 Task: Open Card Veterinary Conference Review in Board Voice of Support Feedback Analysis to Workspace Event Lighting Rentals and add a team member Softage.4@softage.net, a label Green, a checklist Video Marketing, an attachment from Trello, a color Green and finally, add a card description 'Create and send out employee satisfaction survey on work-life integration' and a comment 'This task requires us to be organized and efficient, managing our time and resources effectively.'. Add a start date 'Jan 08, 1900' with a due date 'Jan 15, 1900'
Action: Mouse moved to (682, 208)
Screenshot: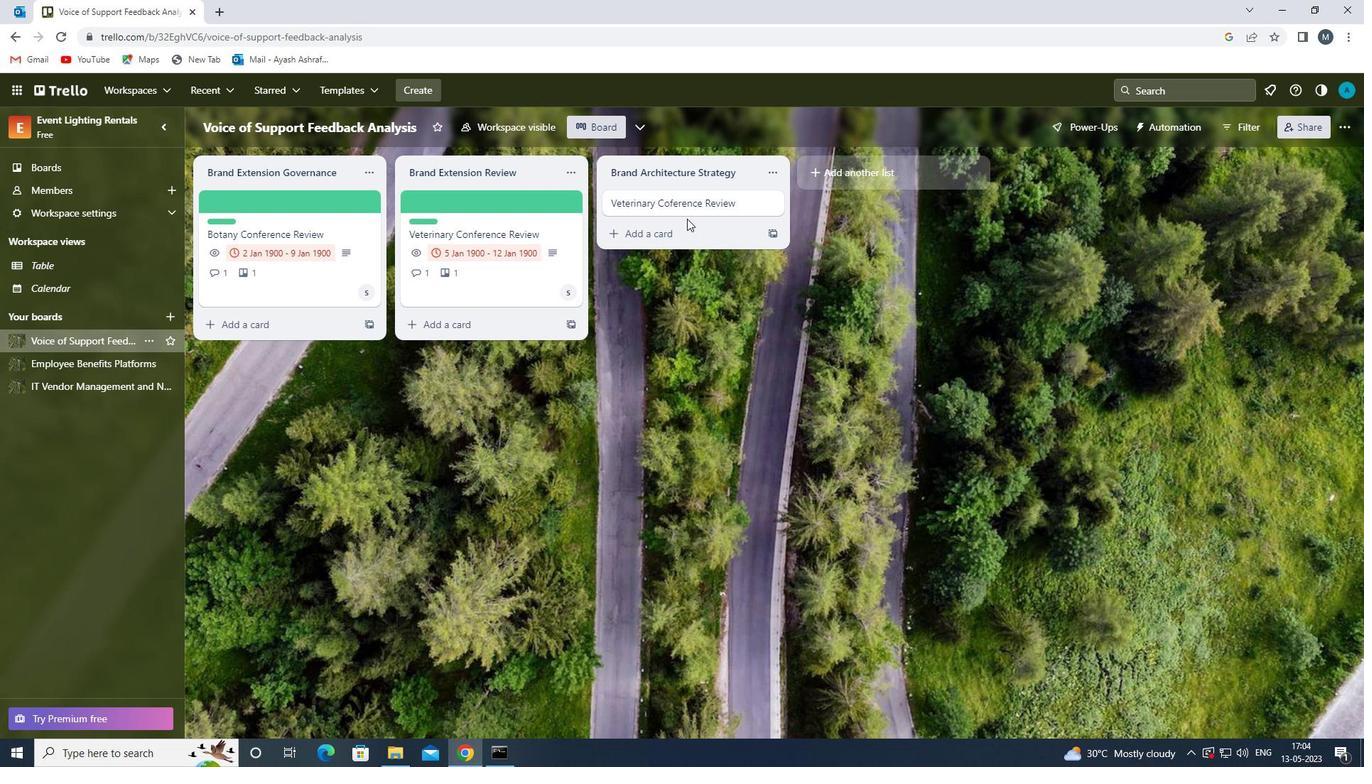 
Action: Mouse pressed left at (682, 208)
Screenshot: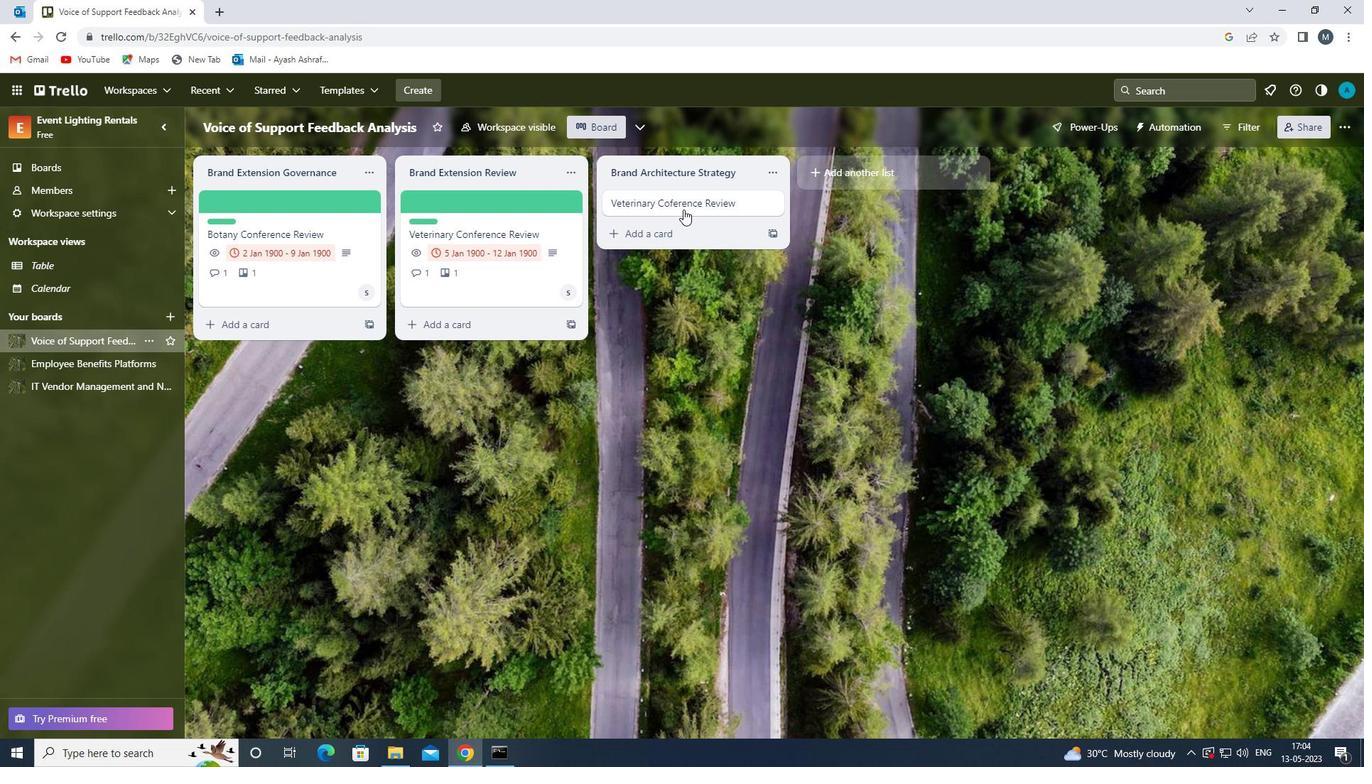 
Action: Mouse moved to (846, 255)
Screenshot: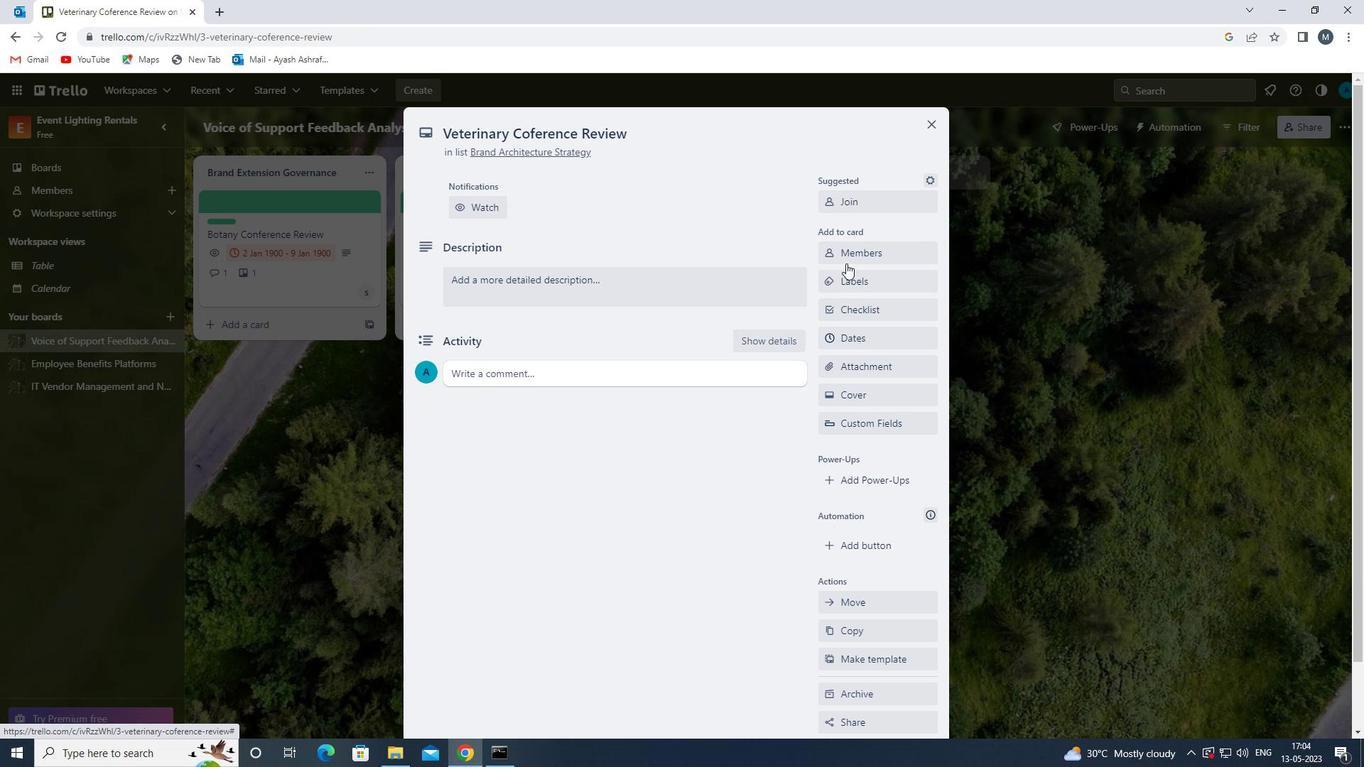 
Action: Mouse pressed left at (846, 255)
Screenshot: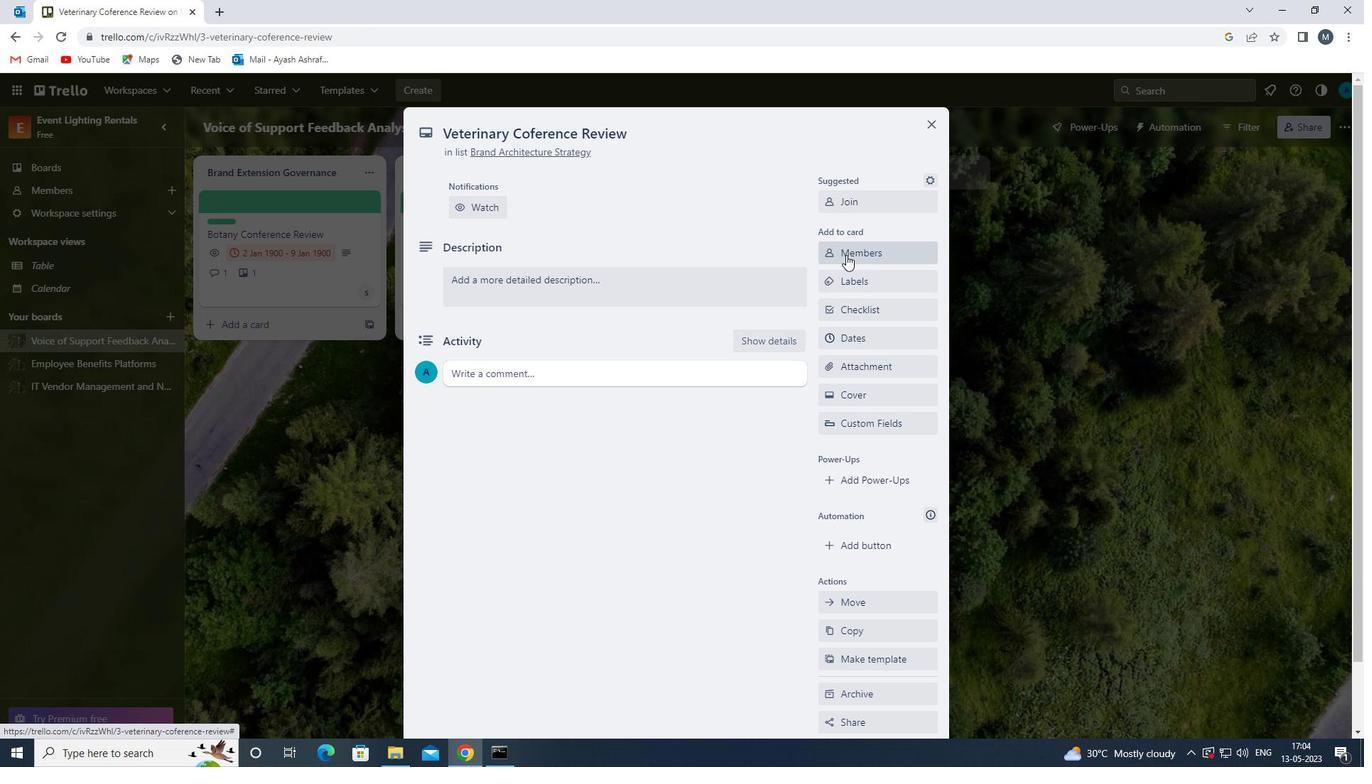 
Action: Key pressed s
Screenshot: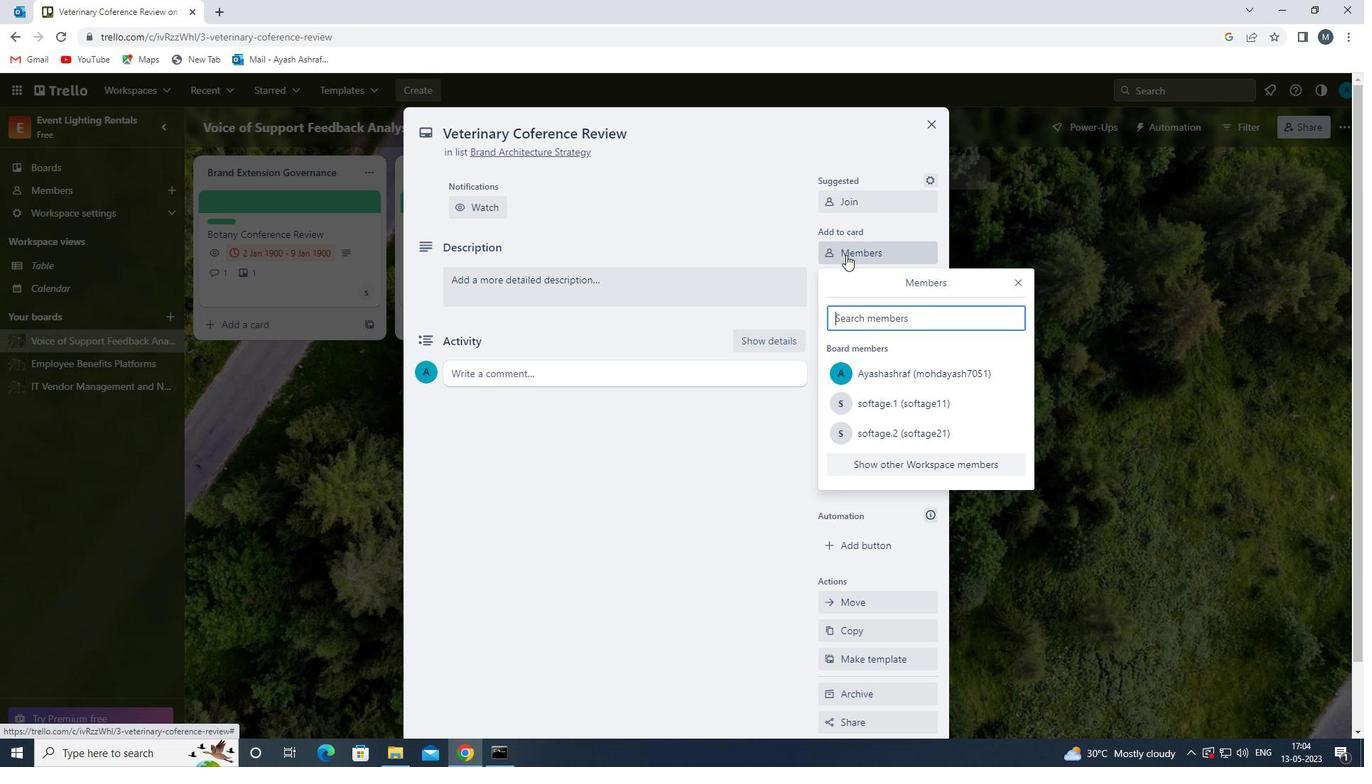 
Action: Mouse moved to (885, 490)
Screenshot: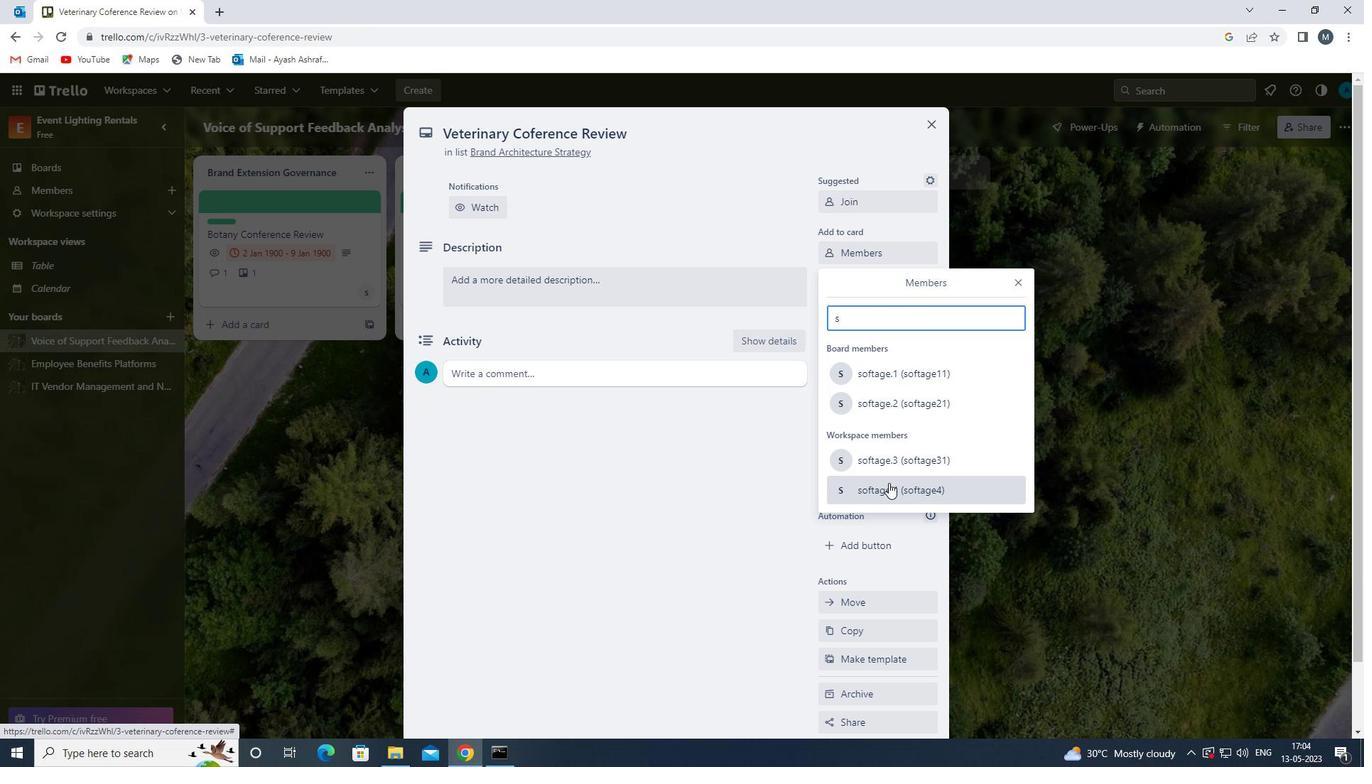 
Action: Mouse pressed left at (885, 490)
Screenshot: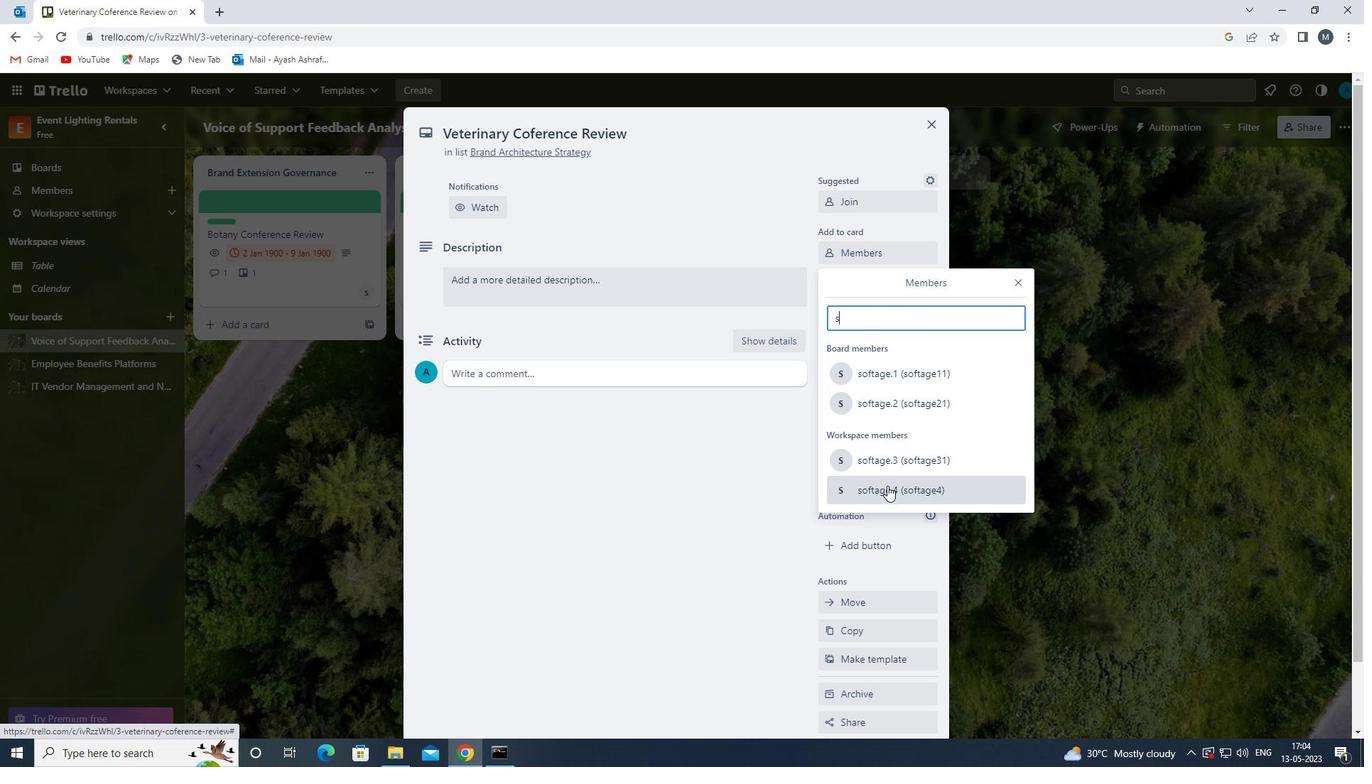 
Action: Mouse moved to (1013, 283)
Screenshot: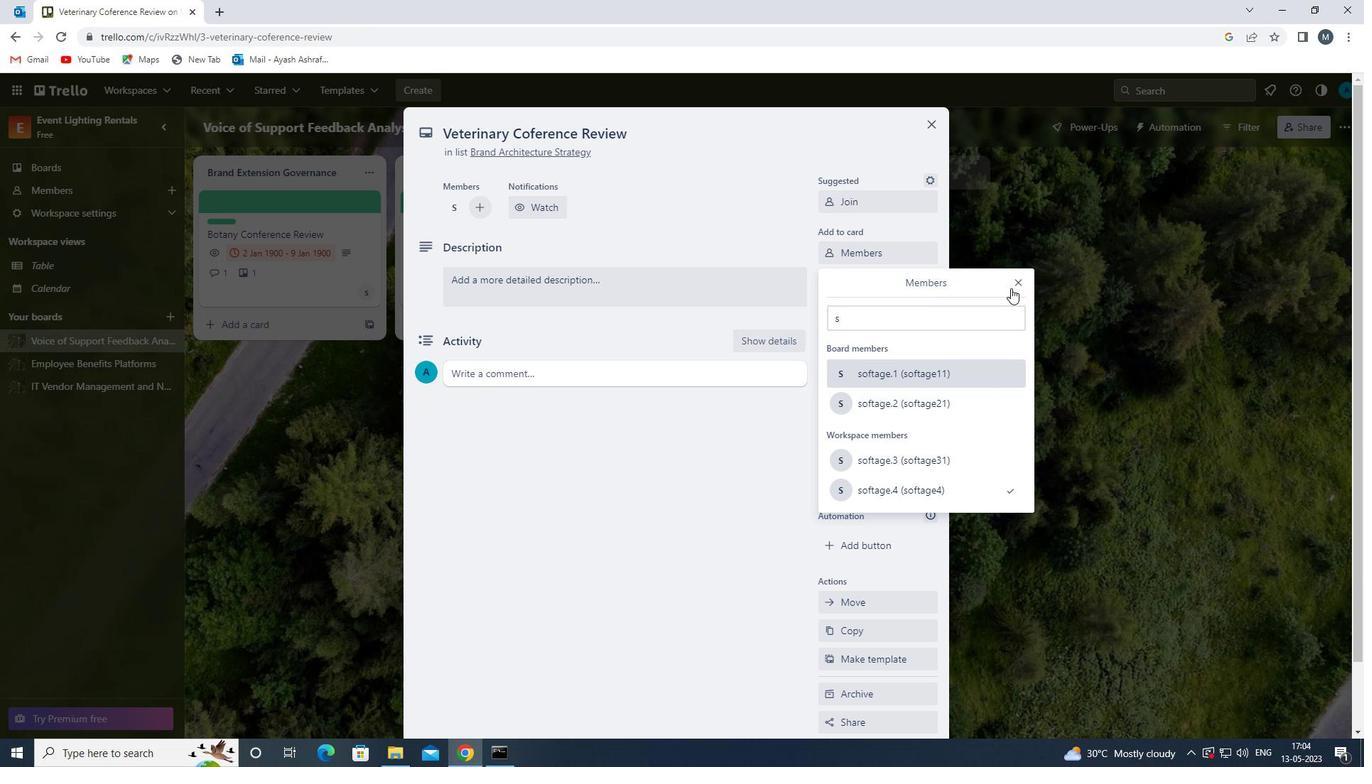 
Action: Mouse pressed left at (1013, 283)
Screenshot: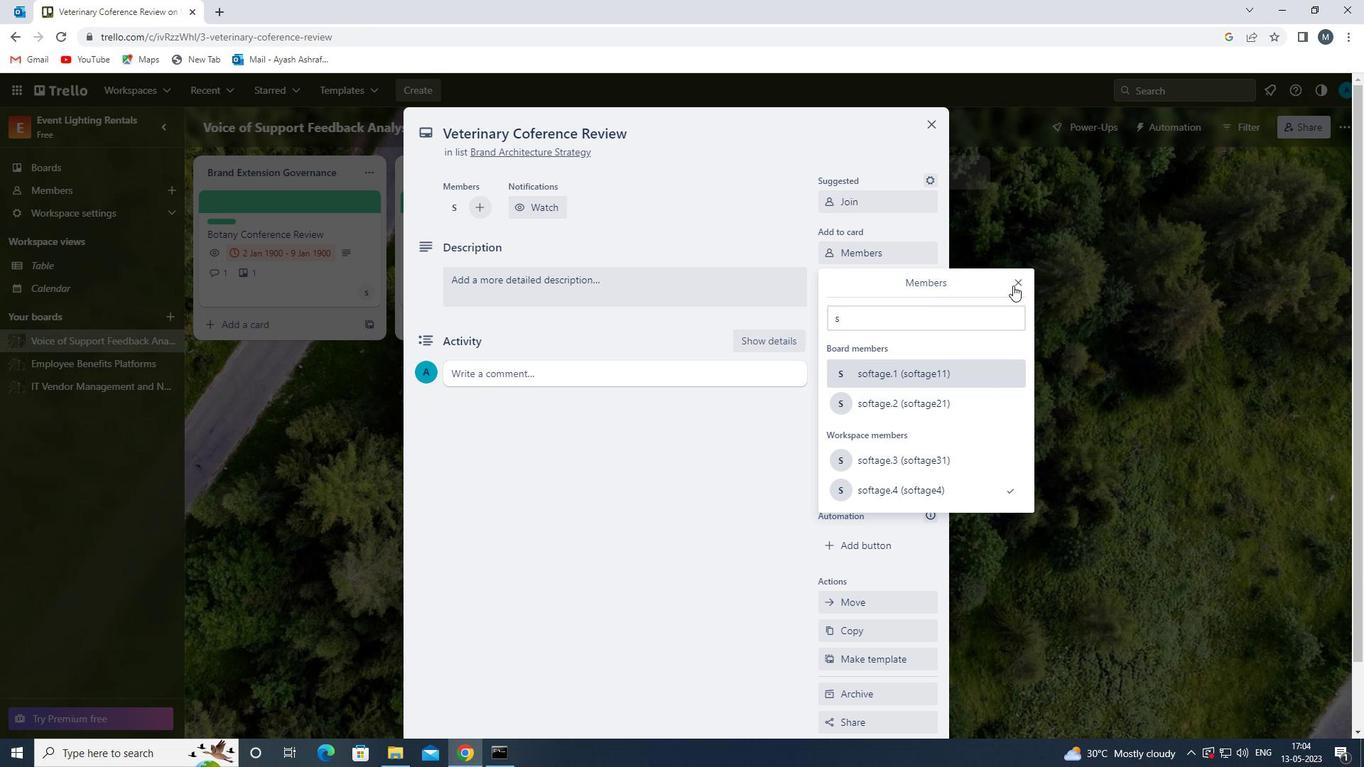 
Action: Mouse moved to (851, 282)
Screenshot: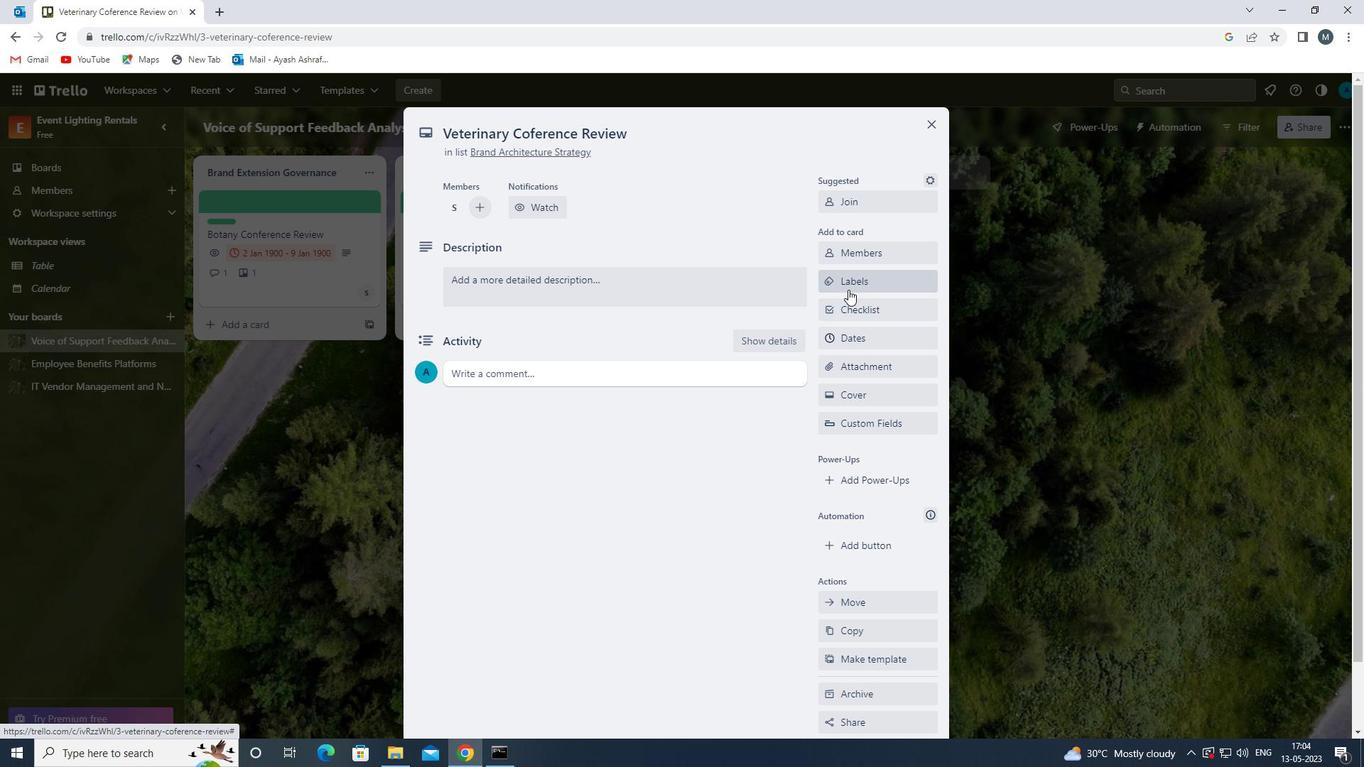 
Action: Mouse pressed left at (851, 282)
Screenshot: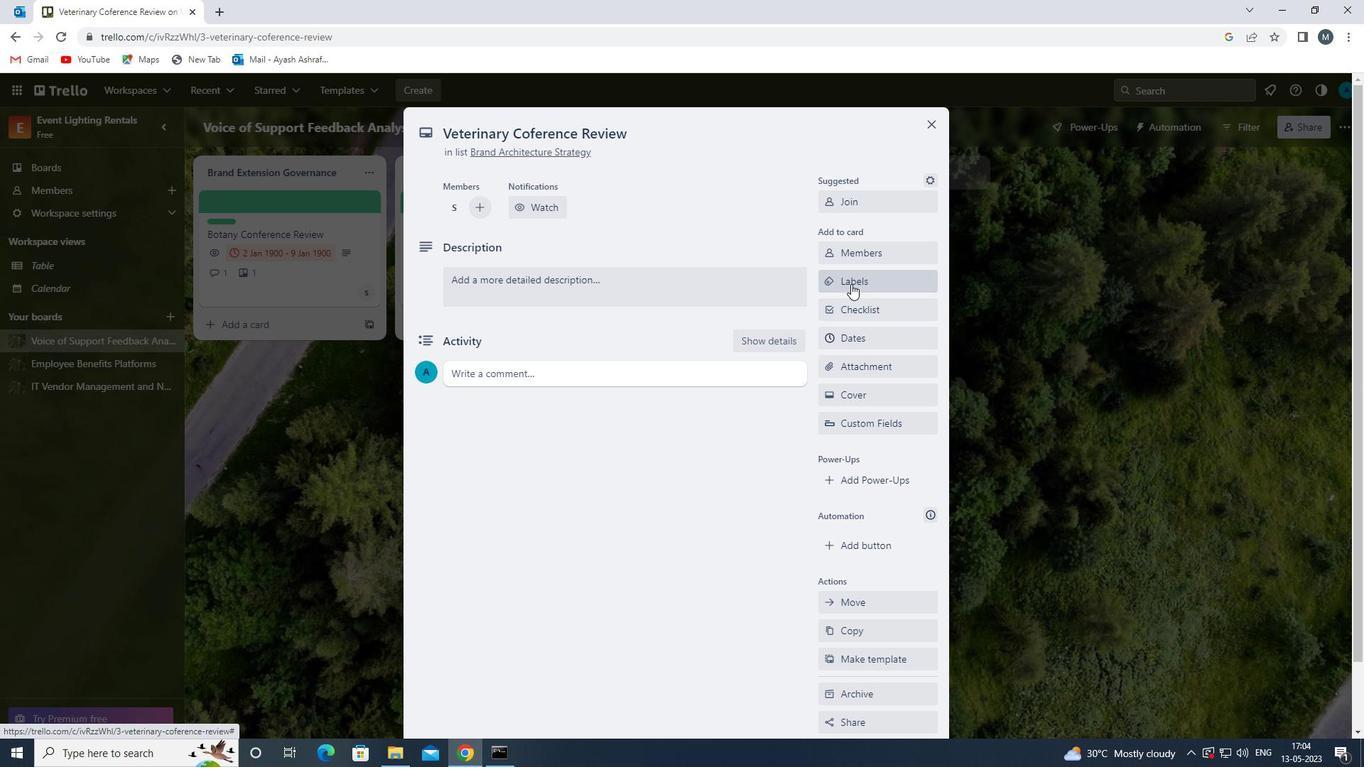
Action: Mouse moved to (863, 402)
Screenshot: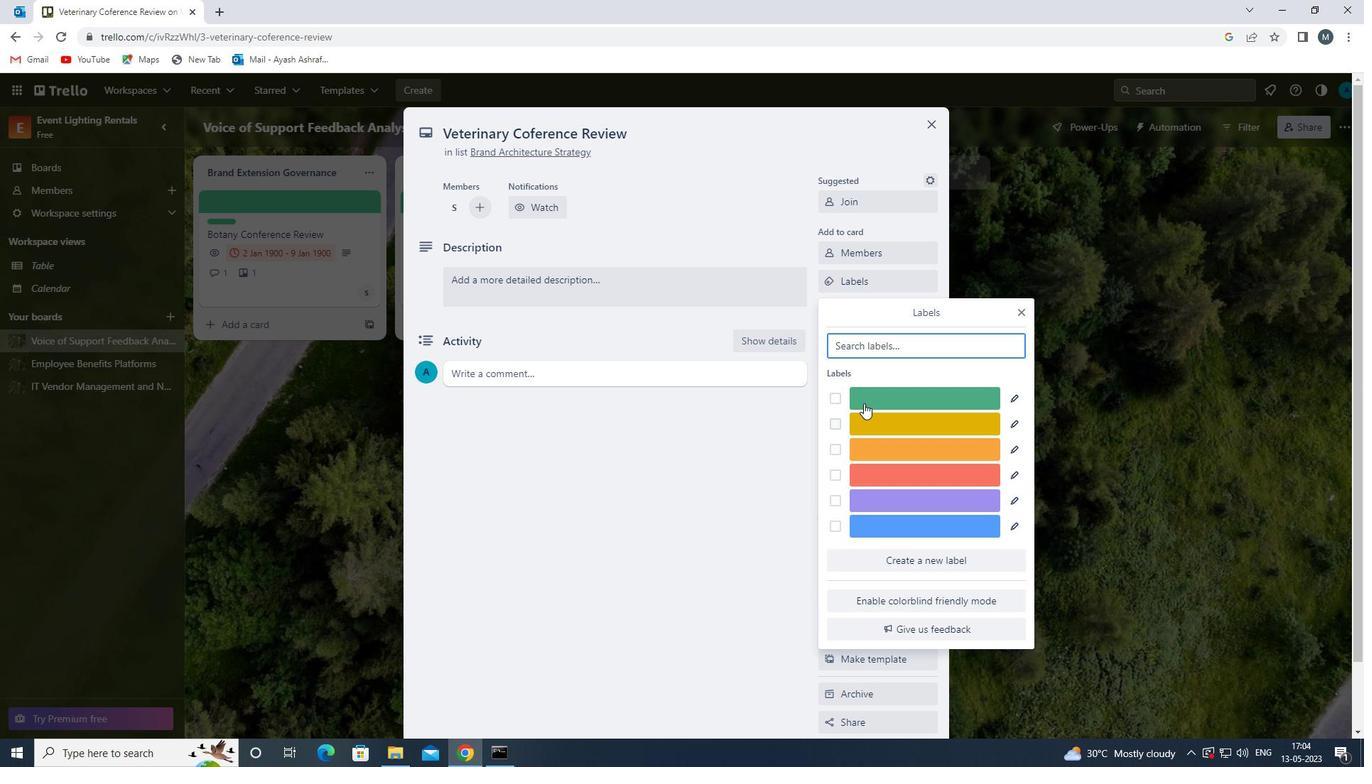 
Action: Mouse pressed left at (863, 402)
Screenshot: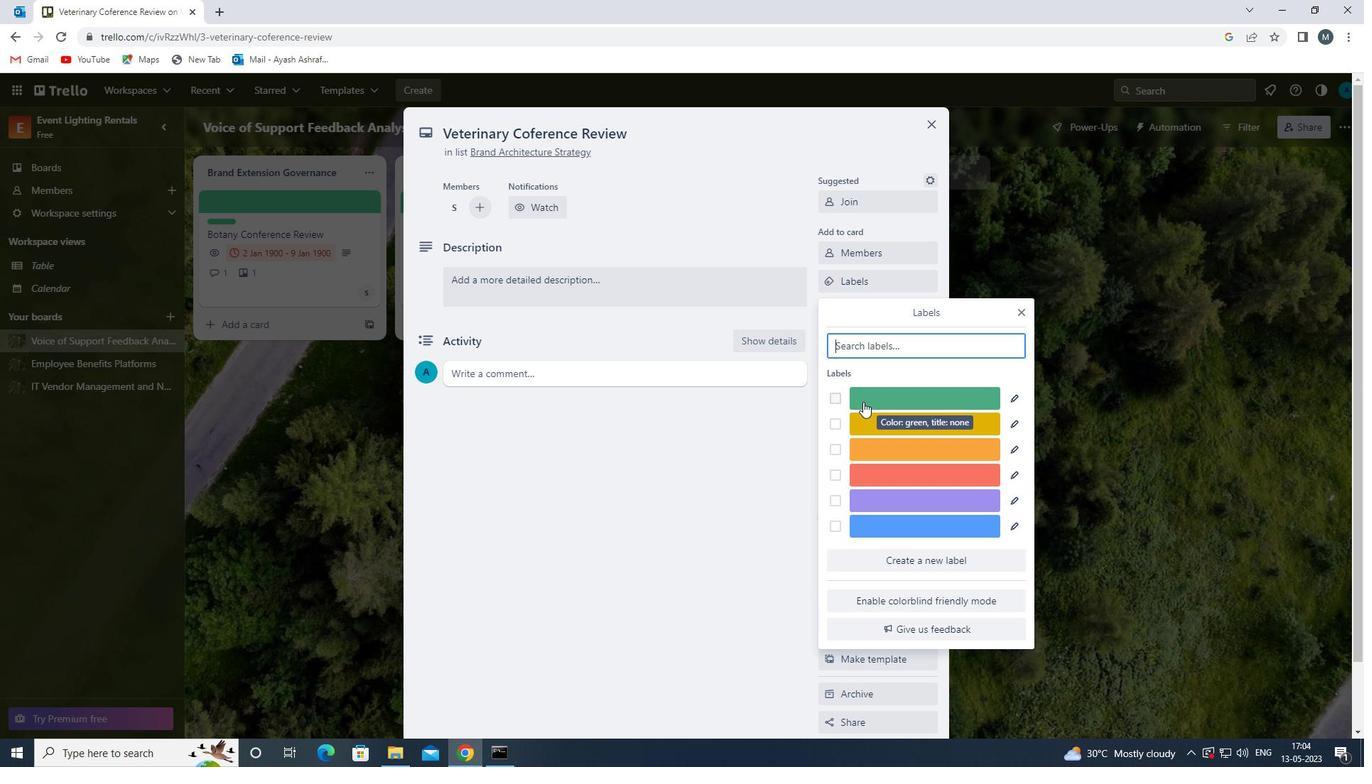 
Action: Mouse moved to (1019, 309)
Screenshot: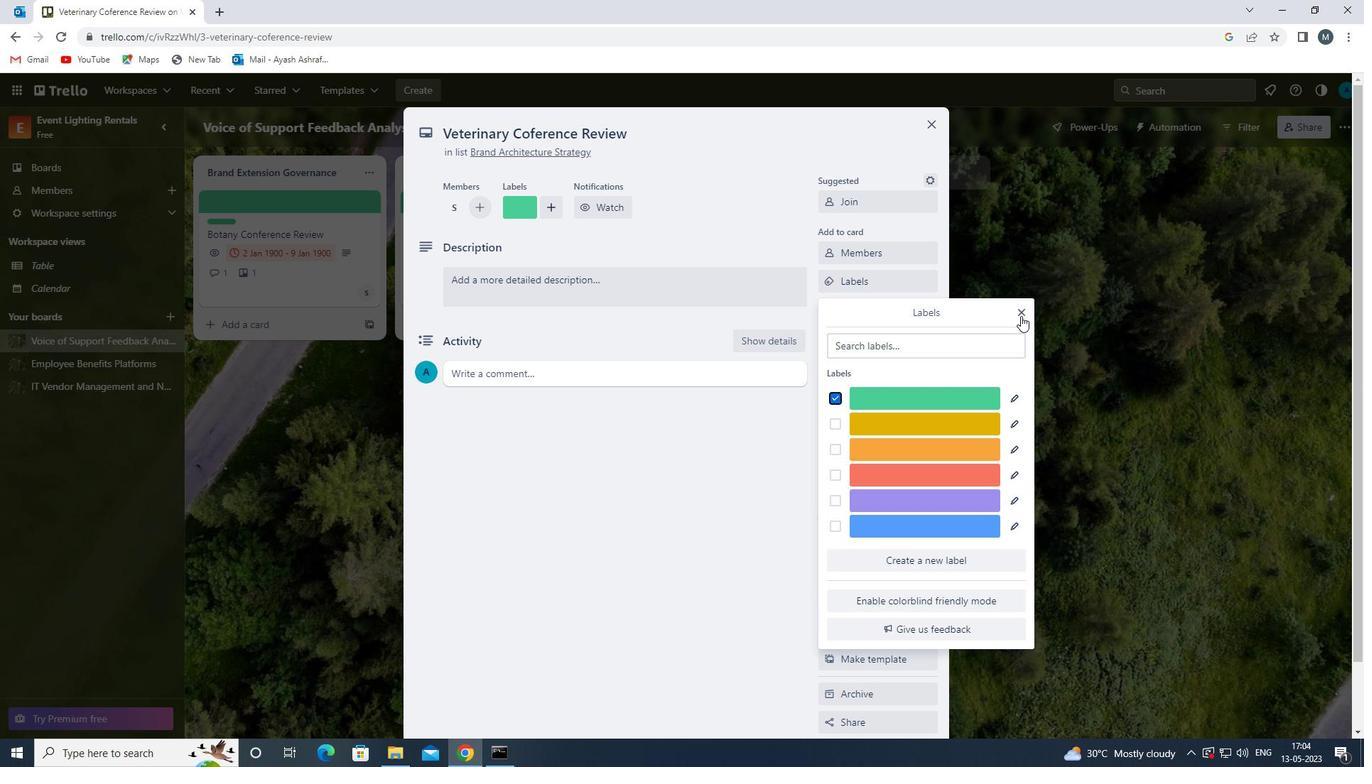 
Action: Mouse pressed left at (1019, 309)
Screenshot: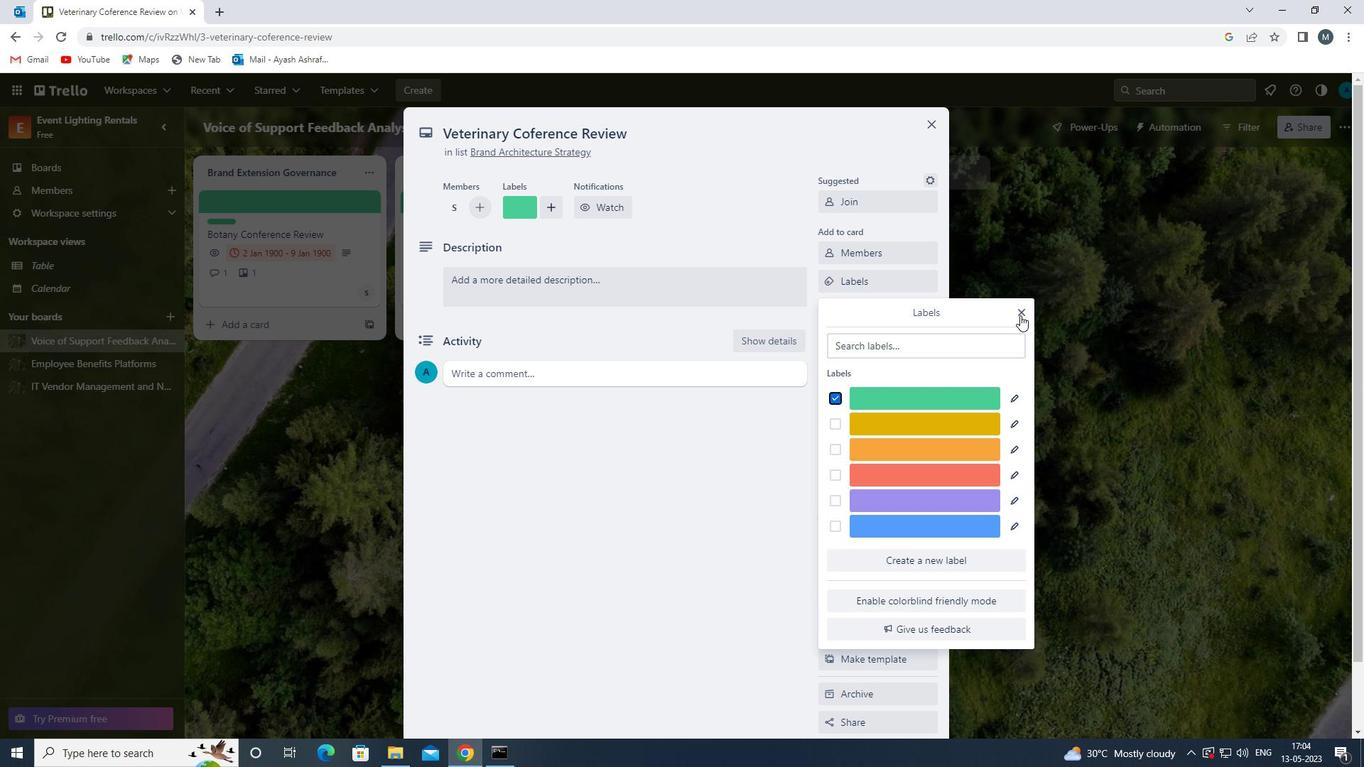 
Action: Mouse moved to (851, 314)
Screenshot: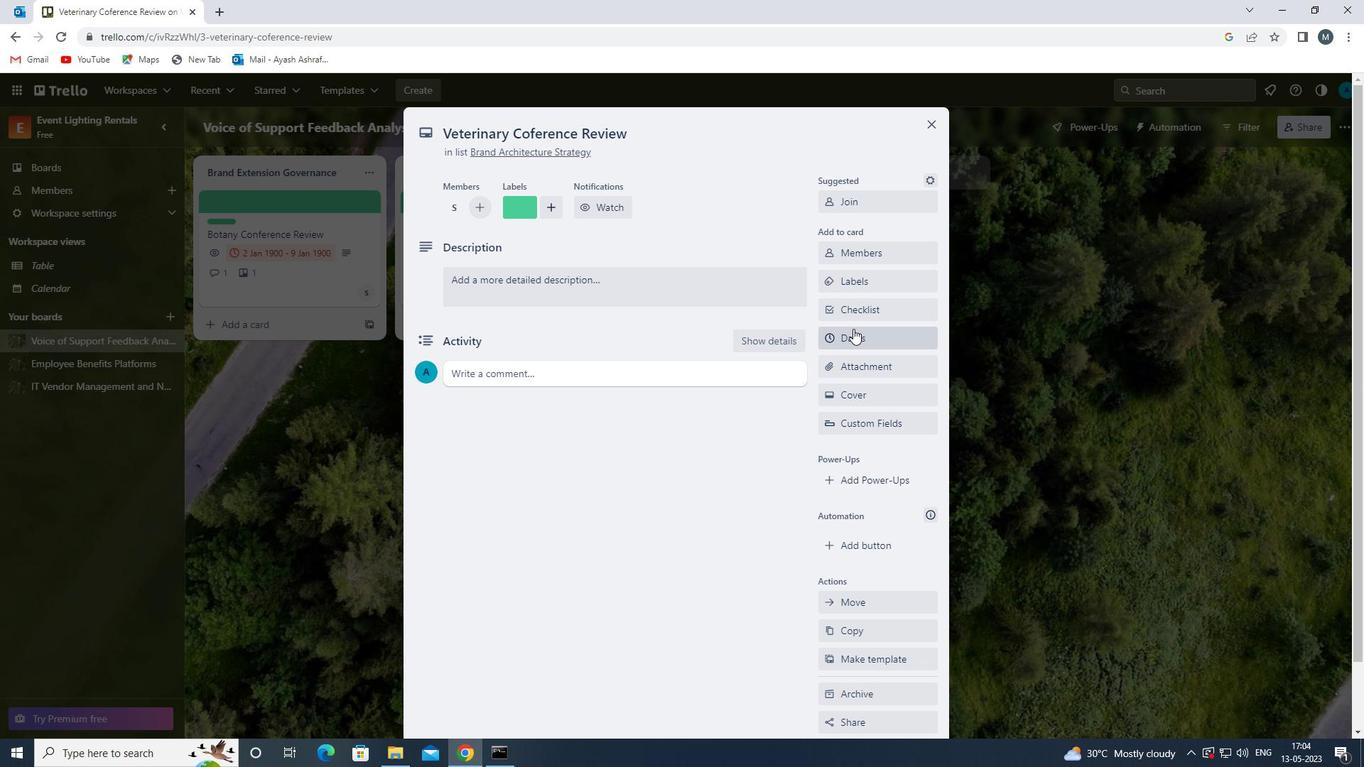 
Action: Mouse pressed left at (851, 314)
Screenshot: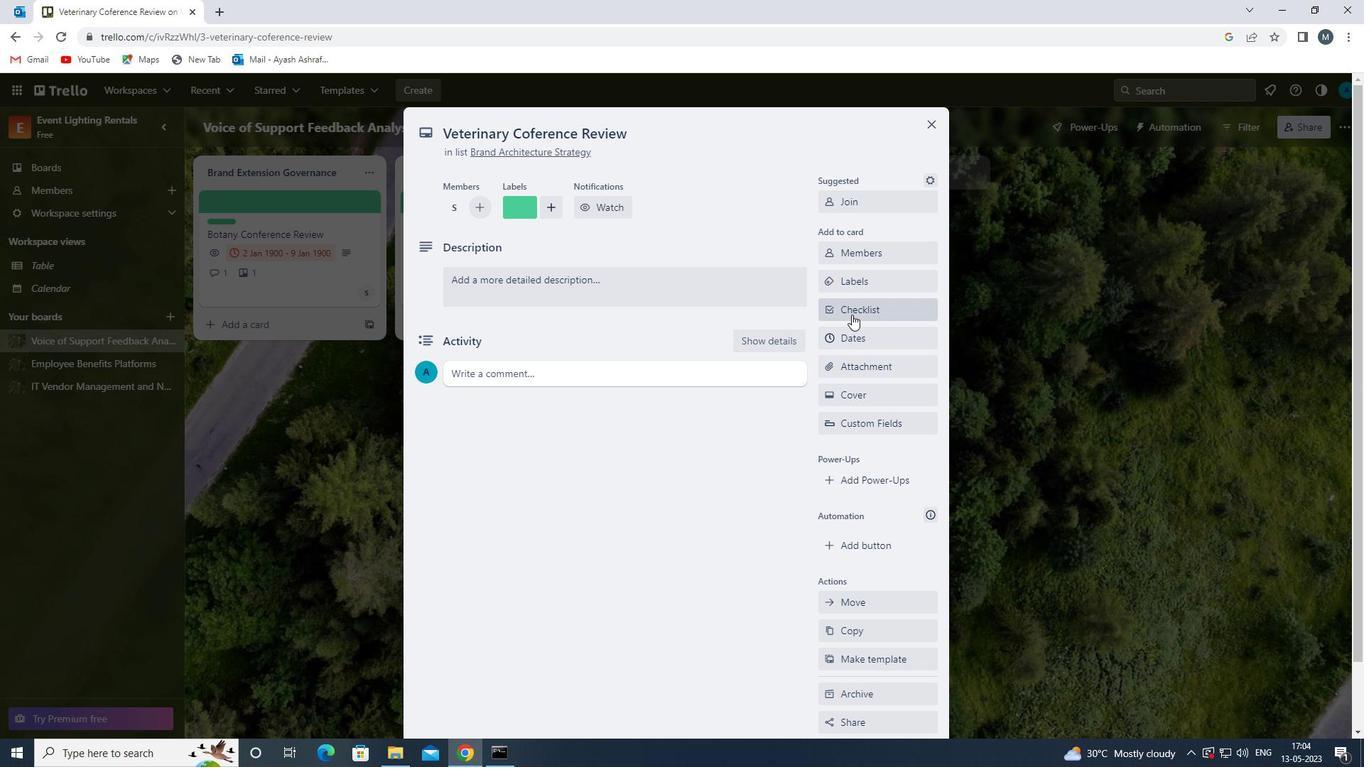 
Action: Key pressed v
Screenshot: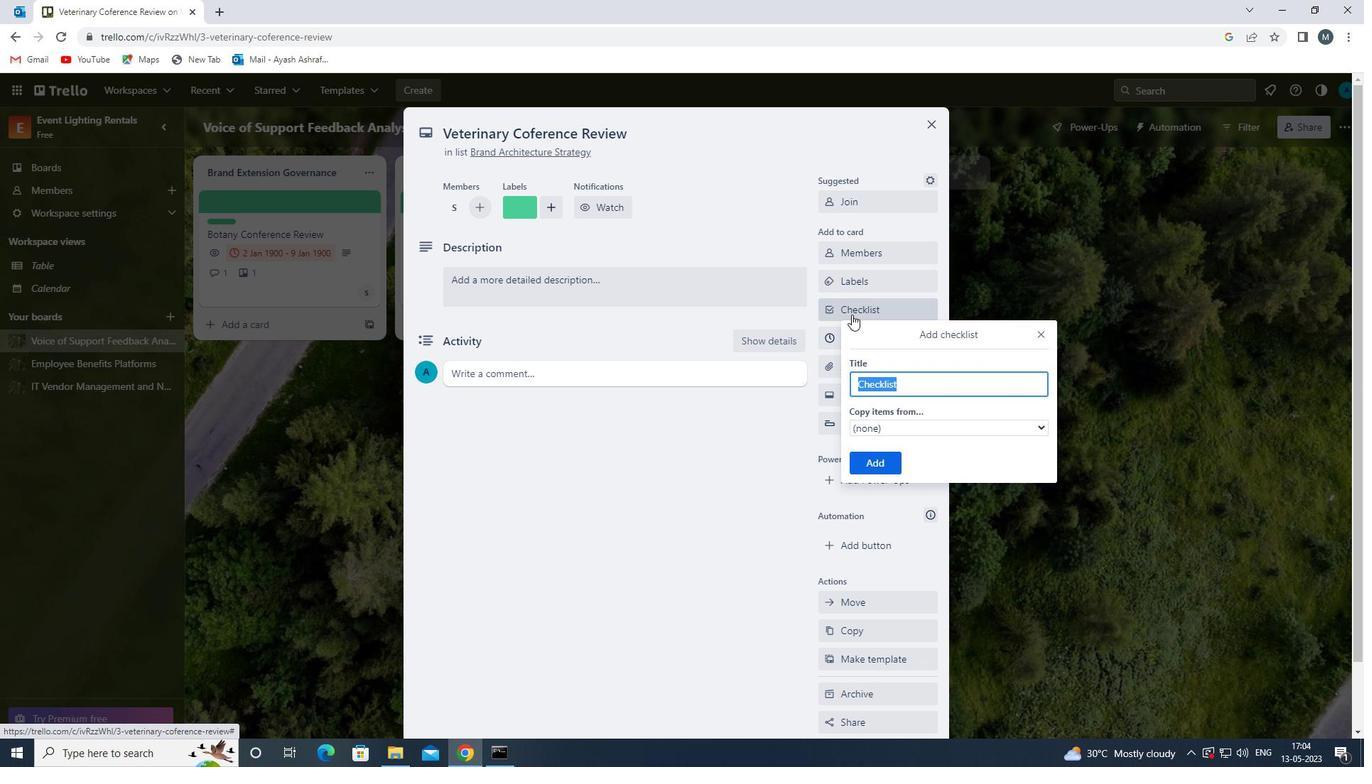 
Action: Mouse moved to (942, 421)
Screenshot: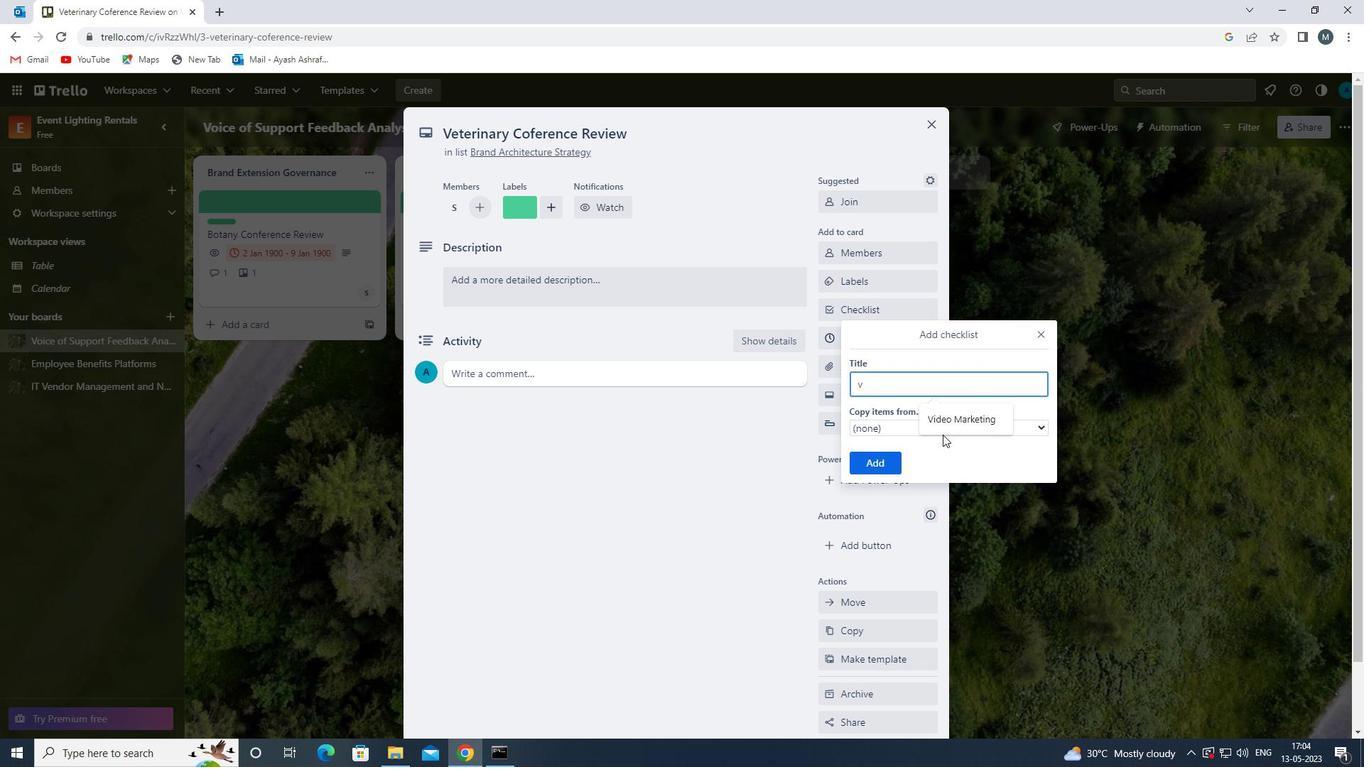 
Action: Mouse pressed left at (942, 421)
Screenshot: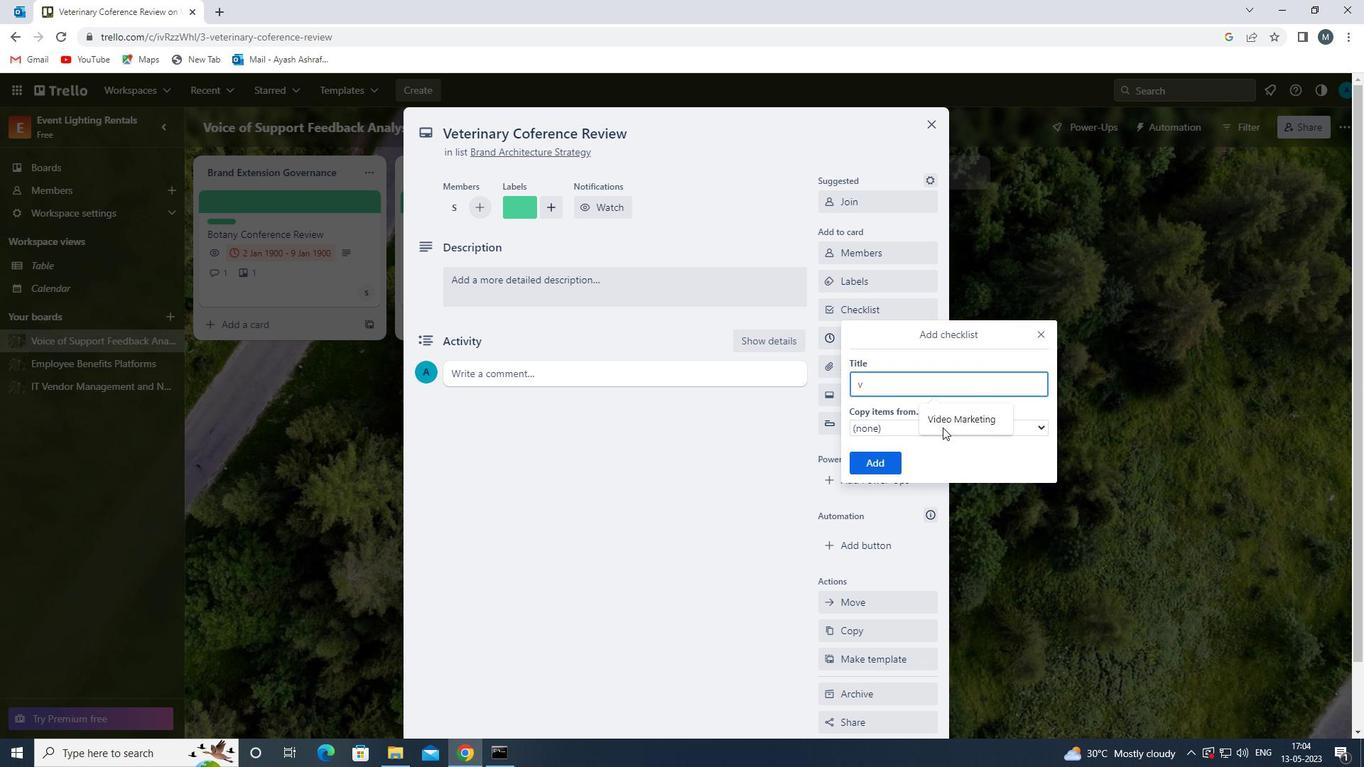 
Action: Mouse moved to (876, 466)
Screenshot: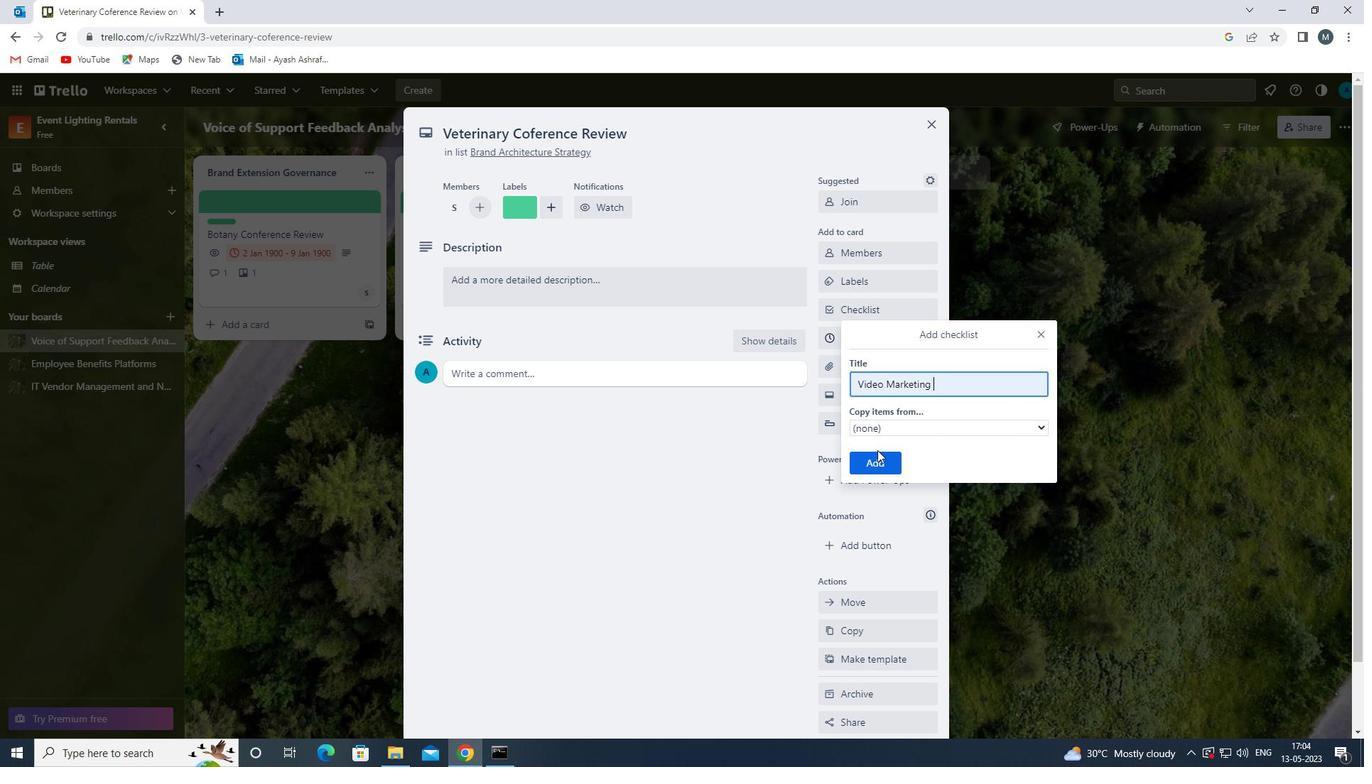 
Action: Mouse pressed left at (876, 466)
Screenshot: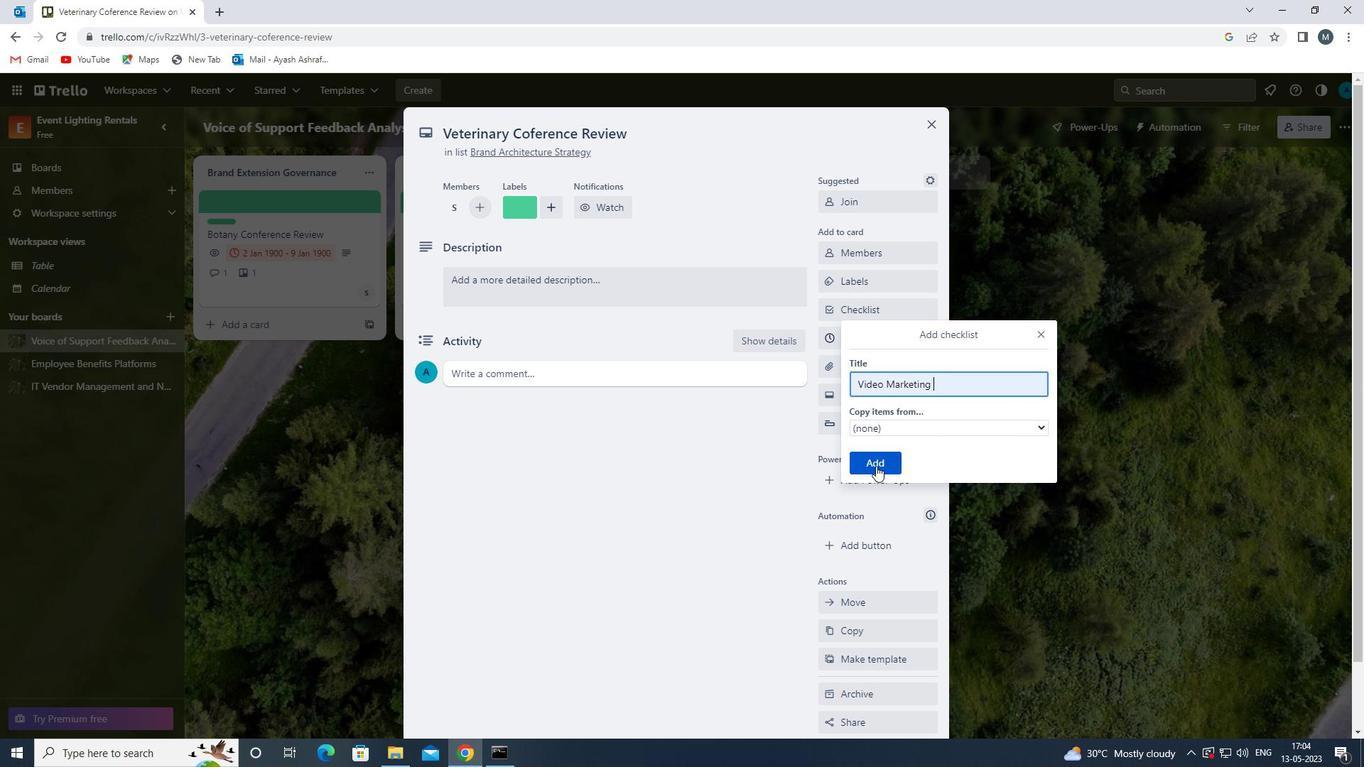 
Action: Mouse moved to (865, 369)
Screenshot: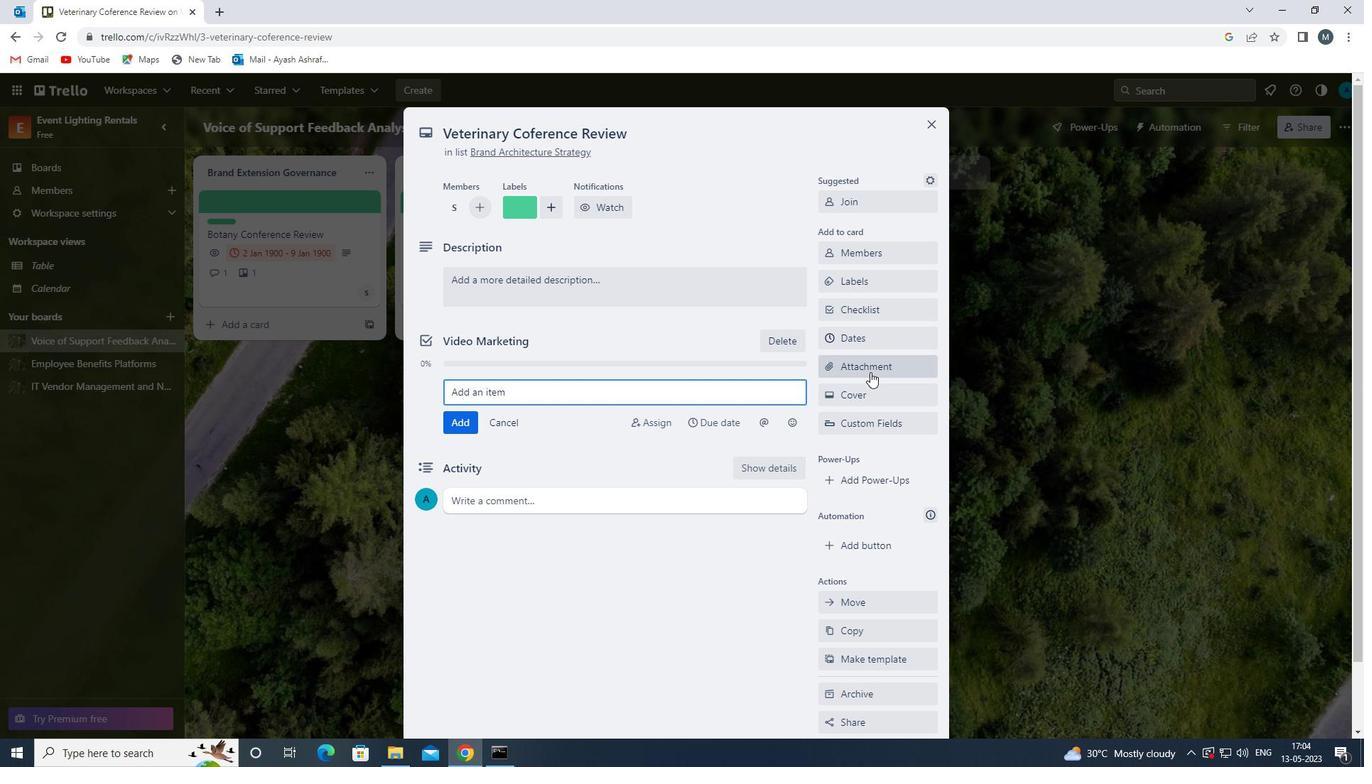 
Action: Mouse pressed left at (865, 369)
Screenshot: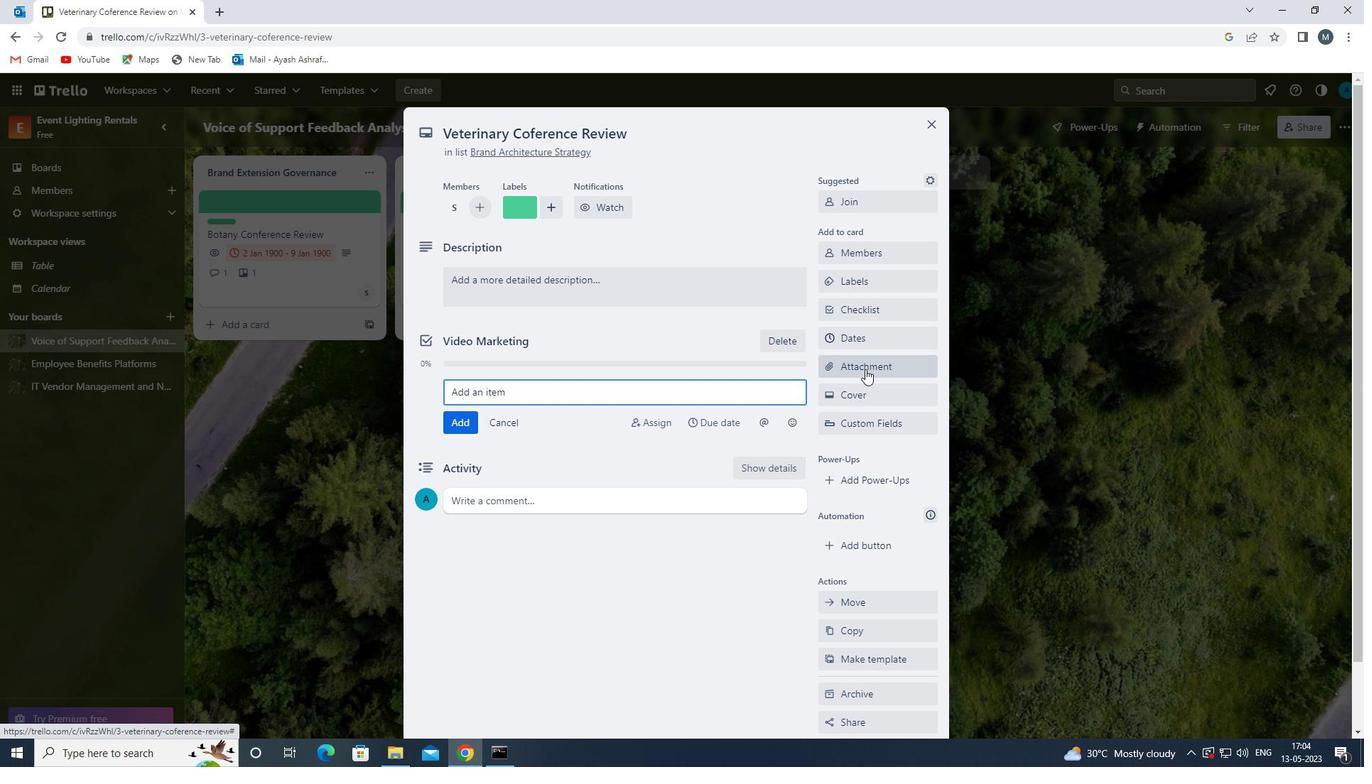 
Action: Mouse moved to (853, 451)
Screenshot: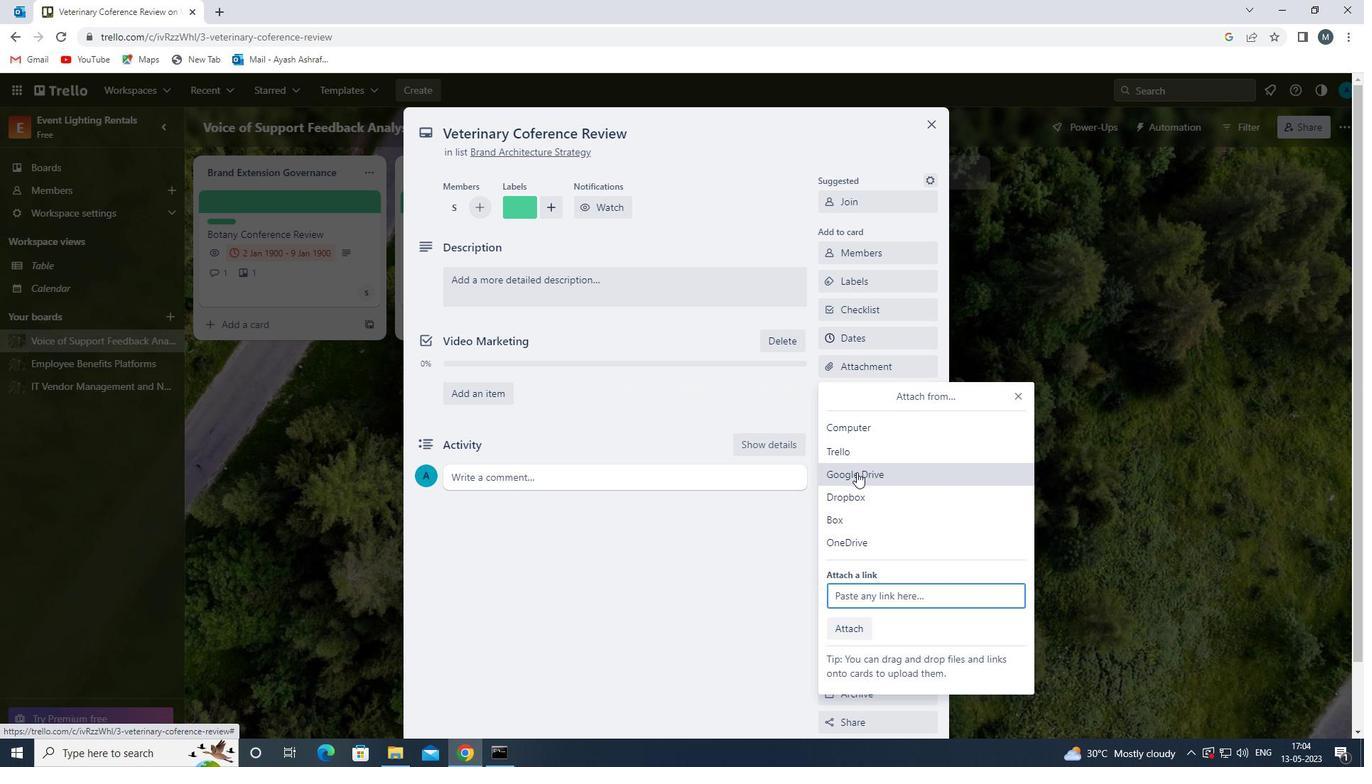 
Action: Mouse pressed left at (853, 451)
Screenshot: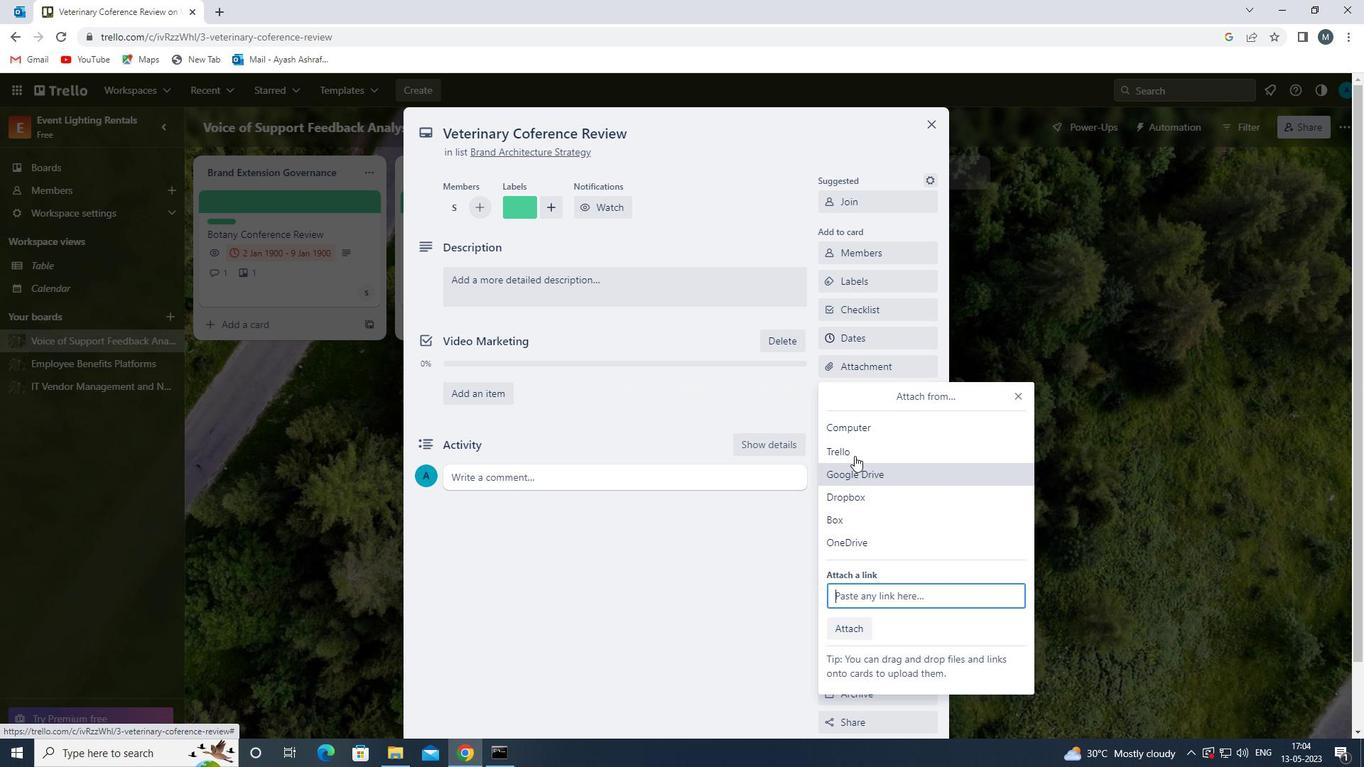
Action: Mouse moved to (865, 501)
Screenshot: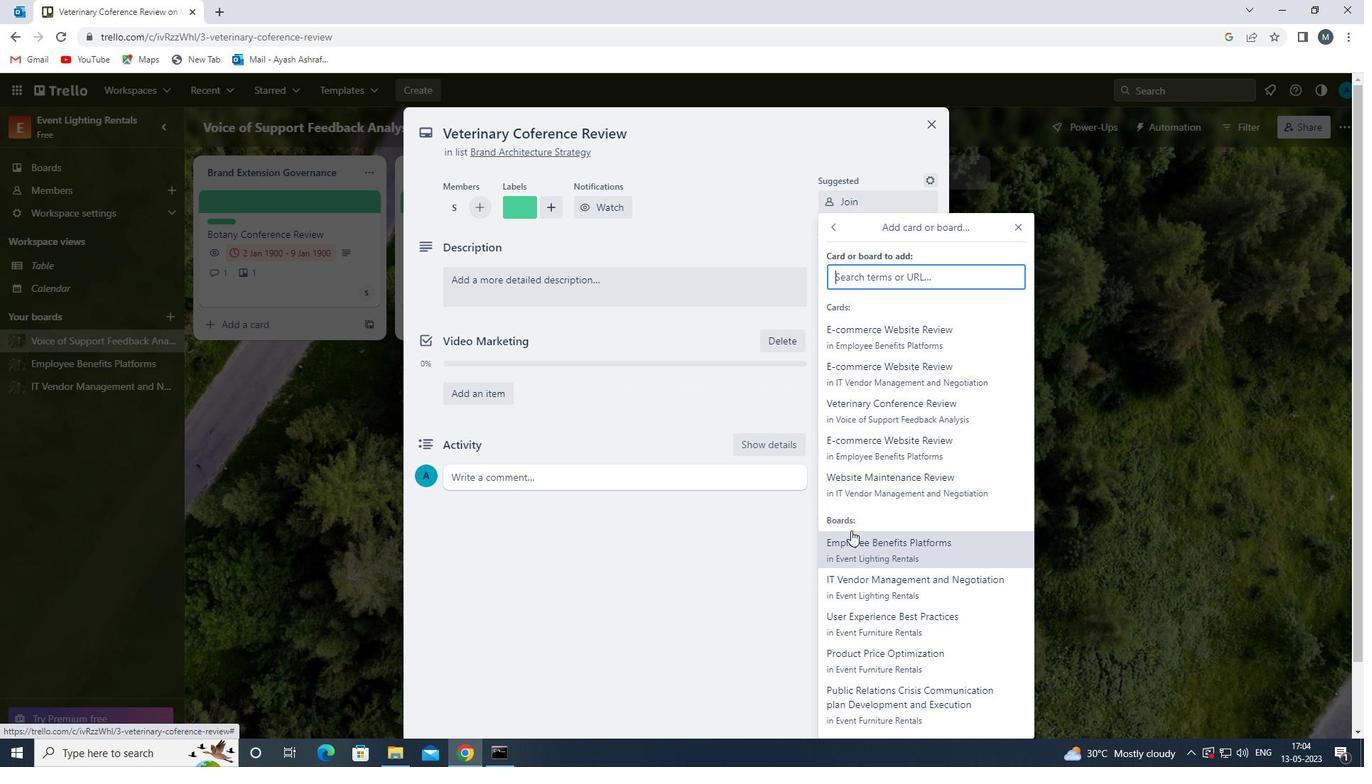 
Action: Mouse pressed left at (865, 501)
Screenshot: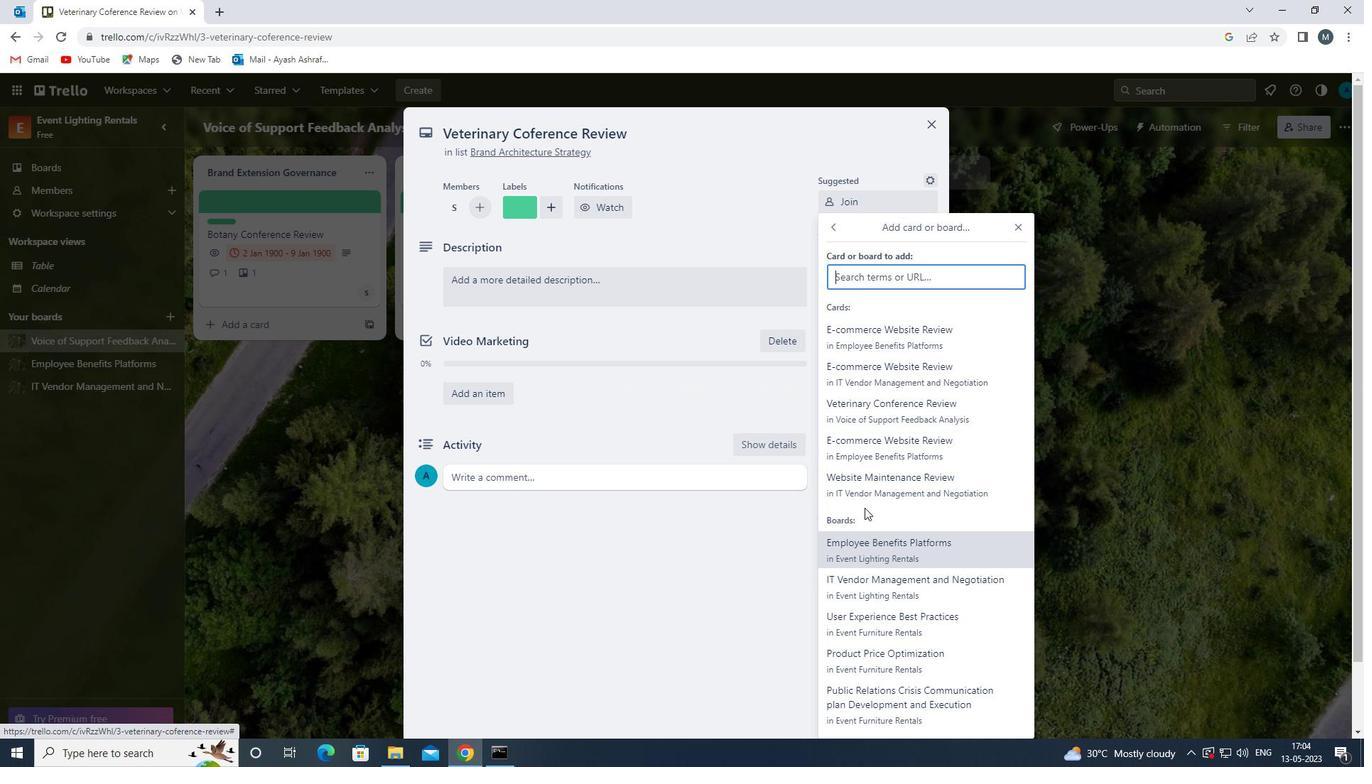 
Action: Mouse moved to (862, 396)
Screenshot: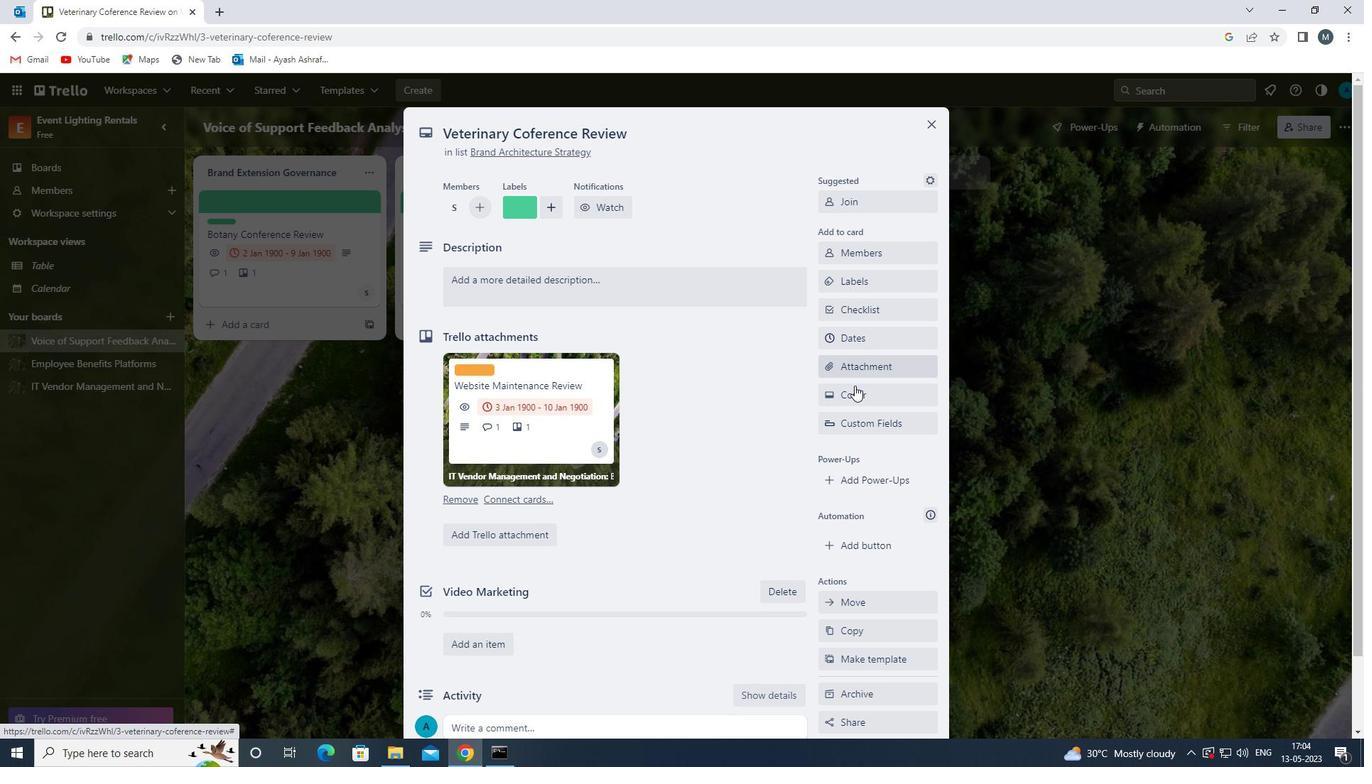 
Action: Mouse pressed left at (862, 396)
Screenshot: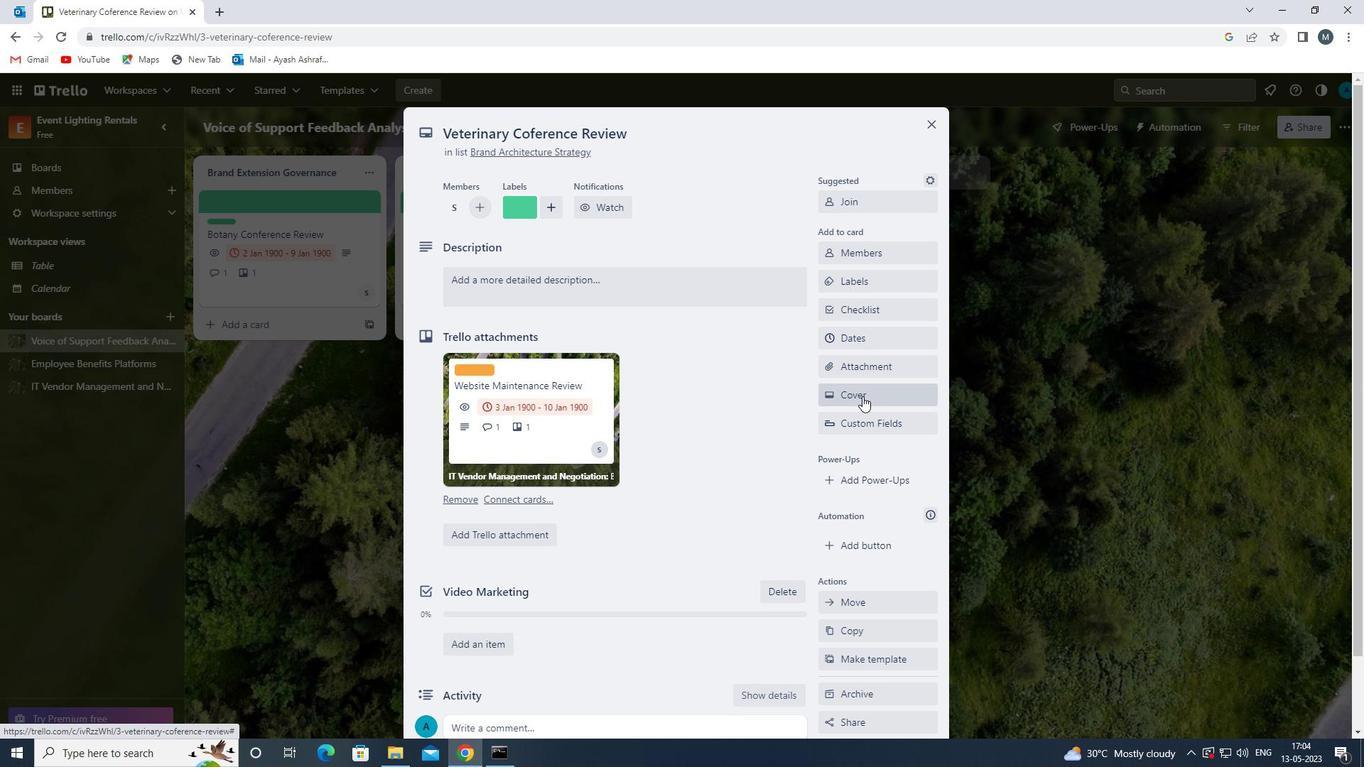 
Action: Mouse moved to (846, 454)
Screenshot: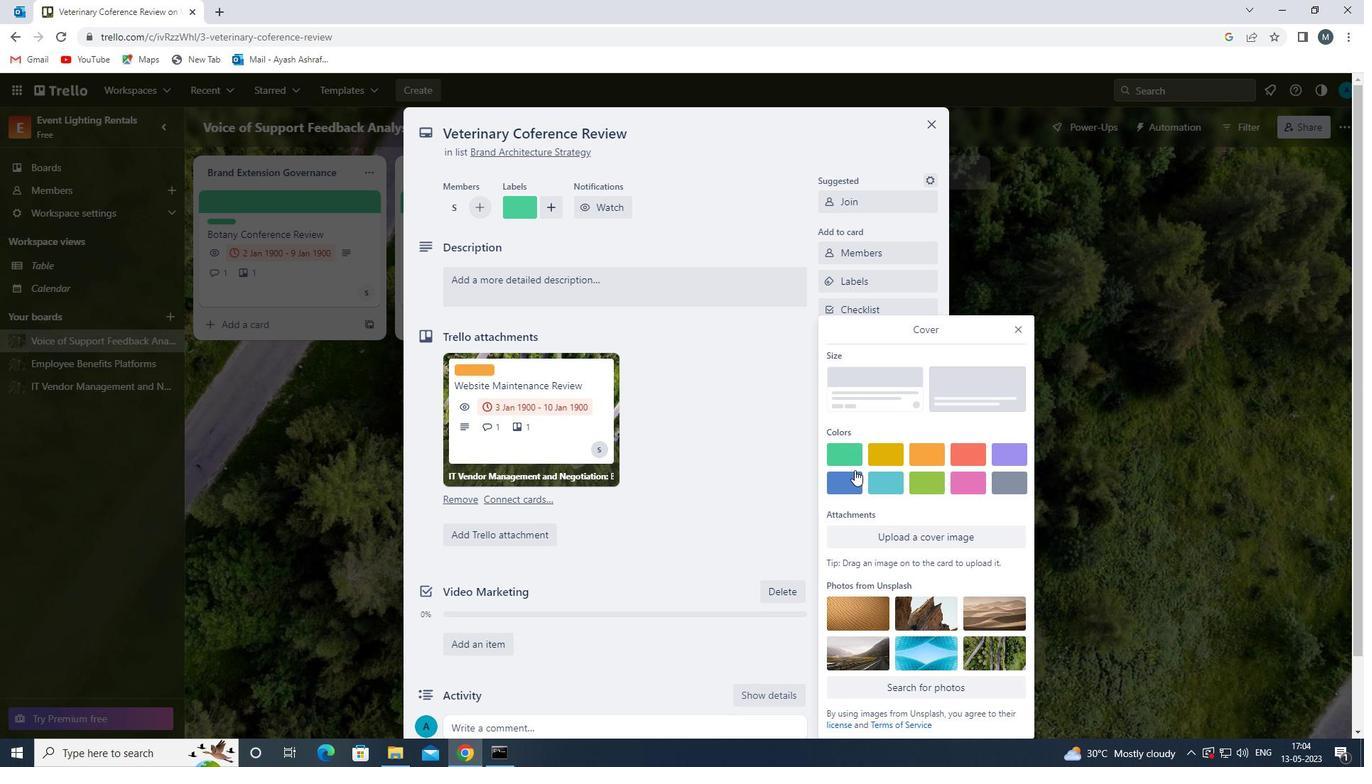 
Action: Mouse pressed left at (846, 454)
Screenshot: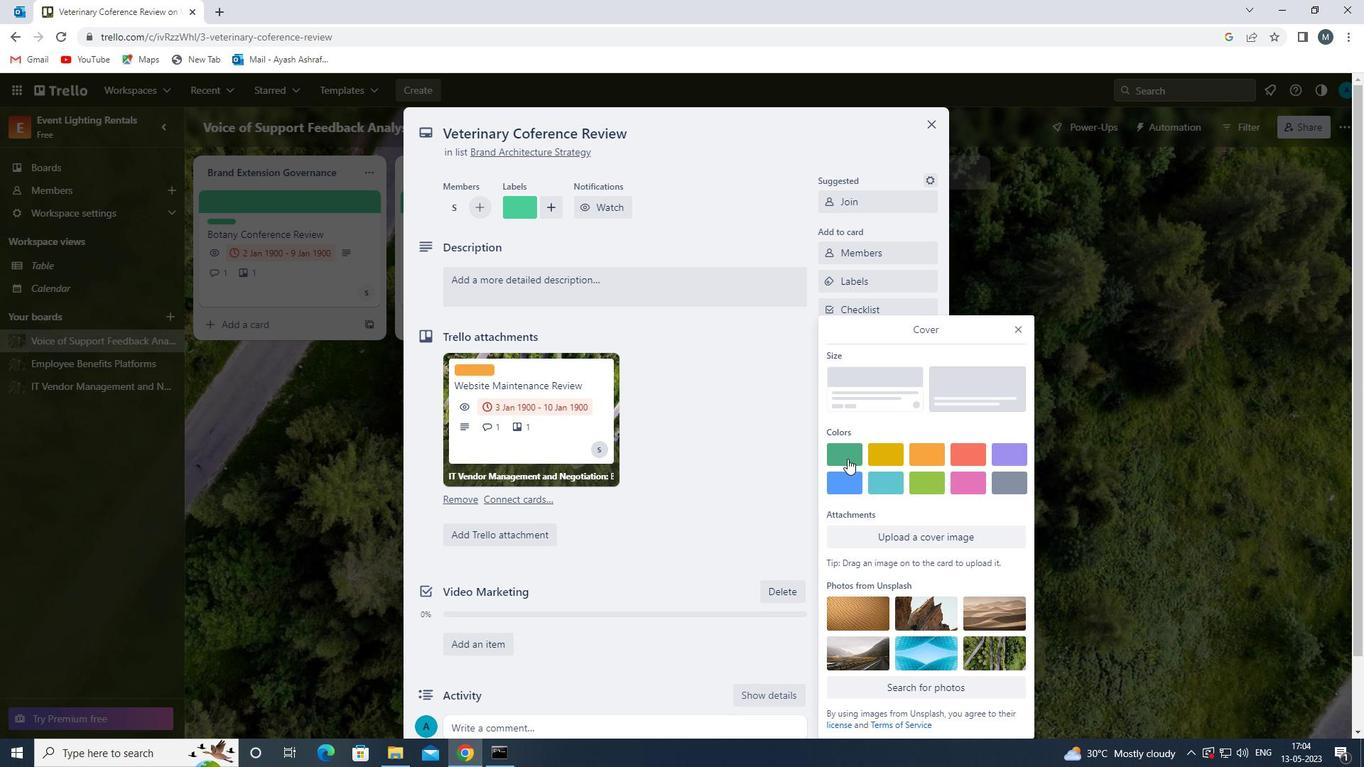 
Action: Mouse moved to (1014, 304)
Screenshot: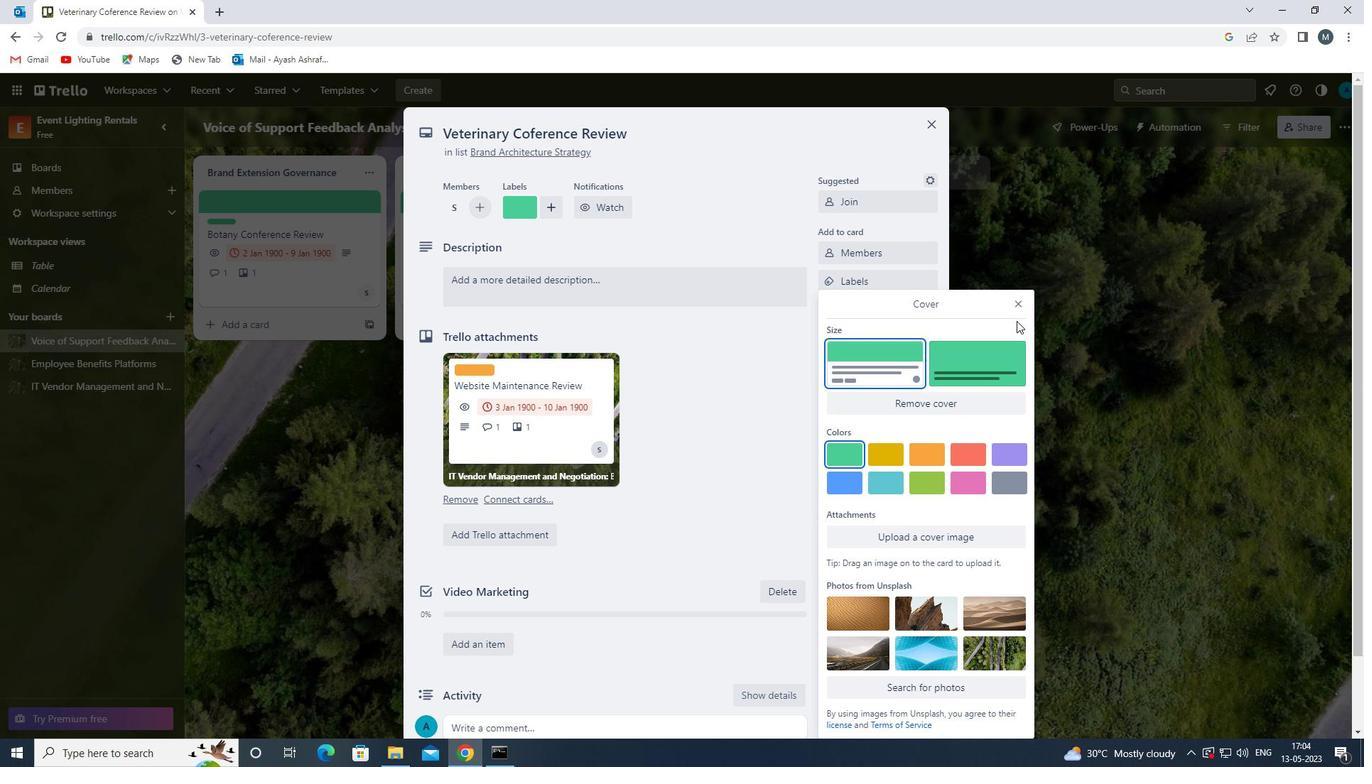 
Action: Mouse pressed left at (1014, 304)
Screenshot: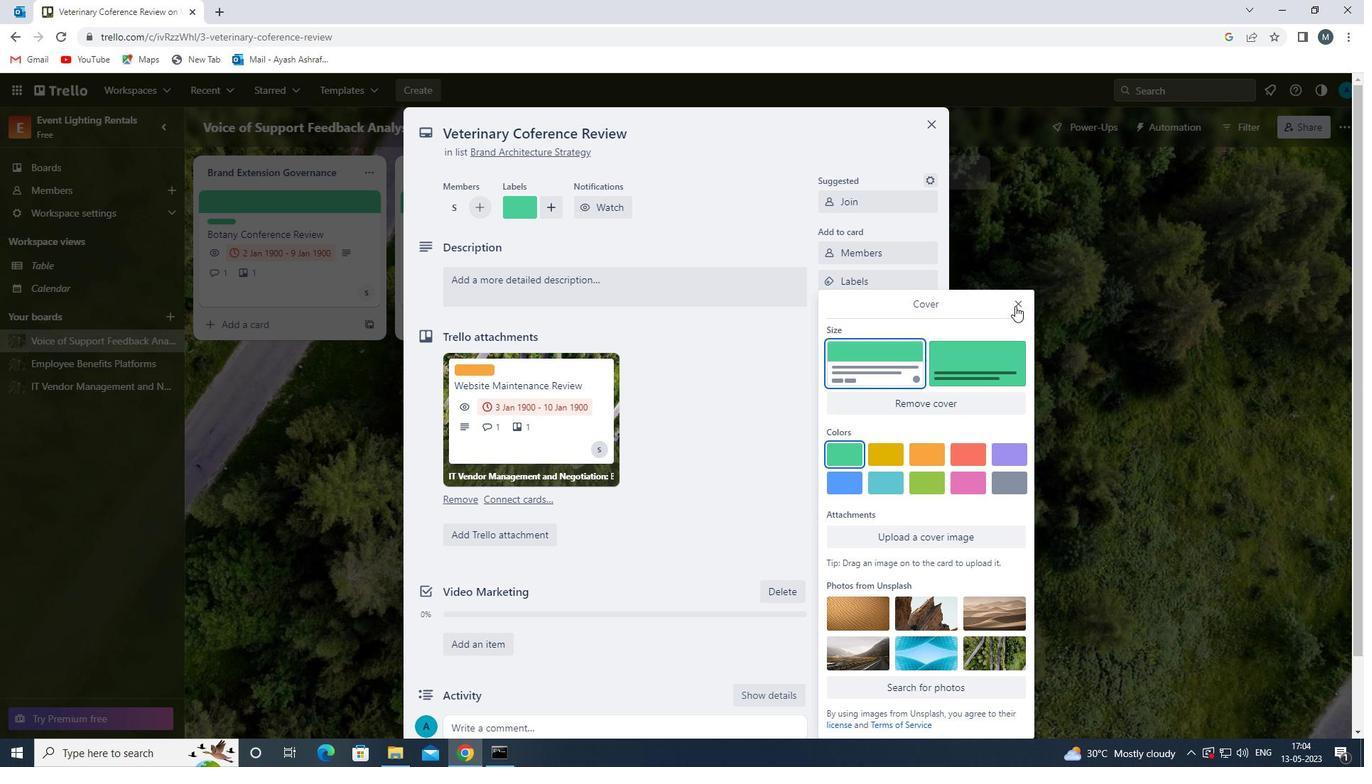 
Action: Mouse moved to (480, 370)
Screenshot: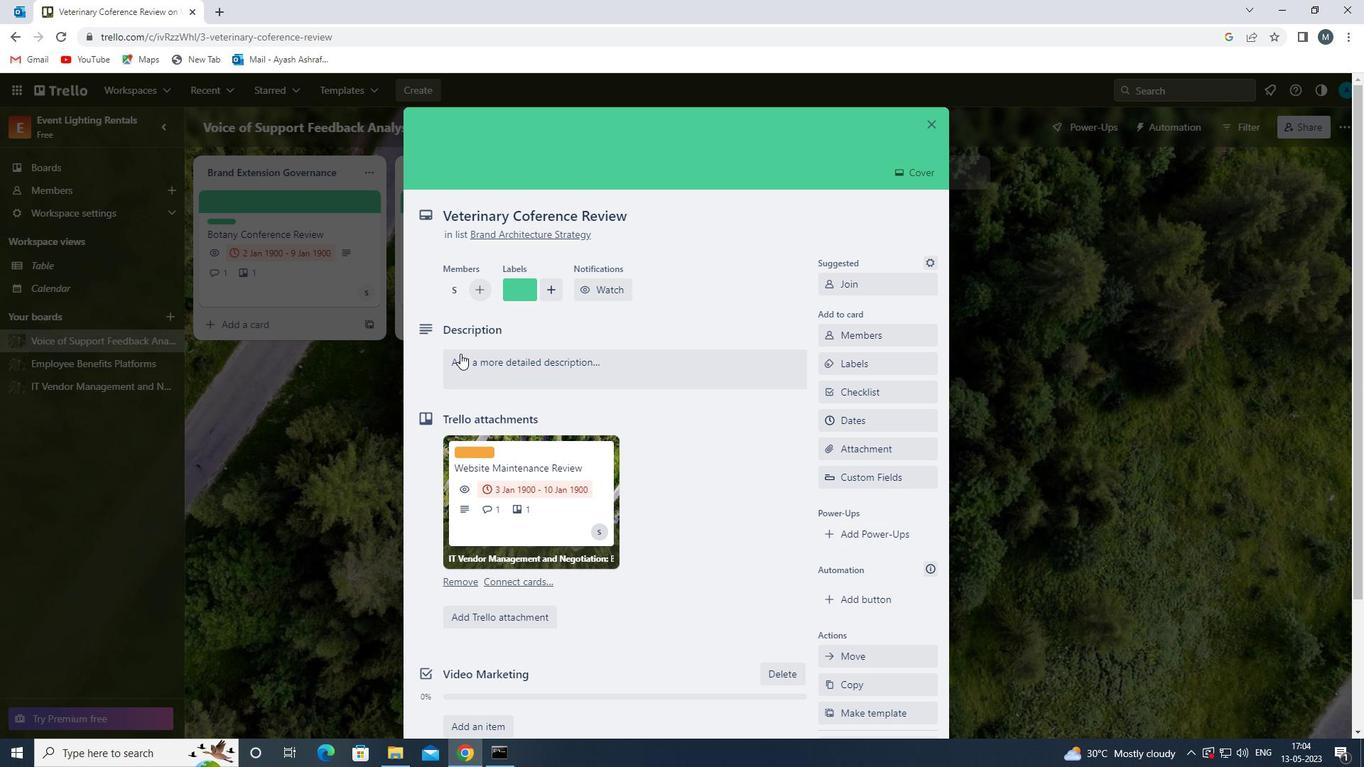 
Action: Mouse pressed left at (480, 370)
Screenshot: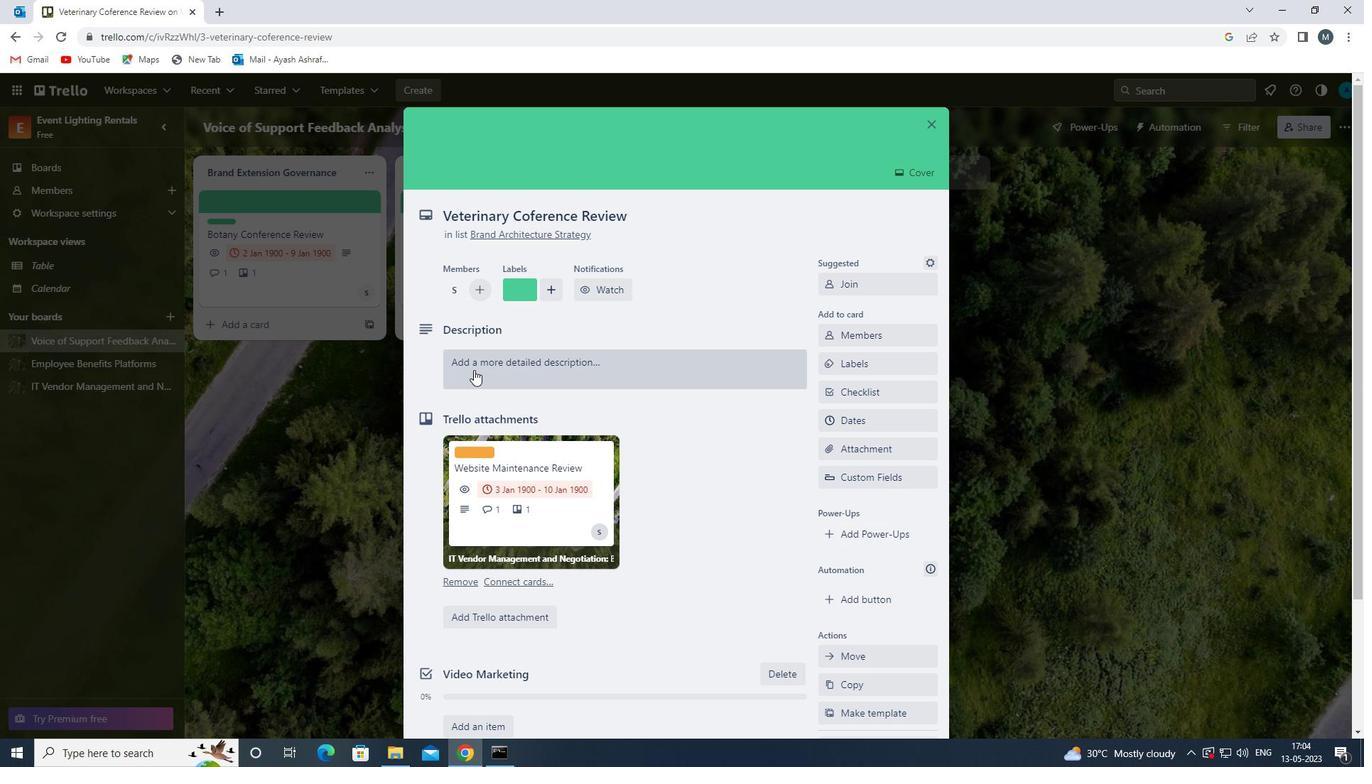 
Action: Mouse moved to (484, 407)
Screenshot: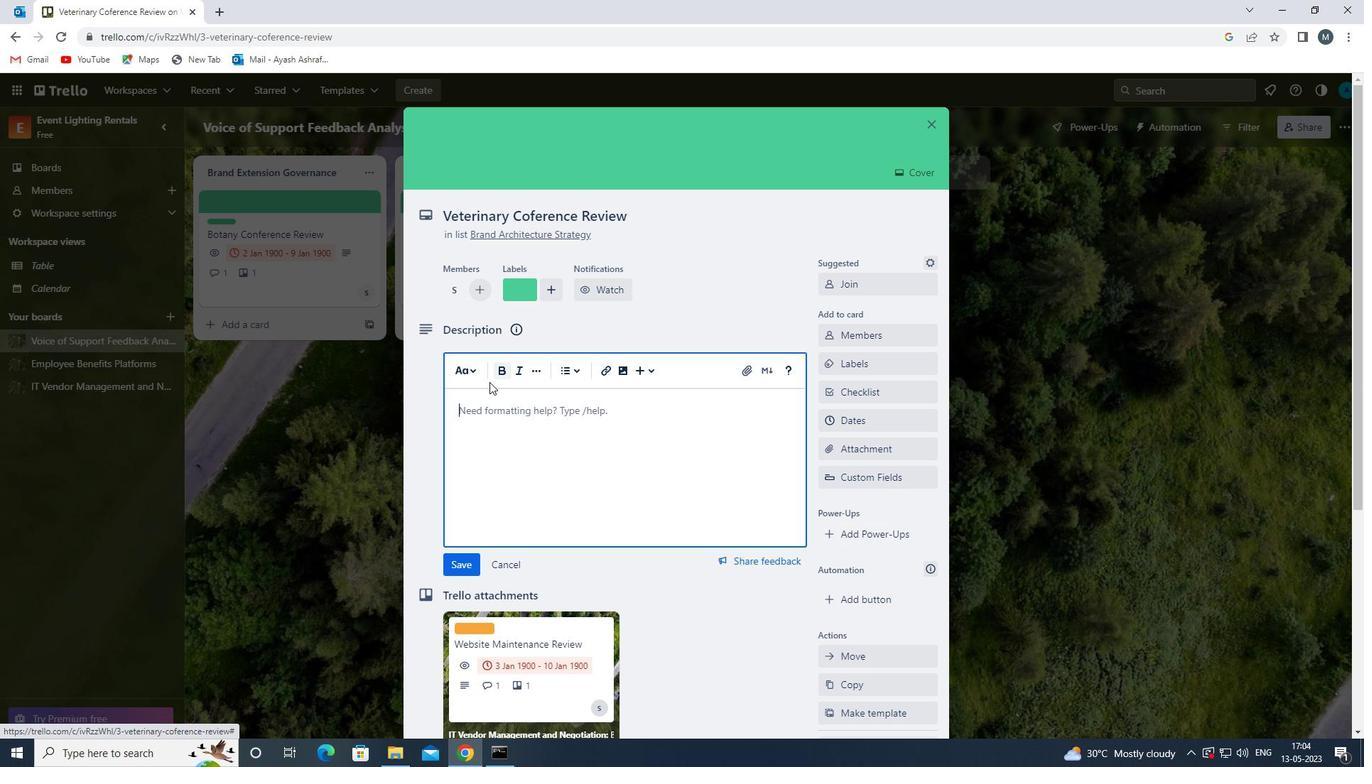 
Action: Mouse pressed left at (484, 407)
Screenshot: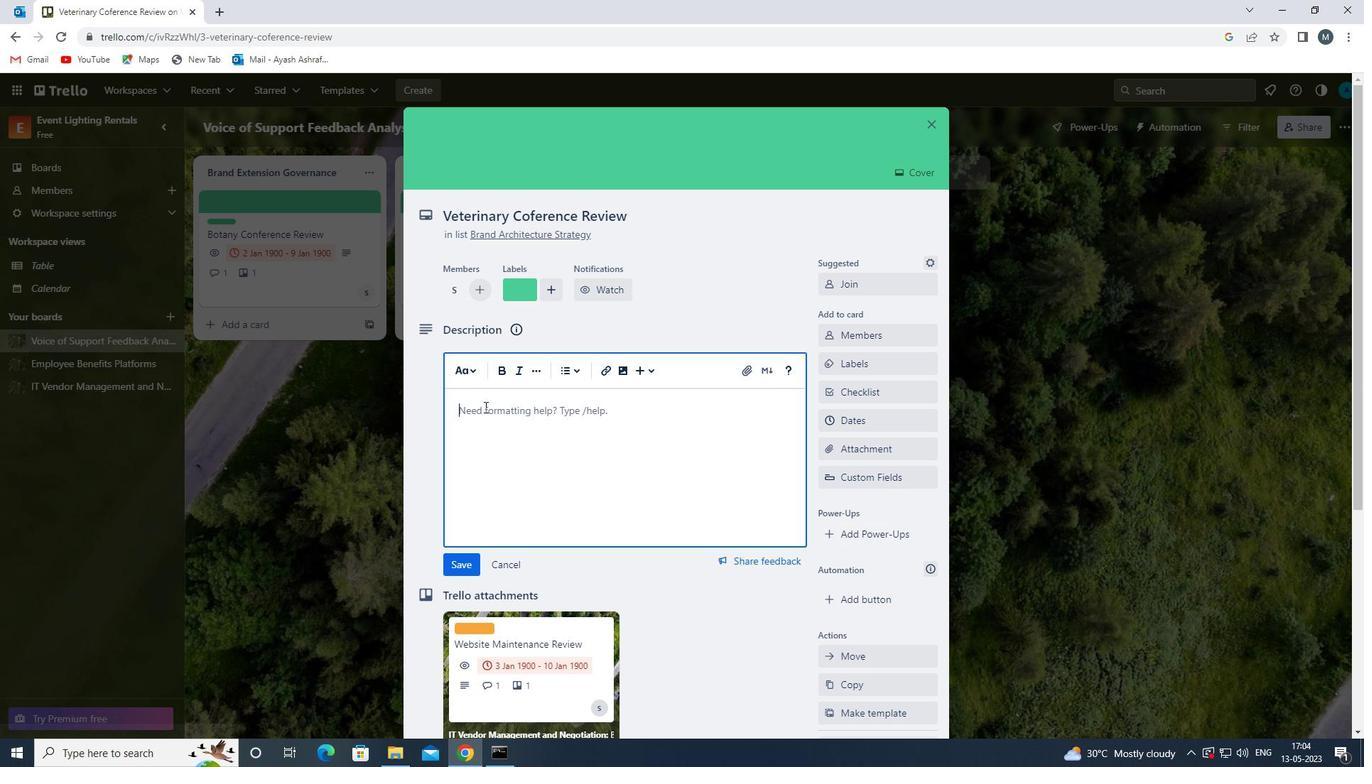
Action: Key pressed <Key.shift>CREATE<Key.space>AND<Key.space>SEND<Key.space>OUT<Key.space>EMPLOYEE<Key.space>SATISFACTION<Key.space>SURVEY<Key.space>ON<Key.space>WORL<Key.backspace>K-LIFE<Key.space>INTEGRATION<Key.space>
Screenshot: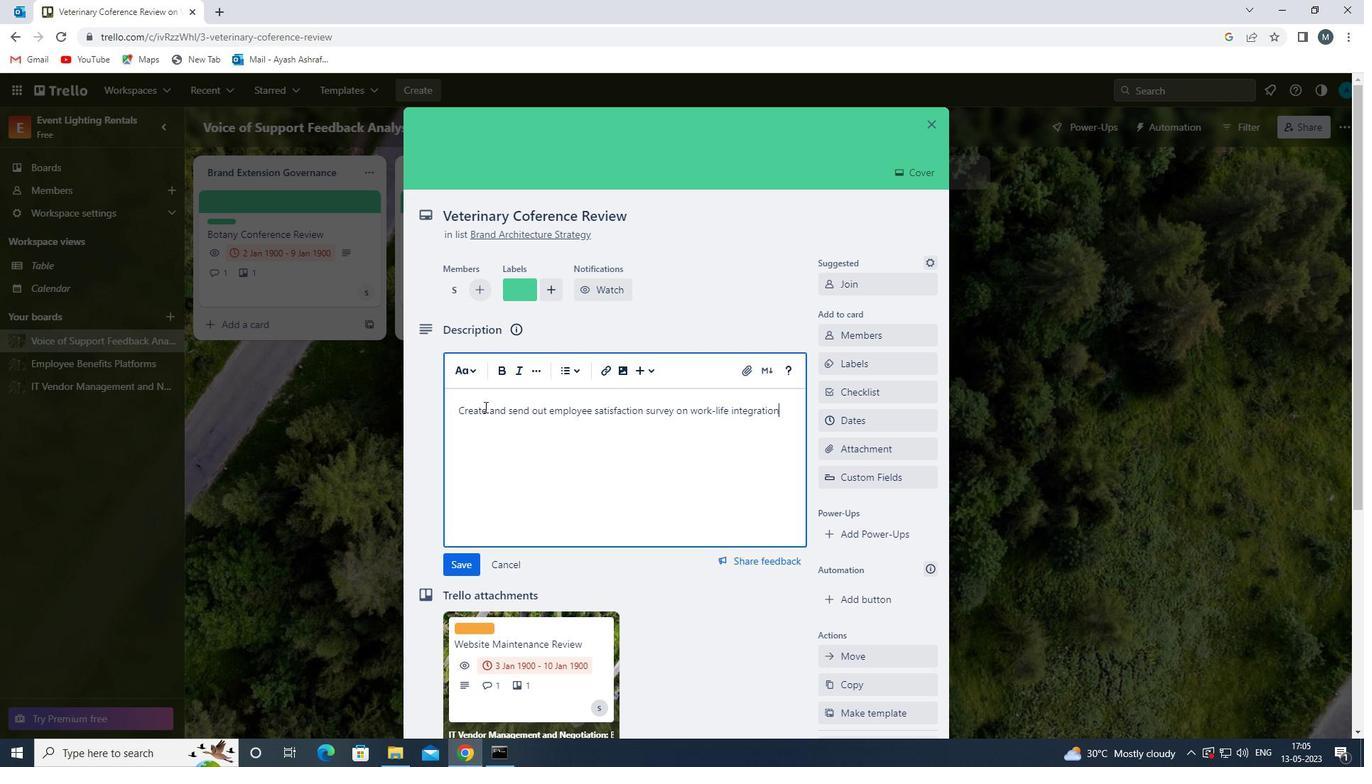 
Action: Mouse moved to (470, 566)
Screenshot: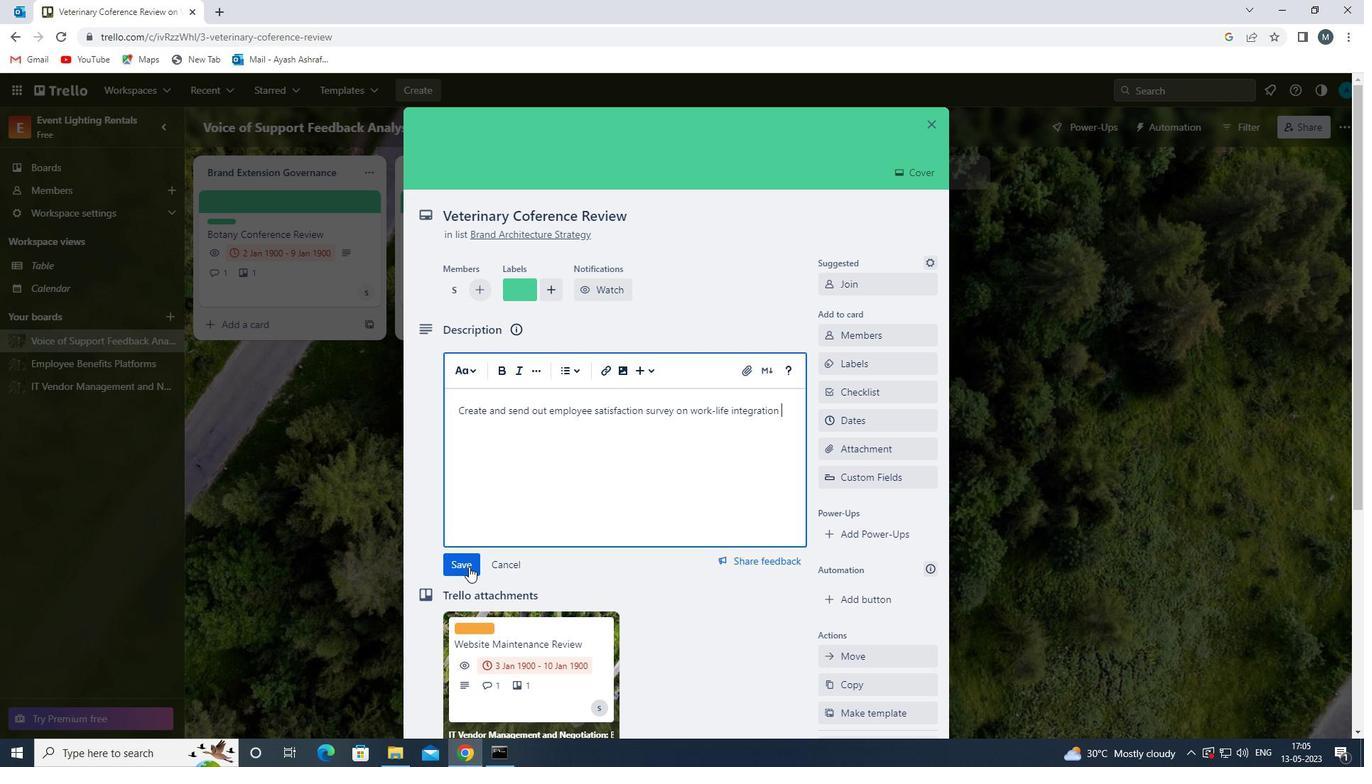 
Action: Mouse pressed left at (470, 566)
Screenshot: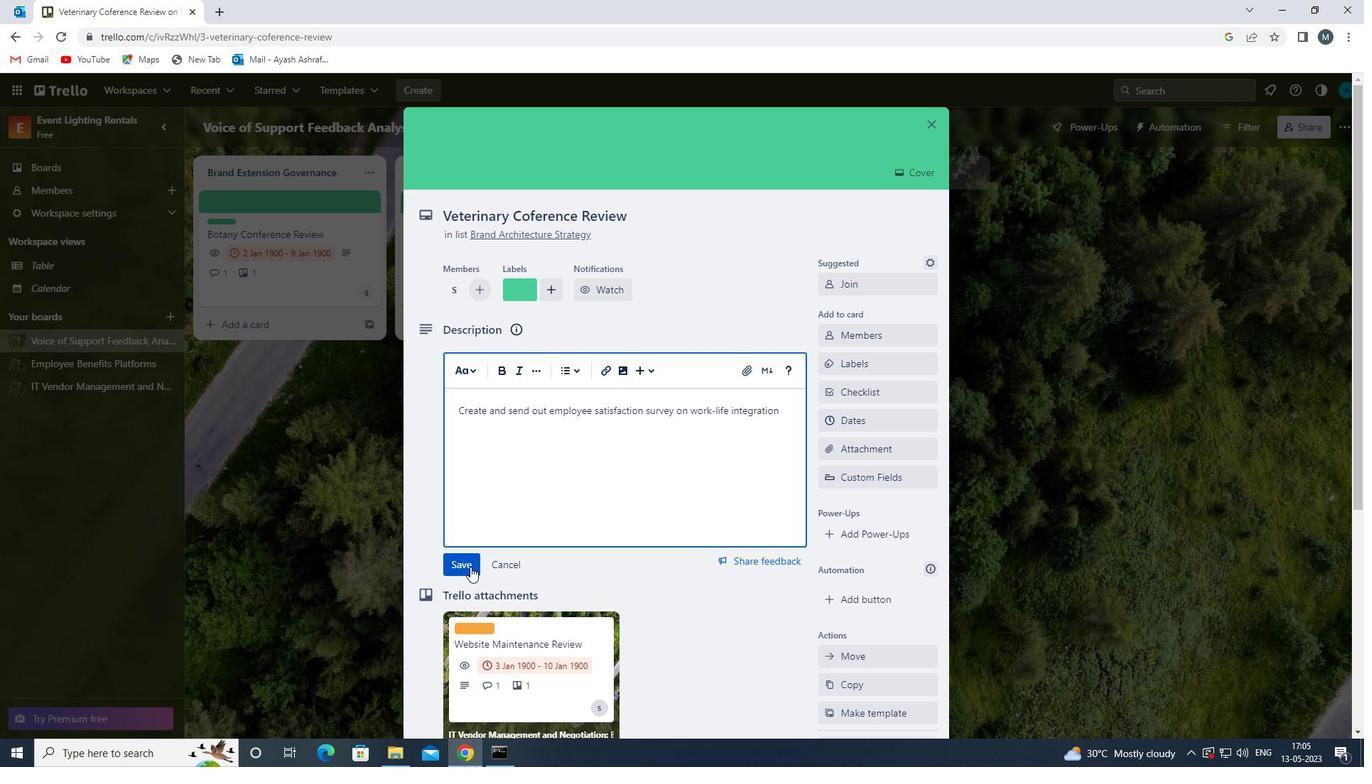 
Action: Mouse moved to (510, 520)
Screenshot: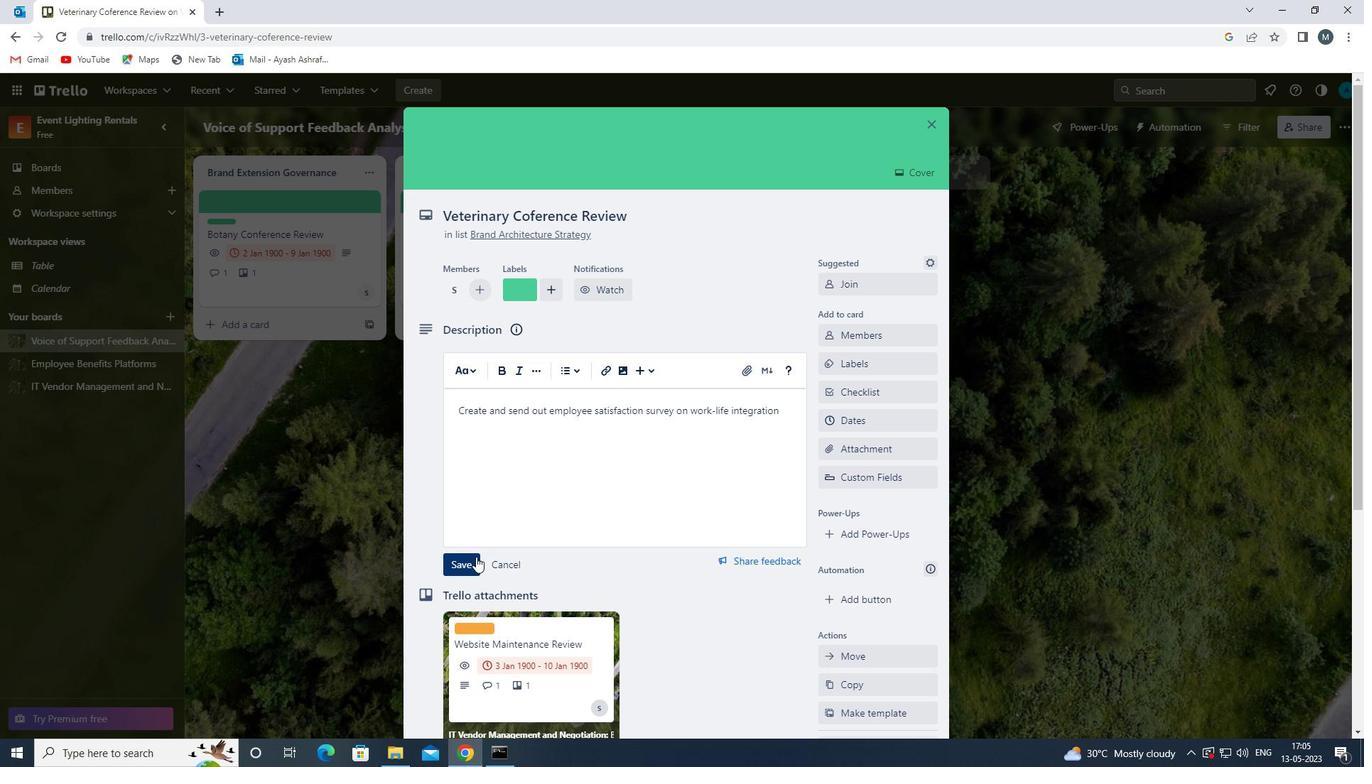 
Action: Mouse scrolled (510, 519) with delta (0, 0)
Screenshot: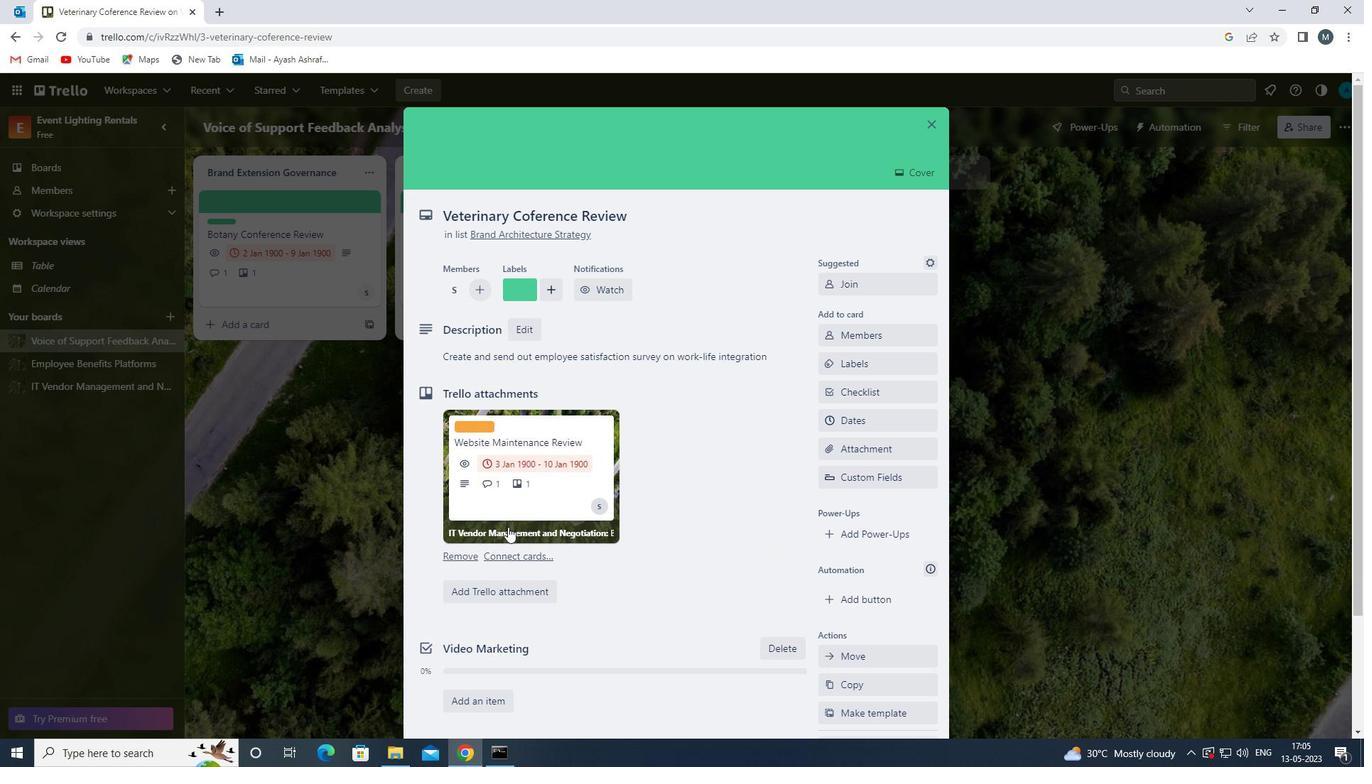 
Action: Mouse scrolled (510, 519) with delta (0, 0)
Screenshot: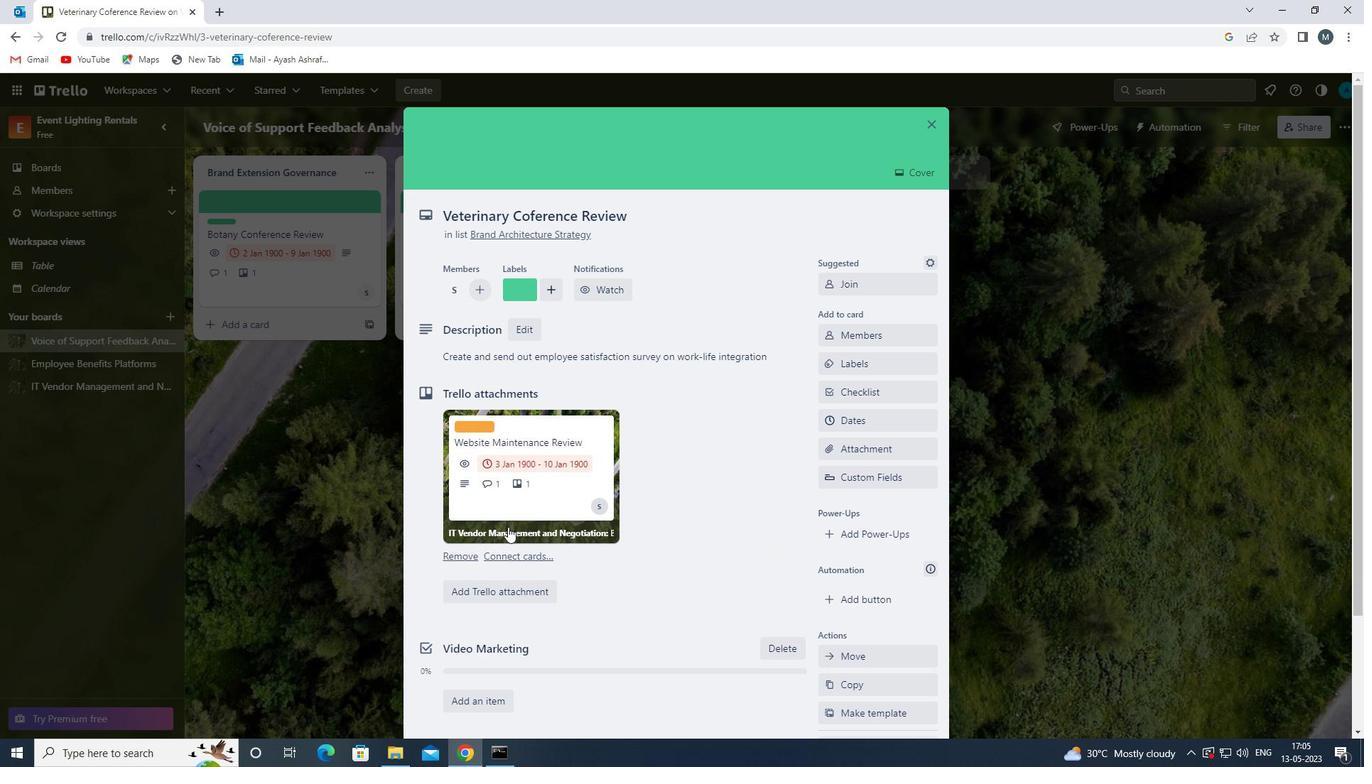 
Action: Mouse moved to (490, 643)
Screenshot: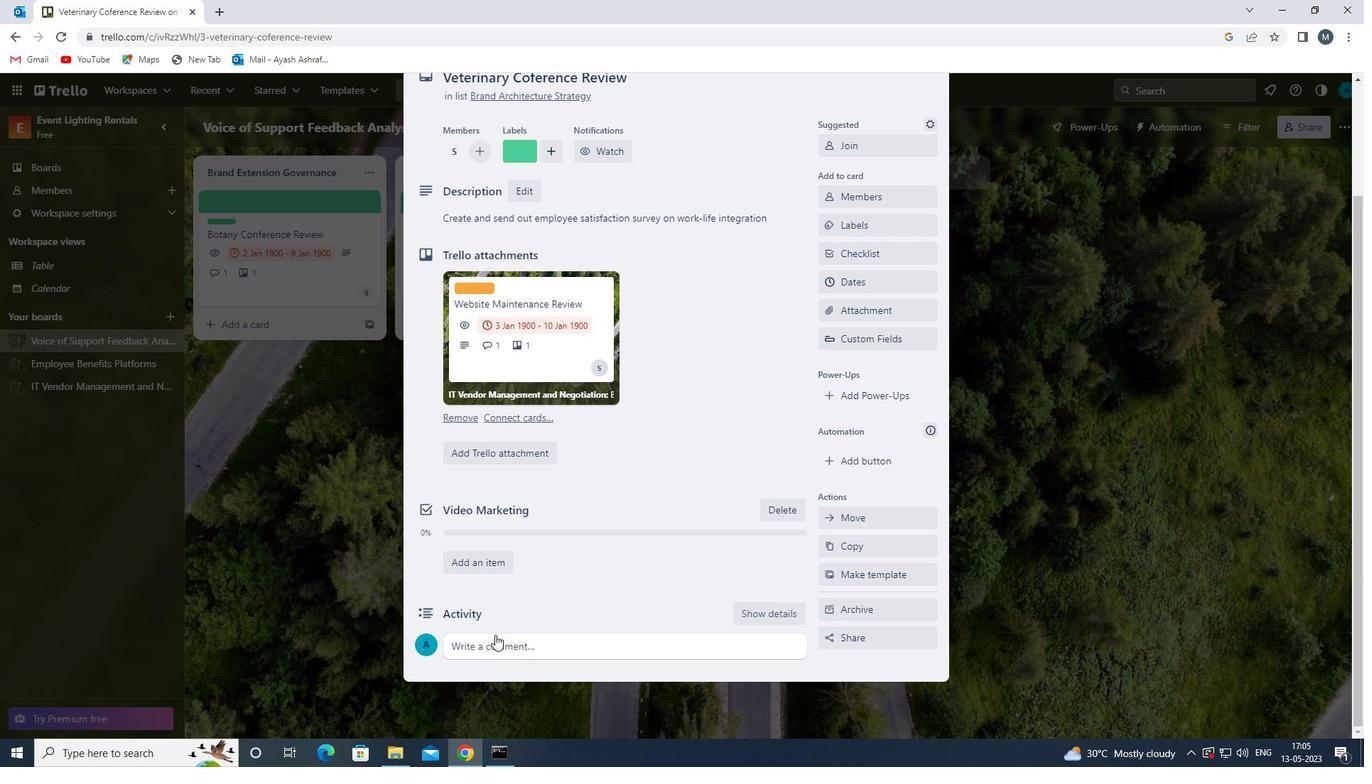 
Action: Mouse pressed left at (490, 643)
Screenshot: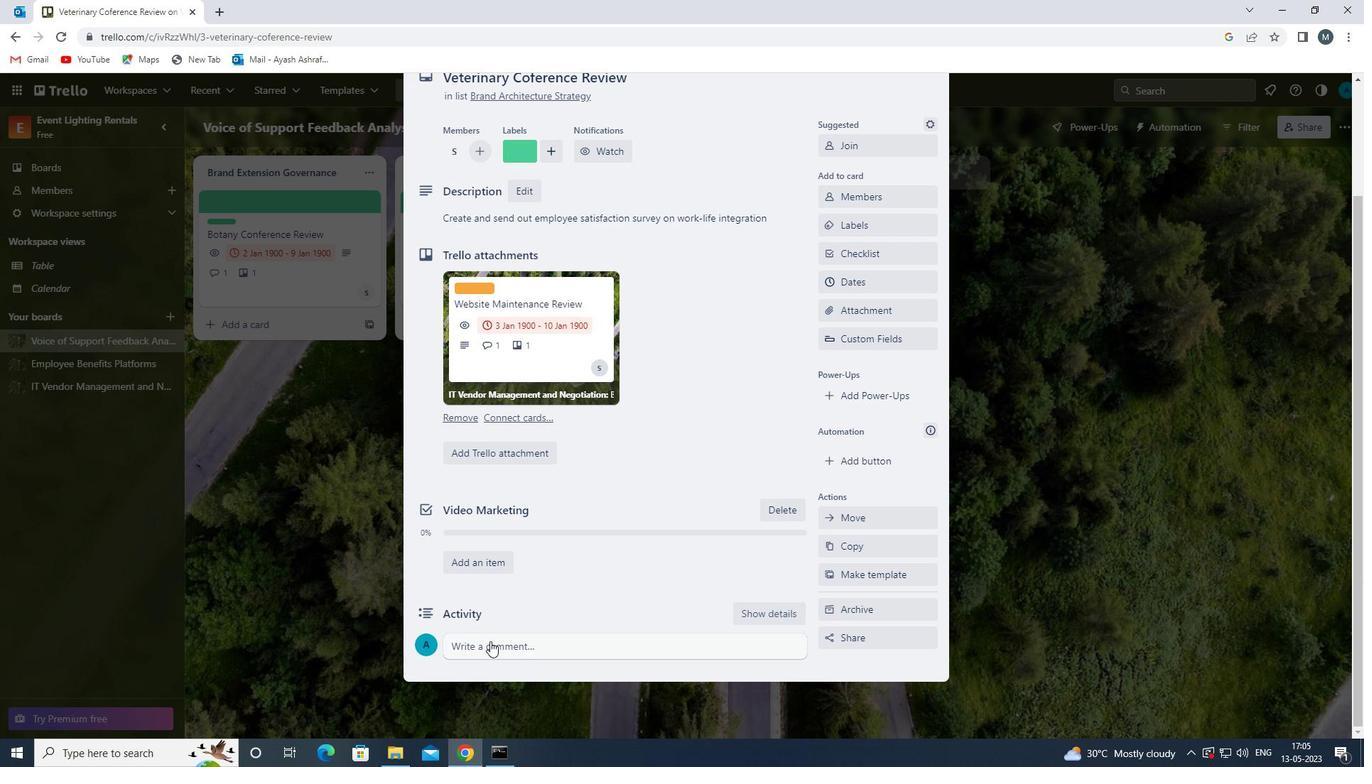 
Action: Mouse moved to (506, 588)
Screenshot: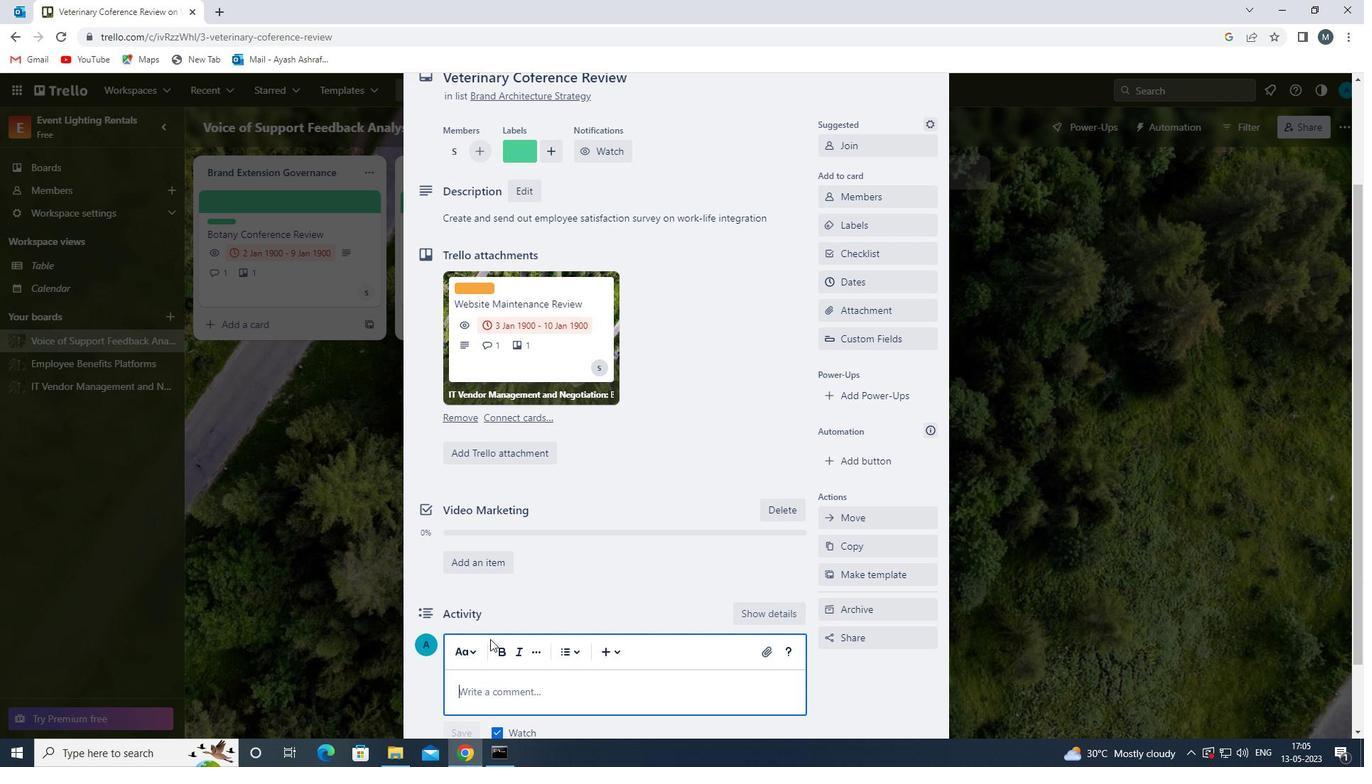 
Action: Mouse scrolled (506, 587) with delta (0, 0)
Screenshot: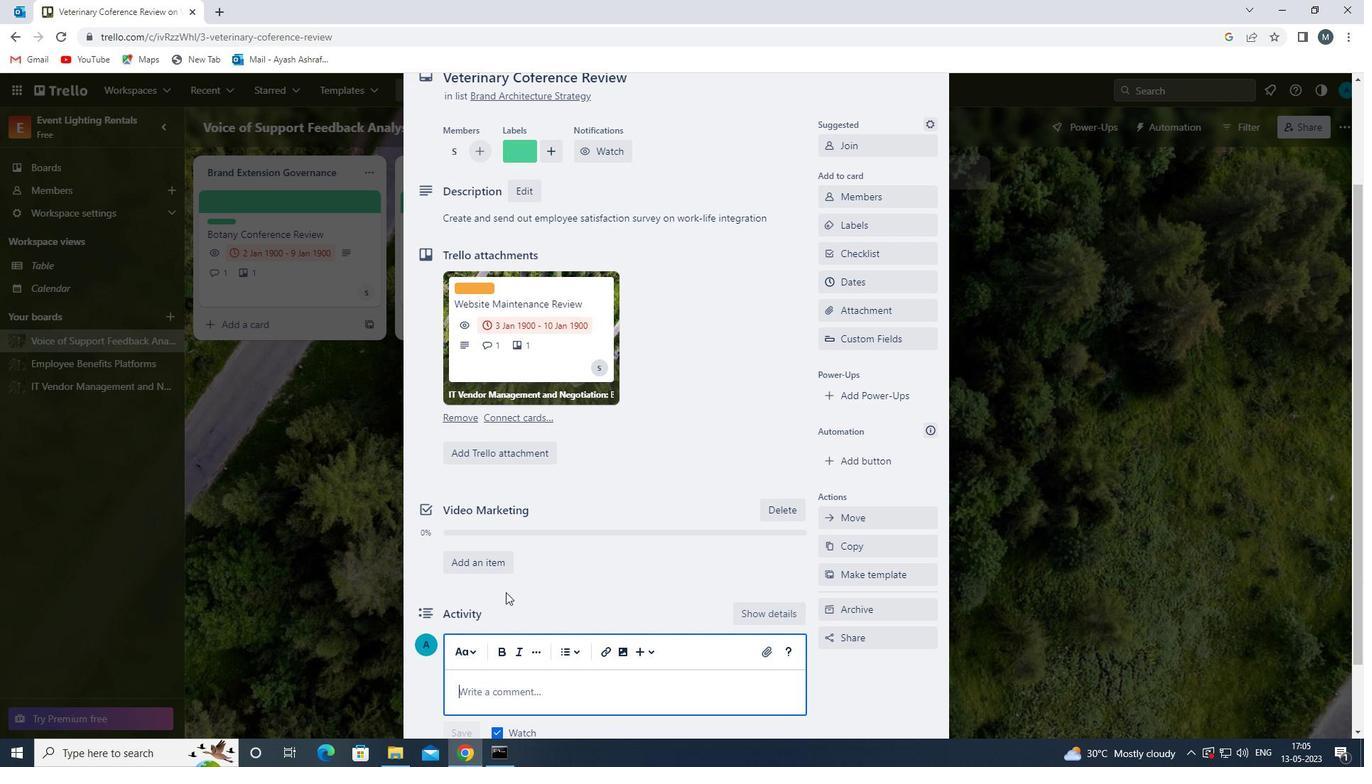 
Action: Mouse scrolled (506, 587) with delta (0, 0)
Screenshot: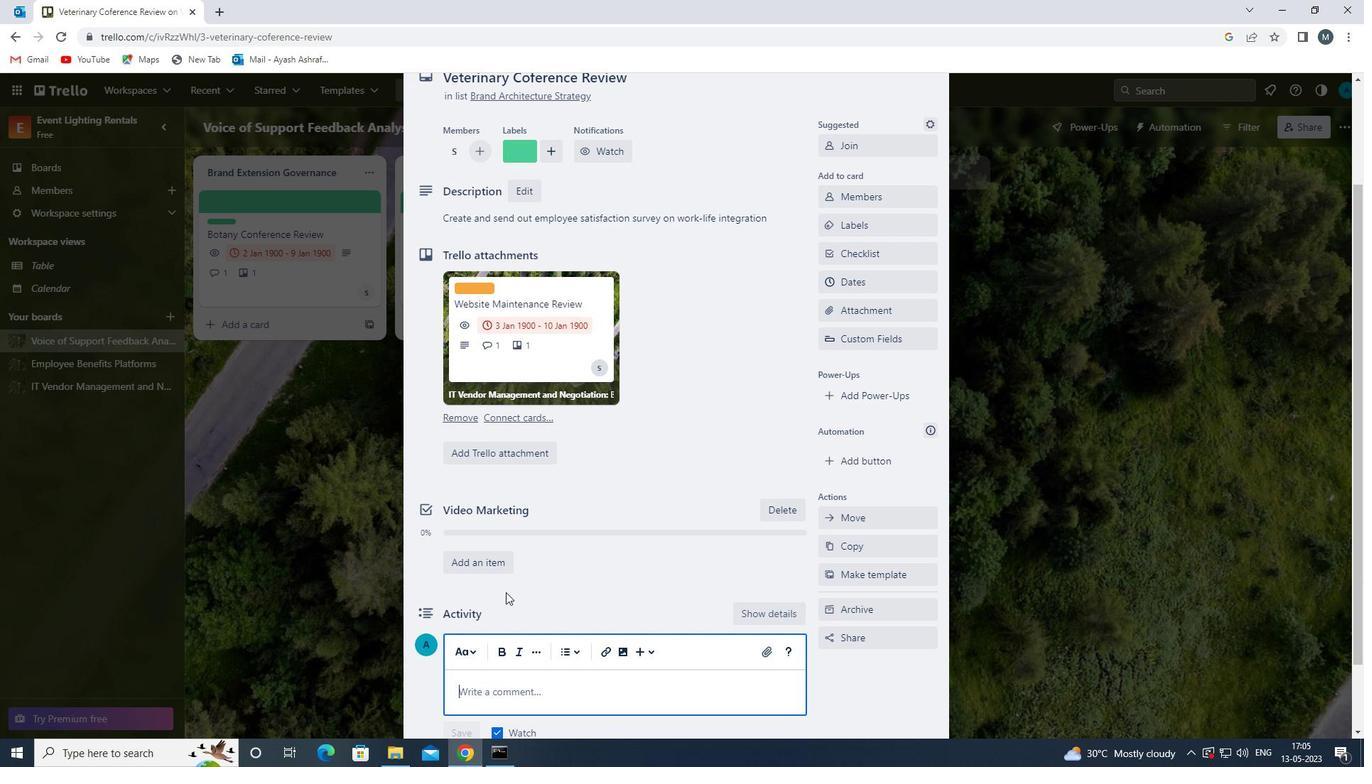
Action: Mouse moved to (497, 611)
Screenshot: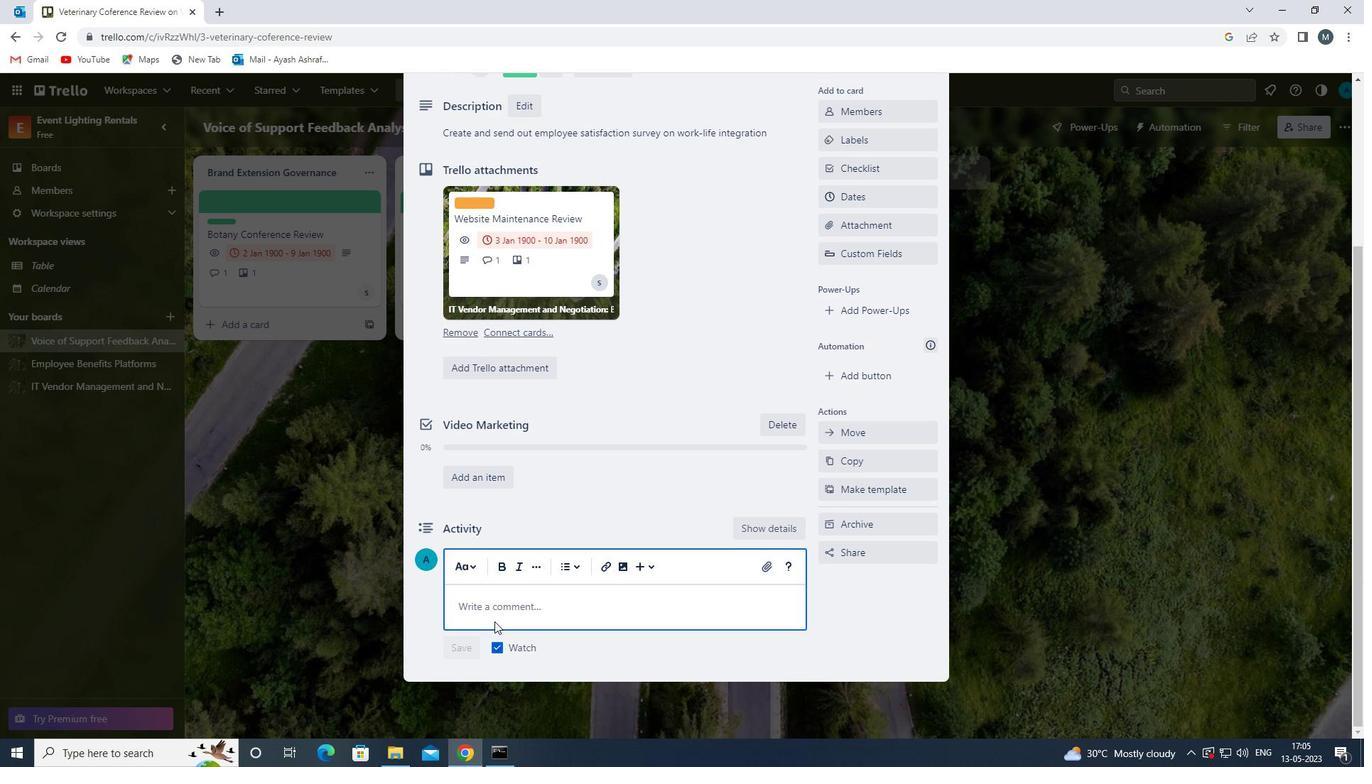 
Action: Mouse pressed left at (497, 611)
Screenshot: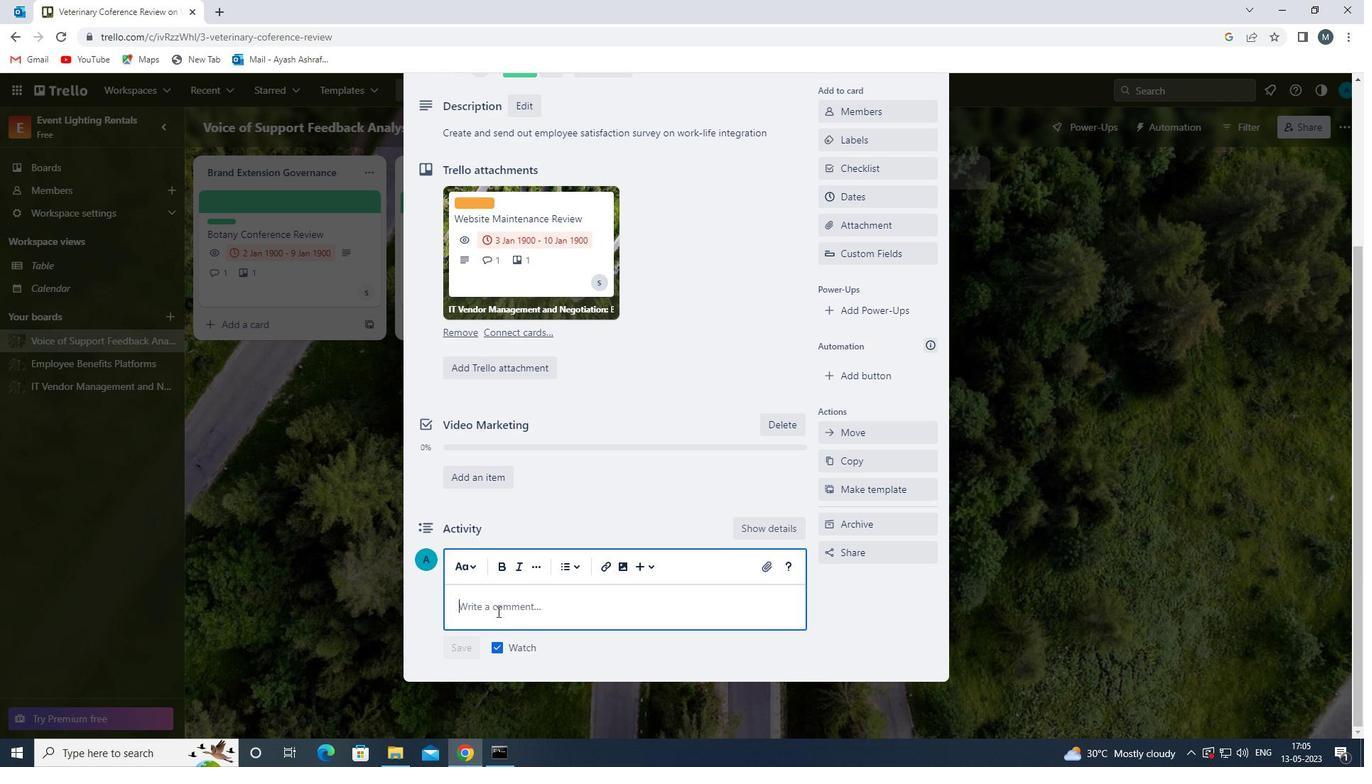 
Action: Key pressed <Key.shift>THIS<Key.space>TASK<Key.space>REQUIRES<Key.space>US<Key.space>TO<Key.space>BE<Key.space>ORGANIZED<Key.space>AND<Key.space>EFFICIENT,<Key.space>MAMNA<Key.backspace><Key.backspace><Key.backspace>NAGING<Key.space>OUR<Key.space>TIME<Key.space>AND<Key.space>RESOURCES<Key.space>R<Key.backspace>EFFECTIVELY.
Screenshot: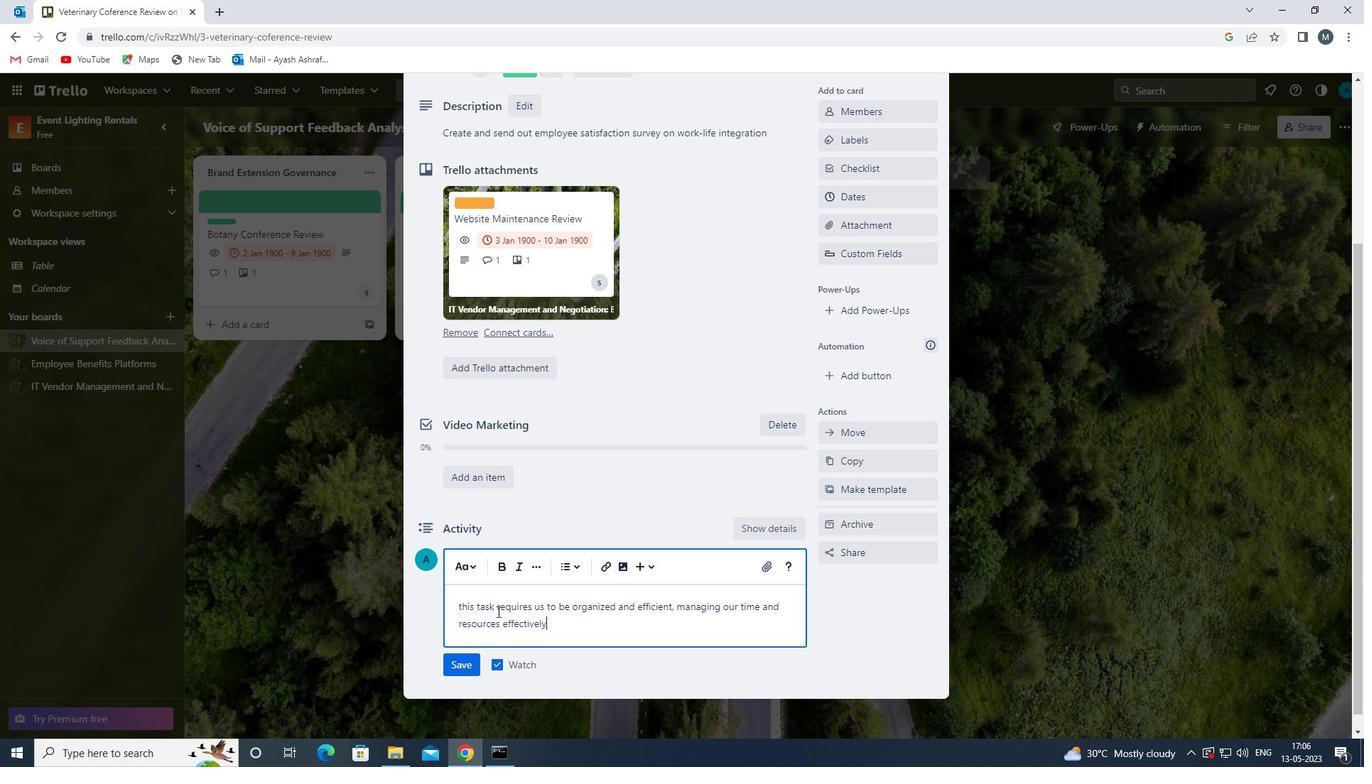 
Action: Mouse moved to (463, 667)
Screenshot: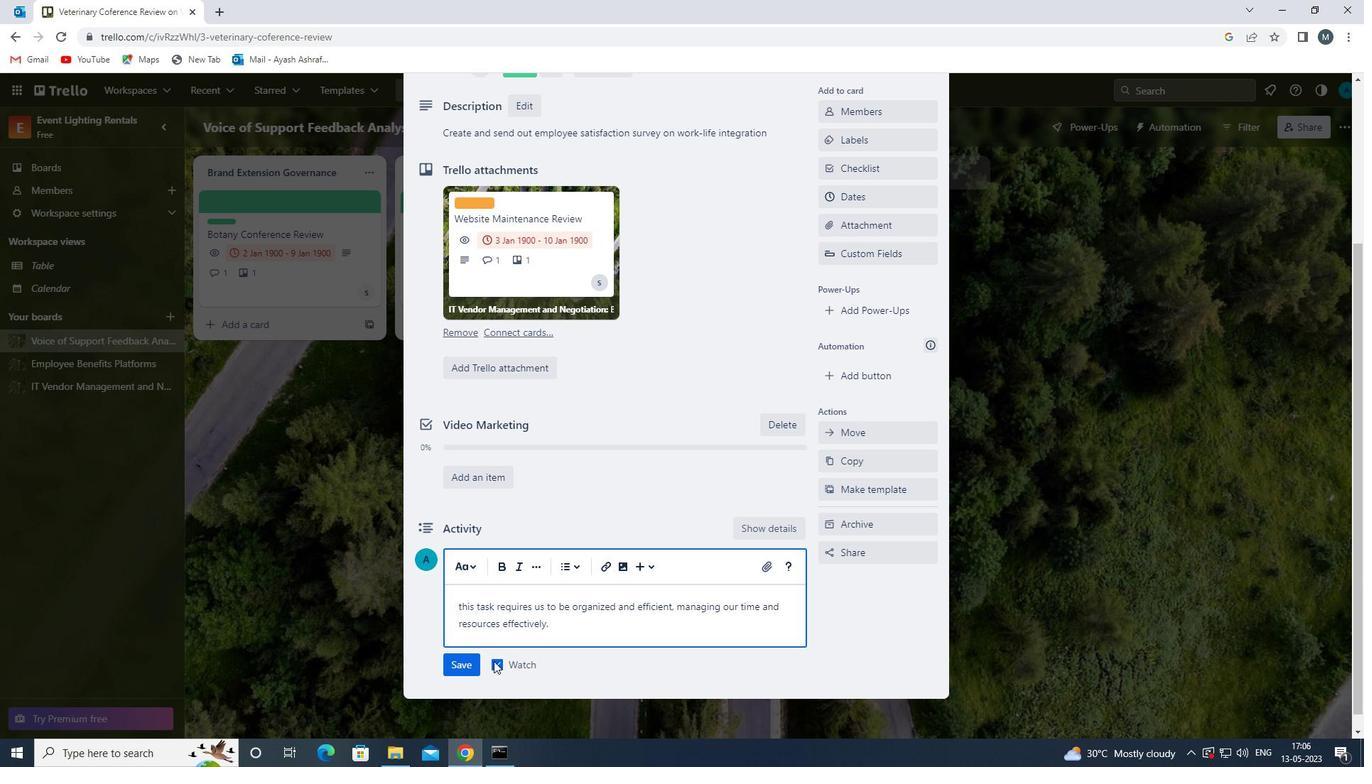 
Action: Mouse pressed left at (463, 667)
Screenshot: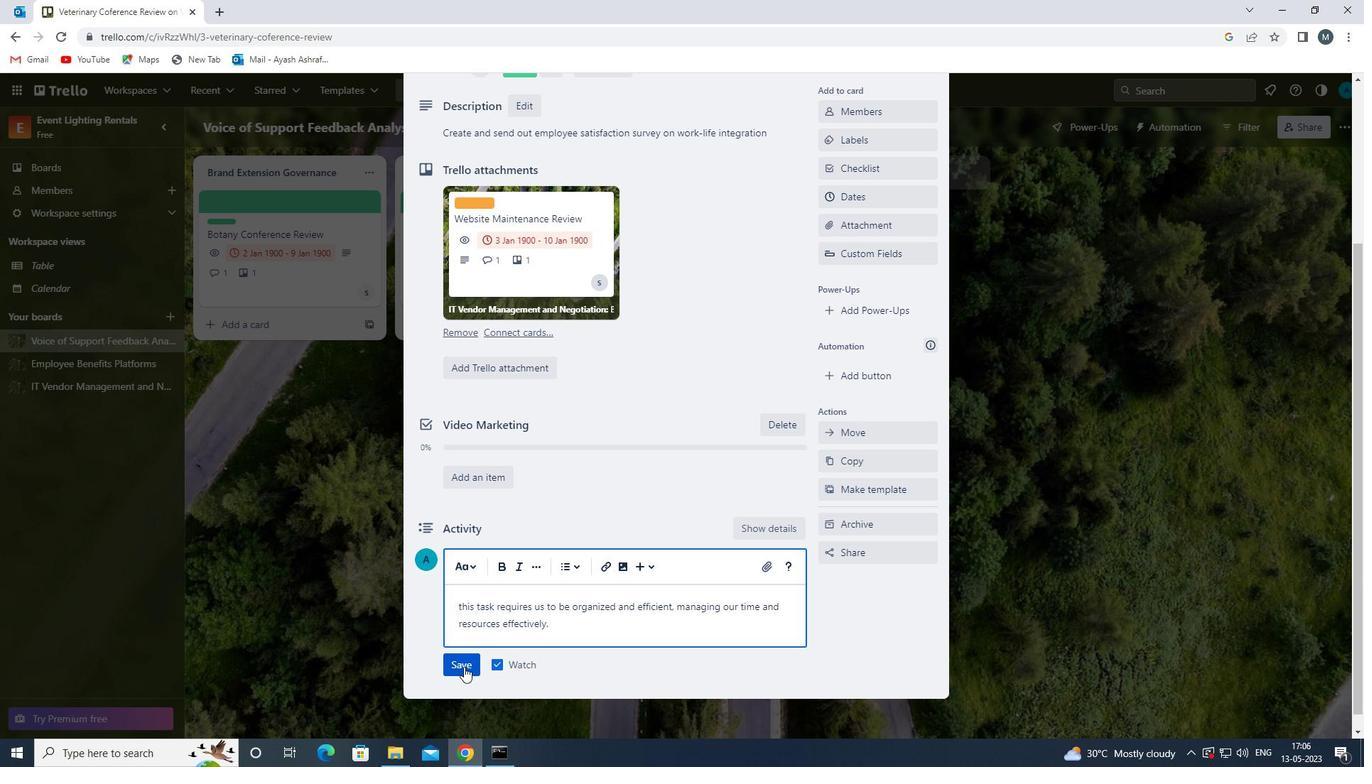 
Action: Mouse moved to (812, 424)
Screenshot: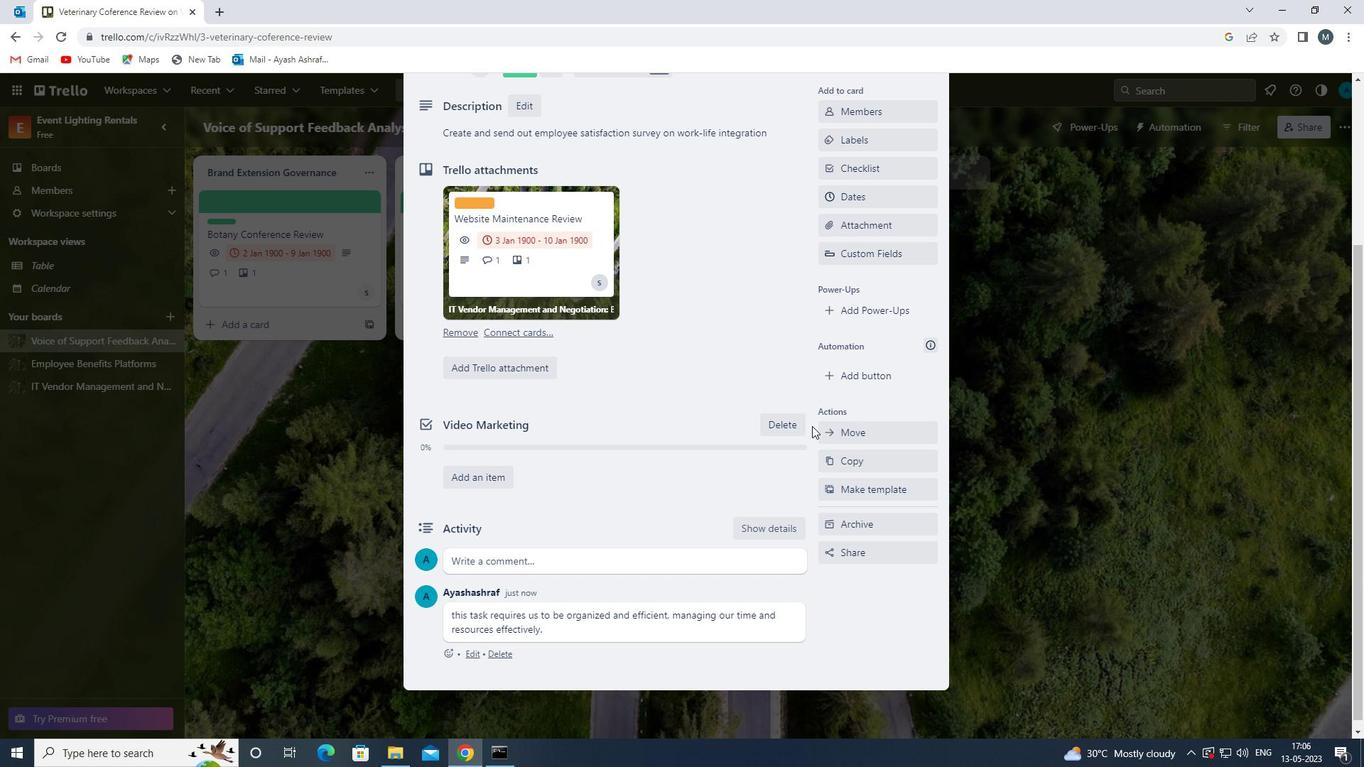 
Action: Mouse scrolled (812, 425) with delta (0, 0)
Screenshot: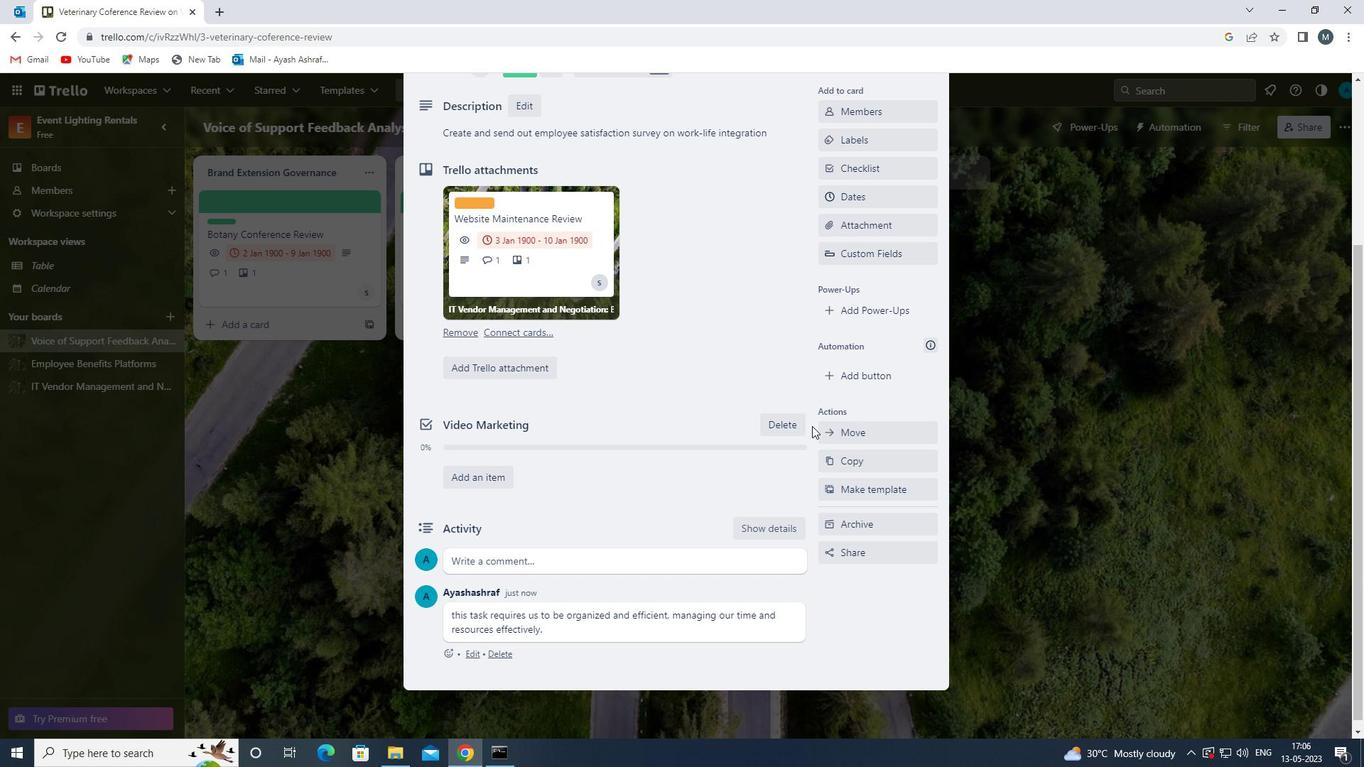 
Action: Mouse moved to (856, 265)
Screenshot: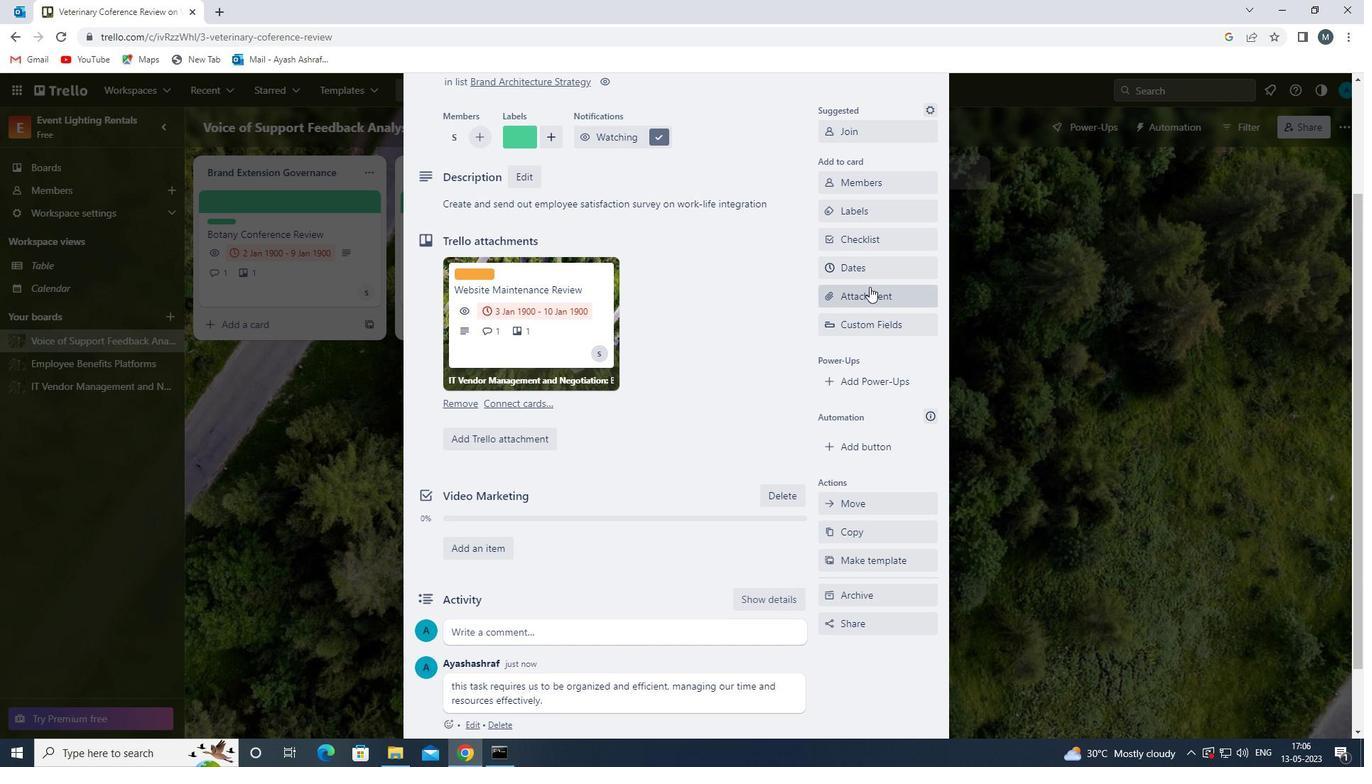 
Action: Mouse pressed left at (856, 265)
Screenshot: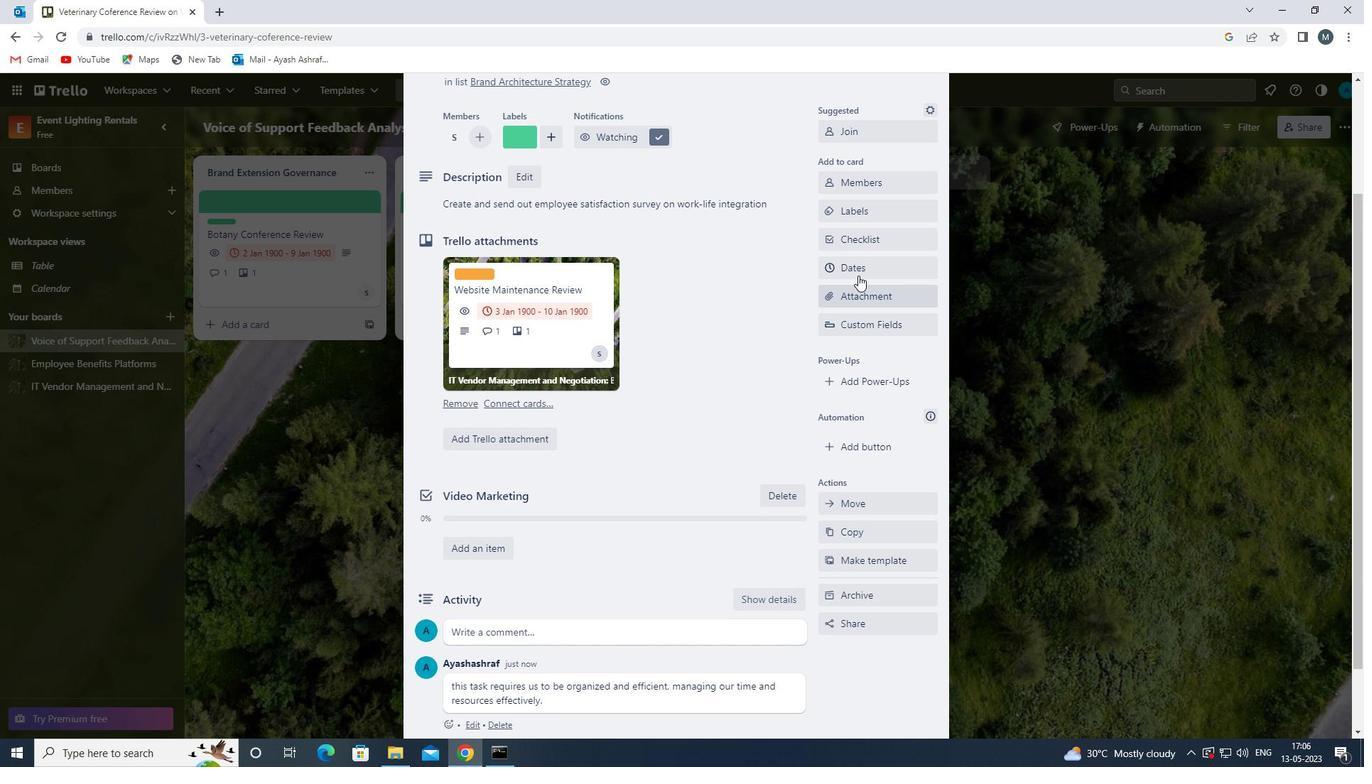
Action: Mouse moved to (822, 385)
Screenshot: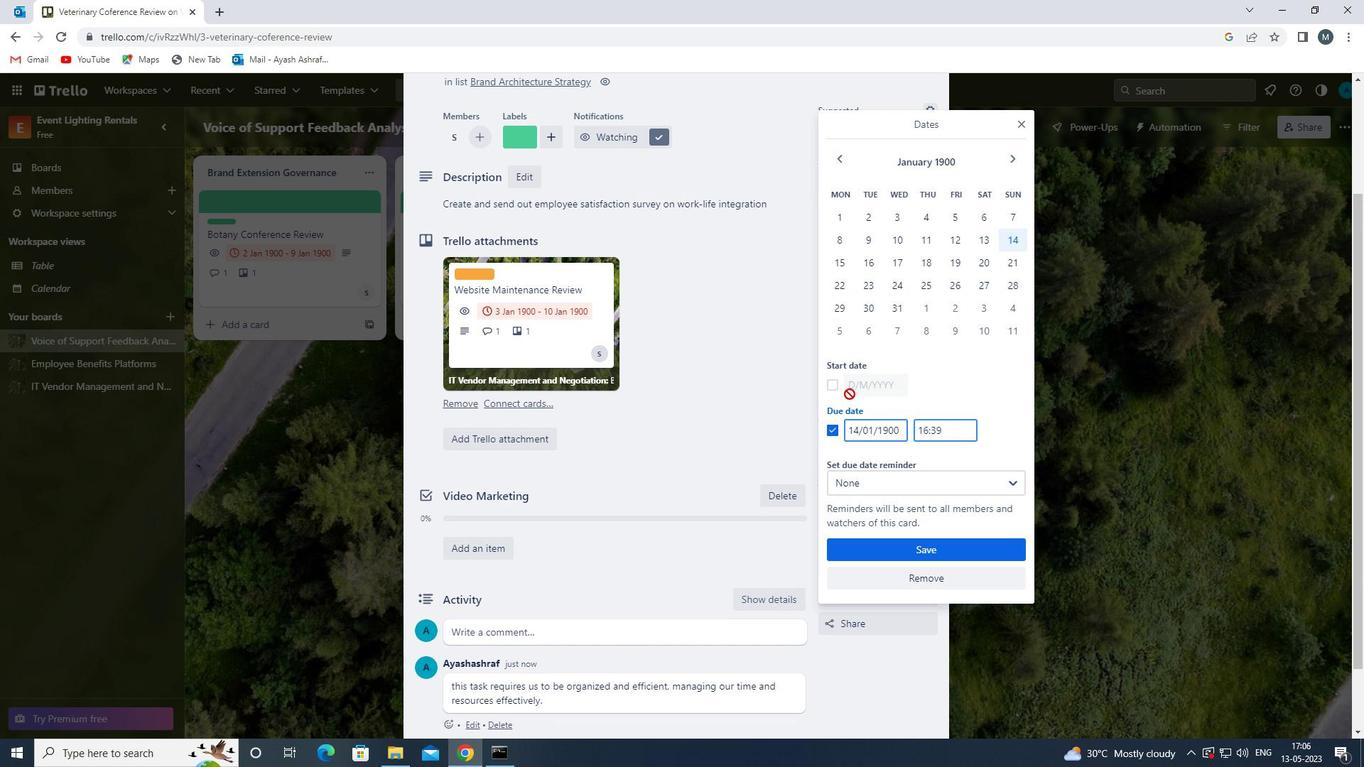 
Action: Mouse pressed left at (822, 385)
Screenshot: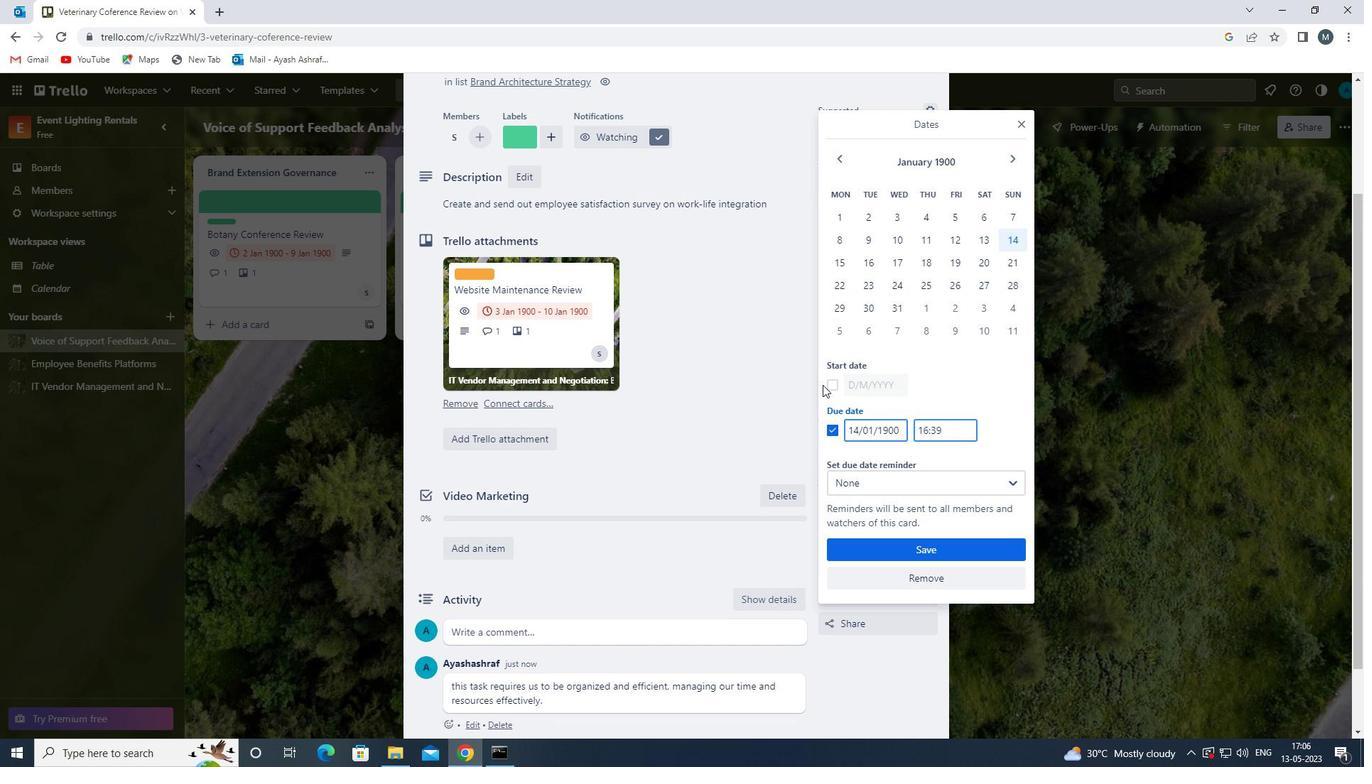 
Action: Mouse moved to (829, 383)
Screenshot: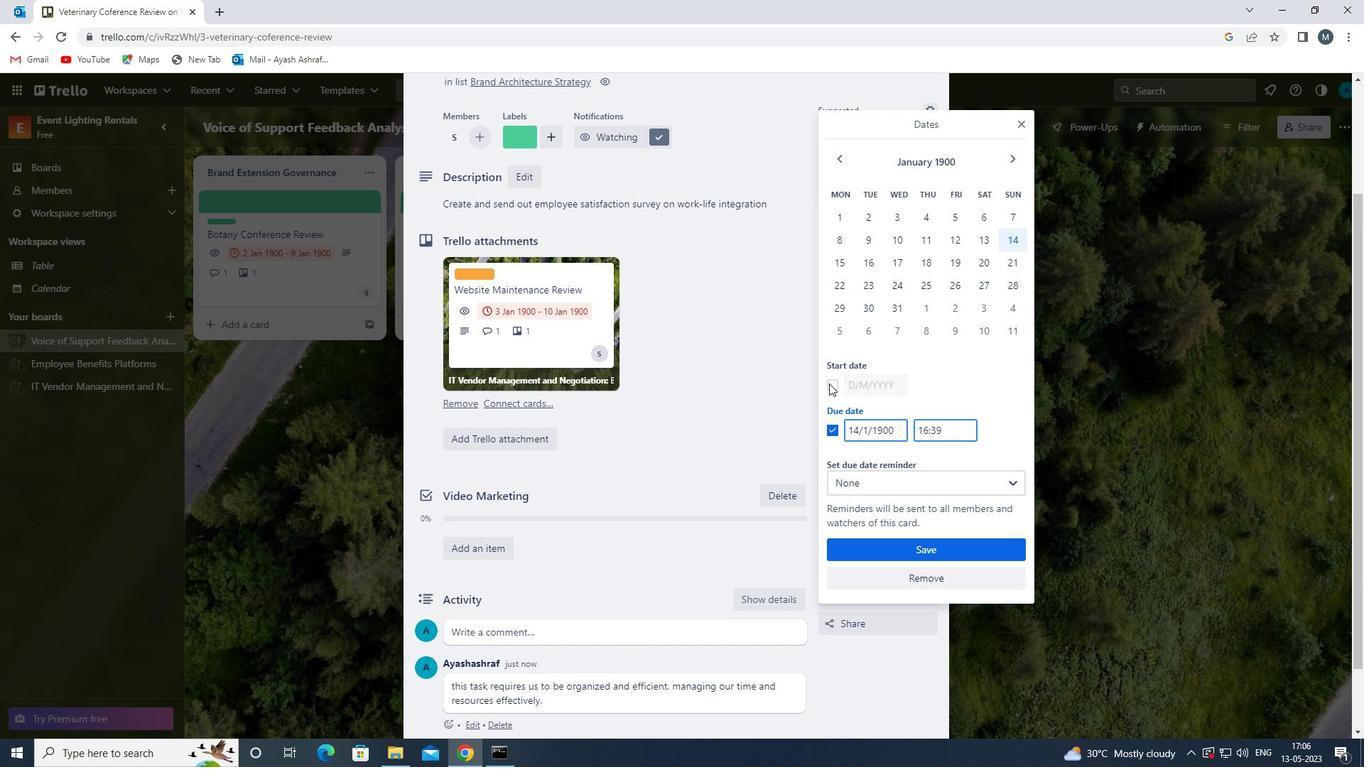 
Action: Mouse pressed left at (829, 383)
Screenshot: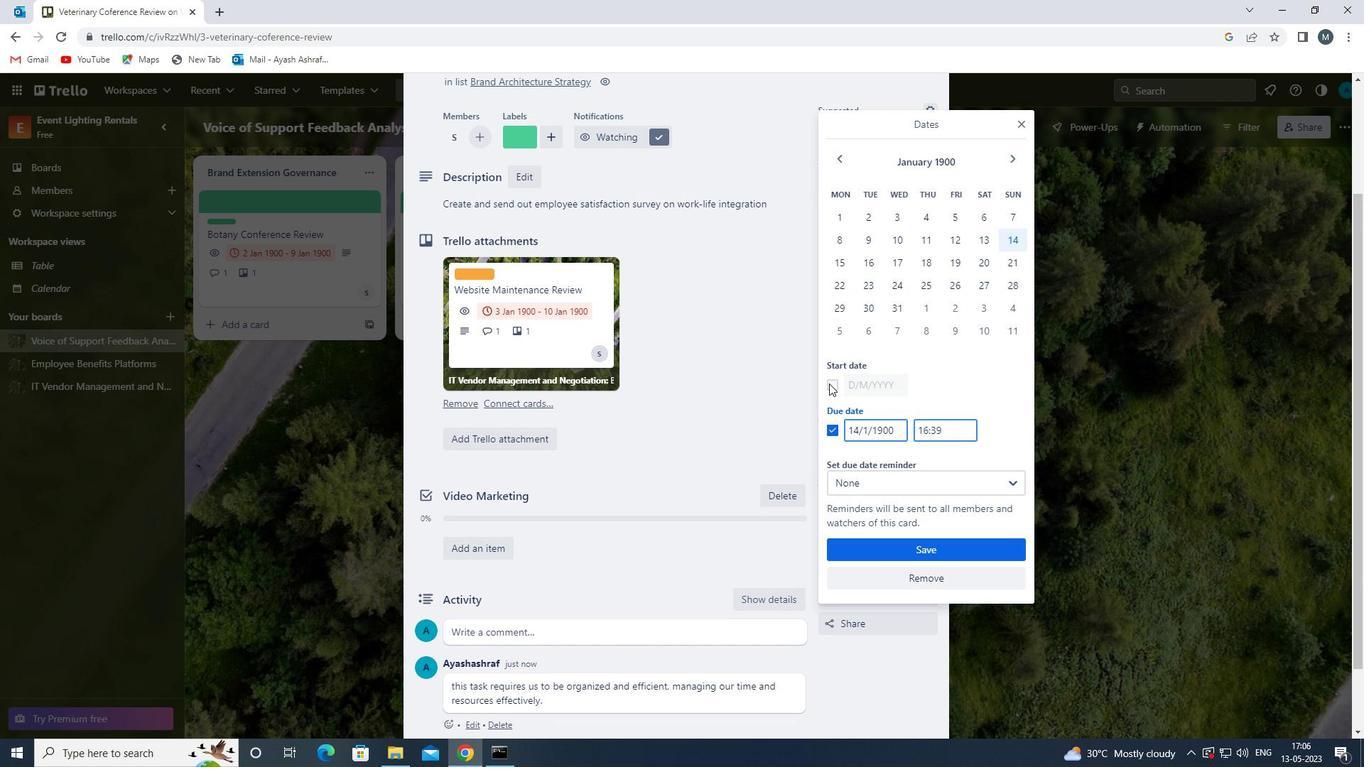 
Action: Mouse moved to (858, 384)
Screenshot: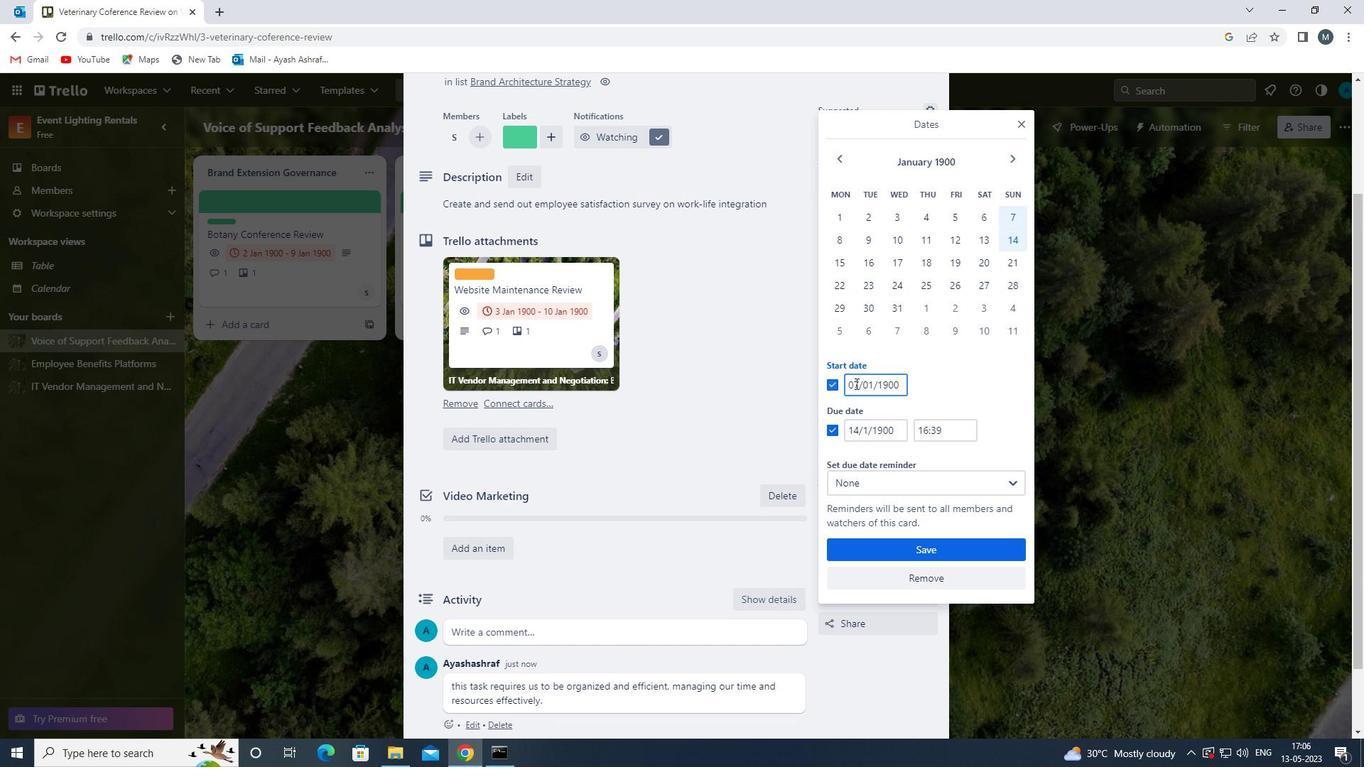 
Action: Mouse pressed left at (858, 384)
Screenshot: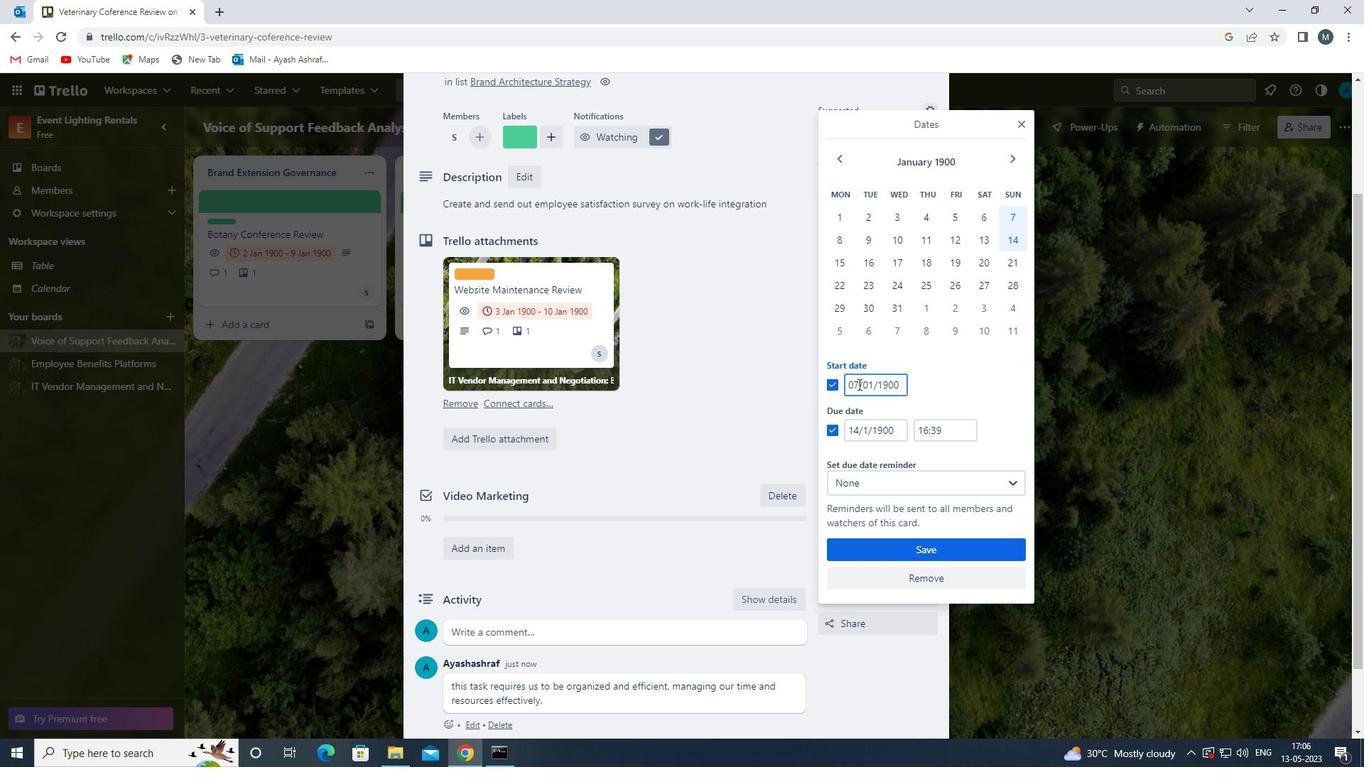 
Action: Mouse moved to (854, 387)
Screenshot: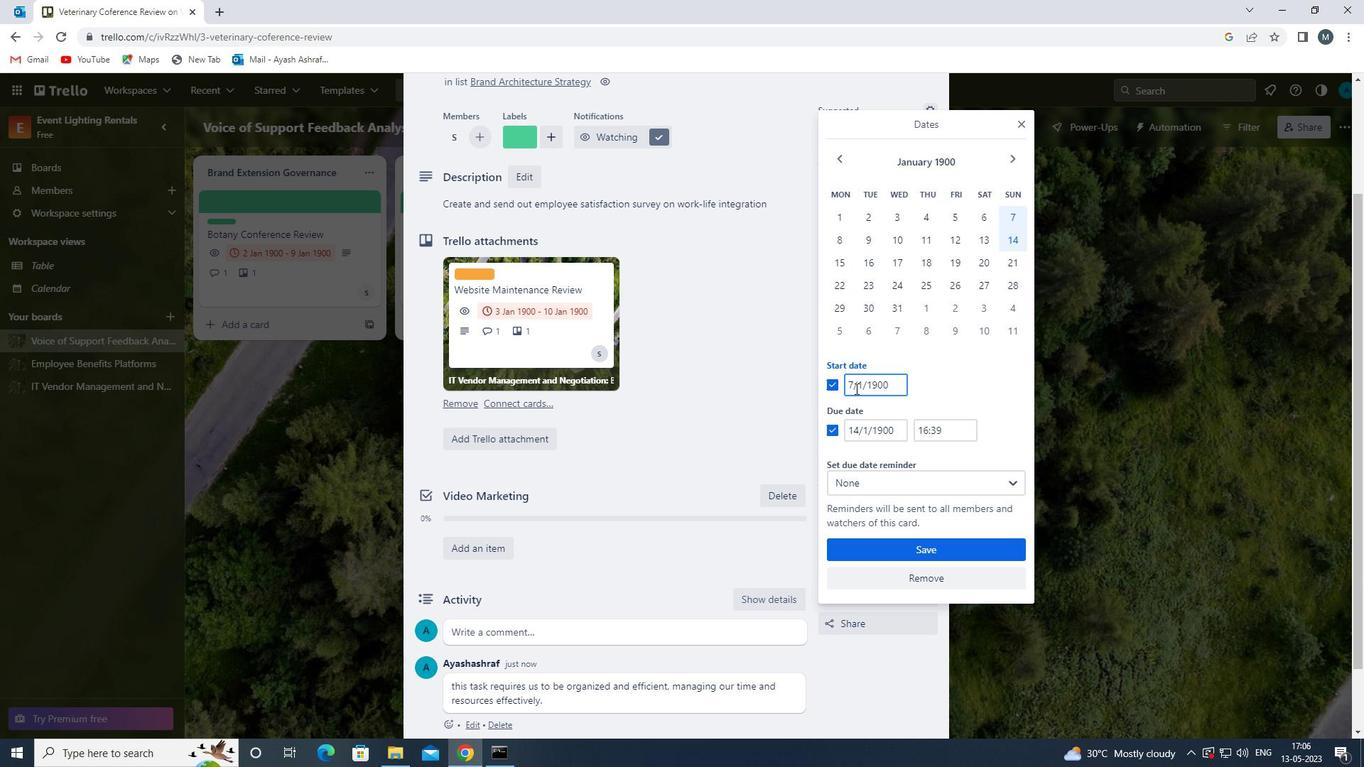 
Action: Mouse pressed left at (854, 387)
Screenshot: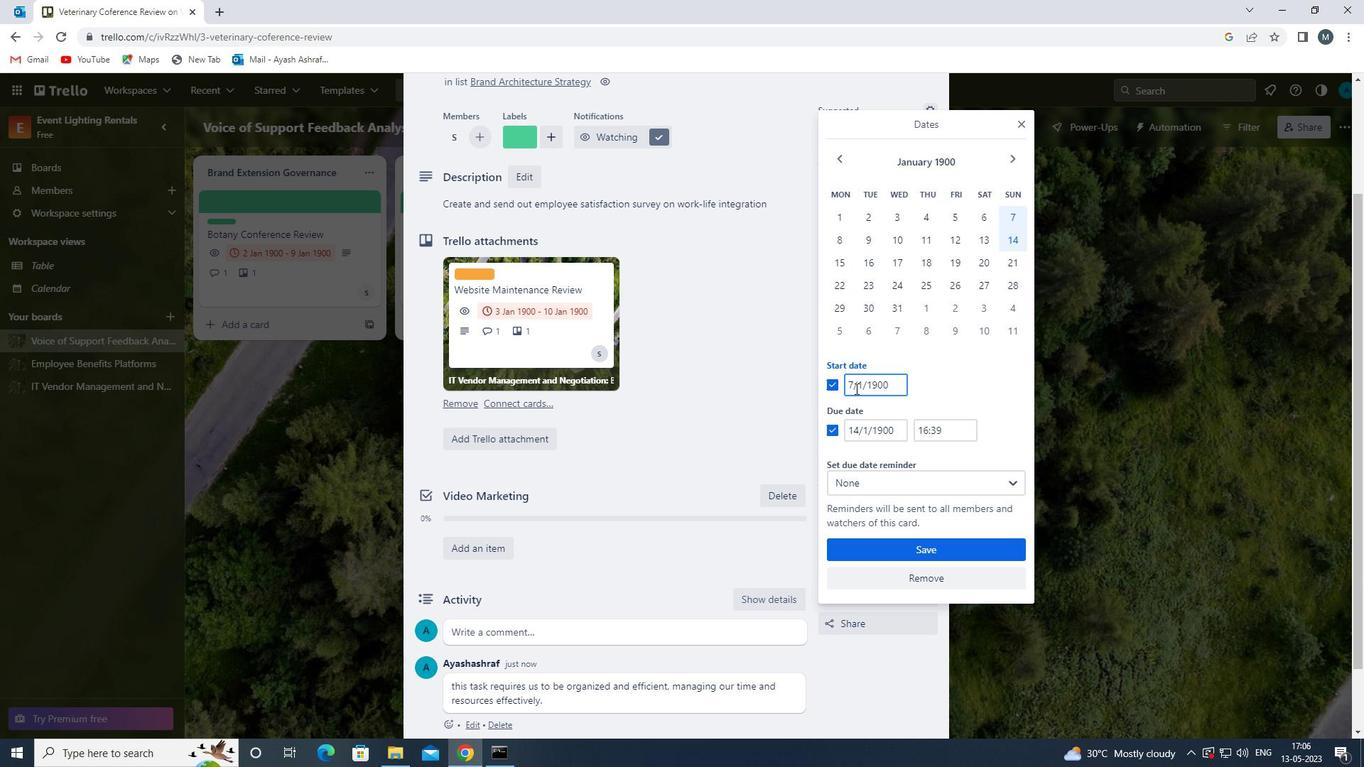 
Action: Mouse moved to (857, 393)
Screenshot: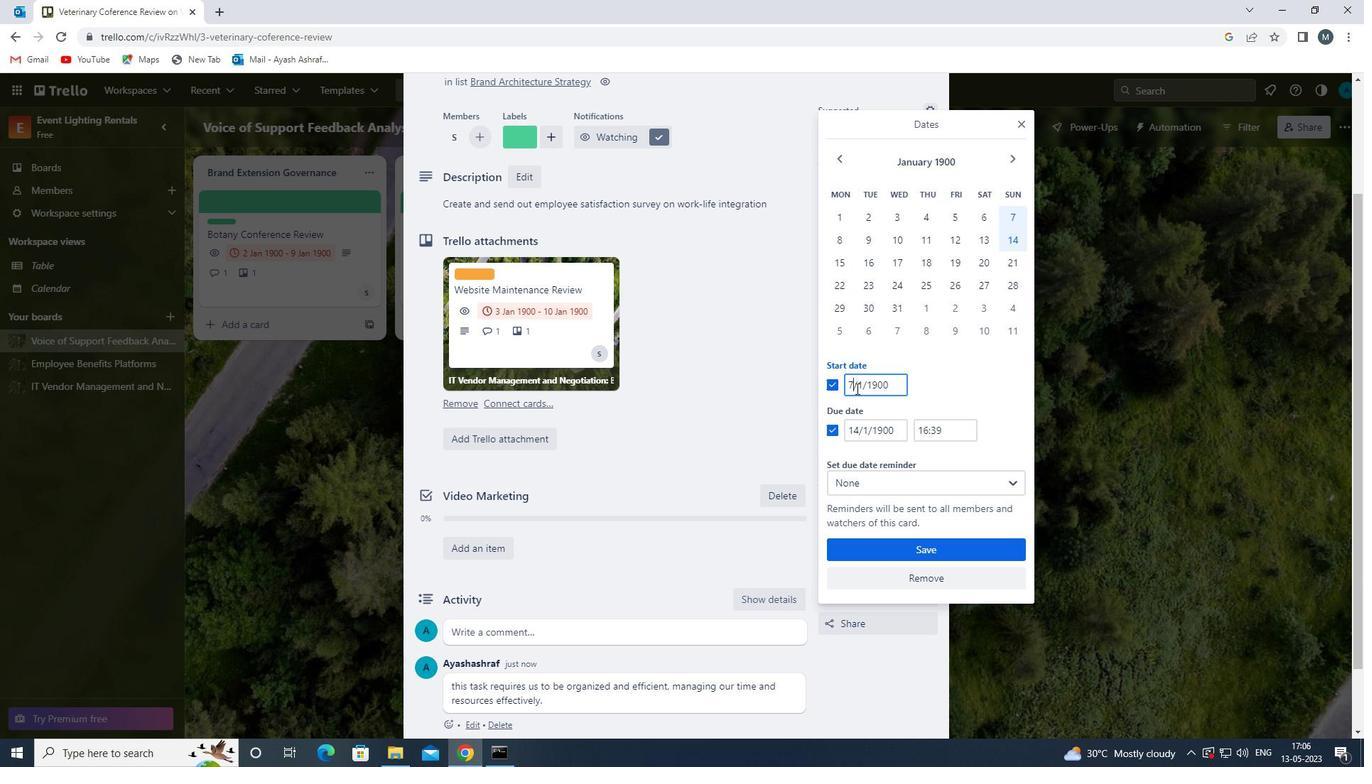 
Action: Key pressed <Key.backspace><Key.backspace>08
Screenshot: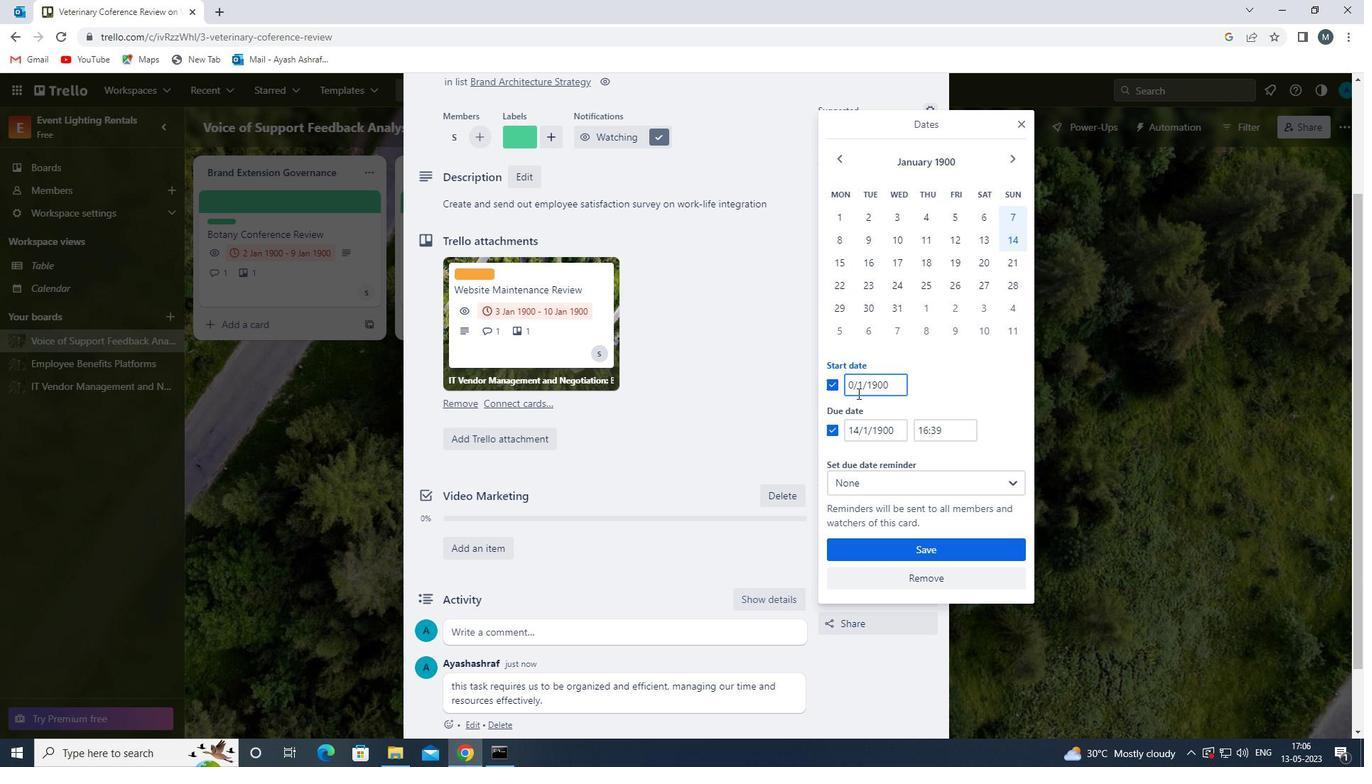 
Action: Mouse moved to (861, 387)
Screenshot: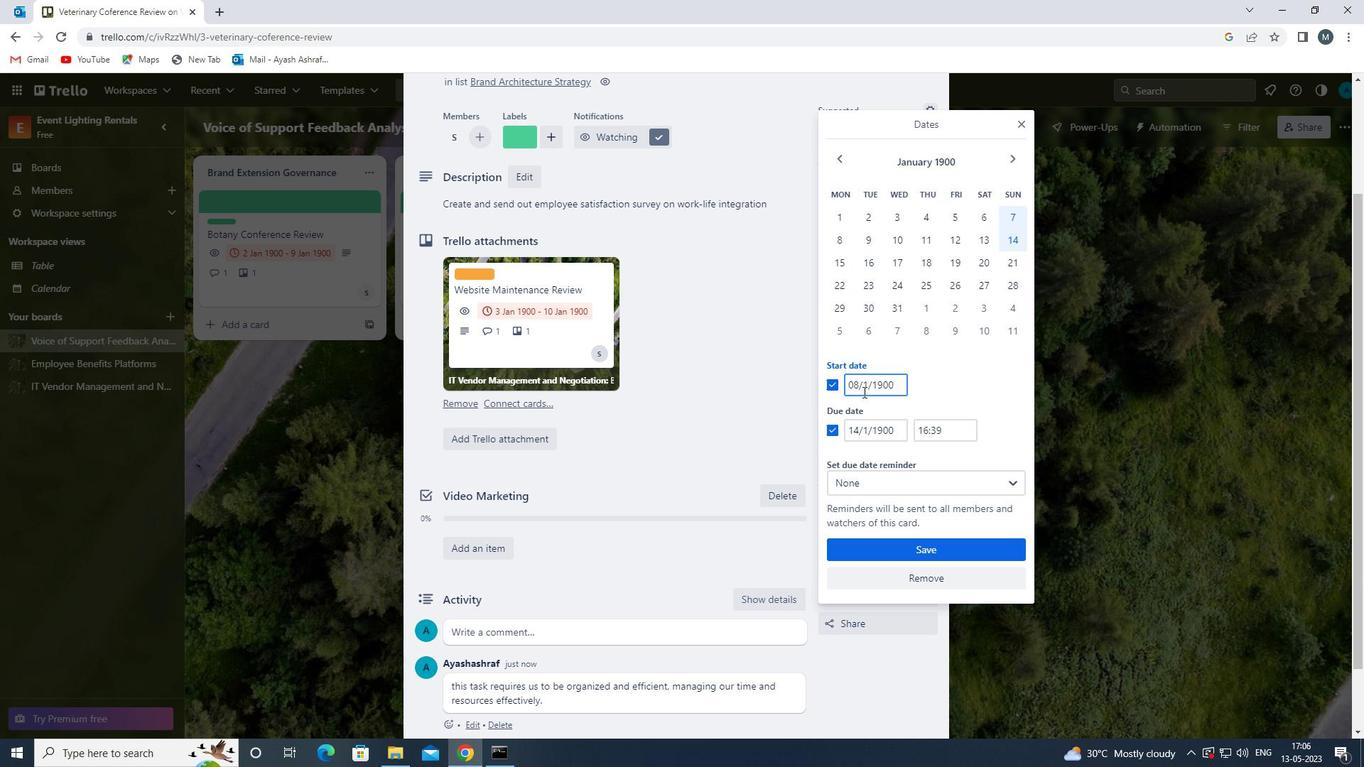 
Action: Mouse pressed left at (861, 387)
Screenshot: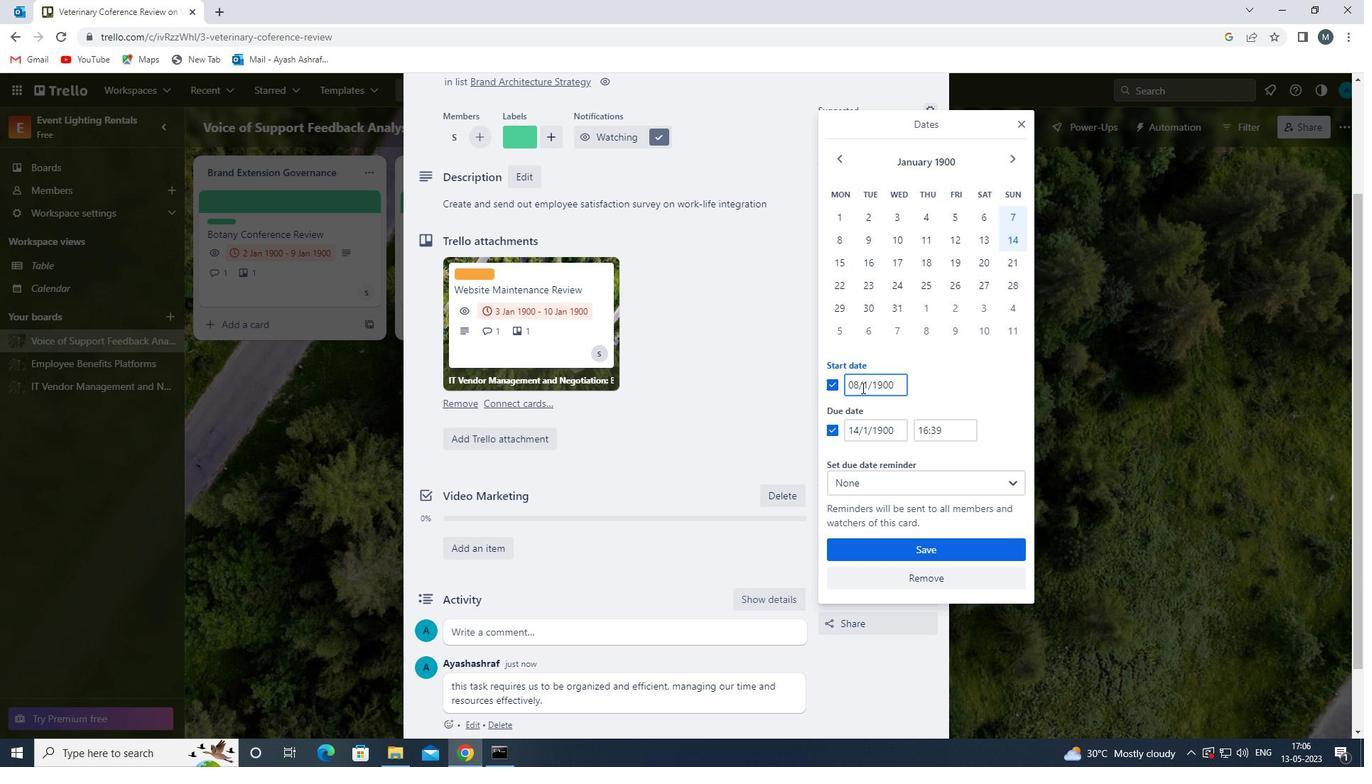 
Action: Mouse moved to (871, 397)
Screenshot: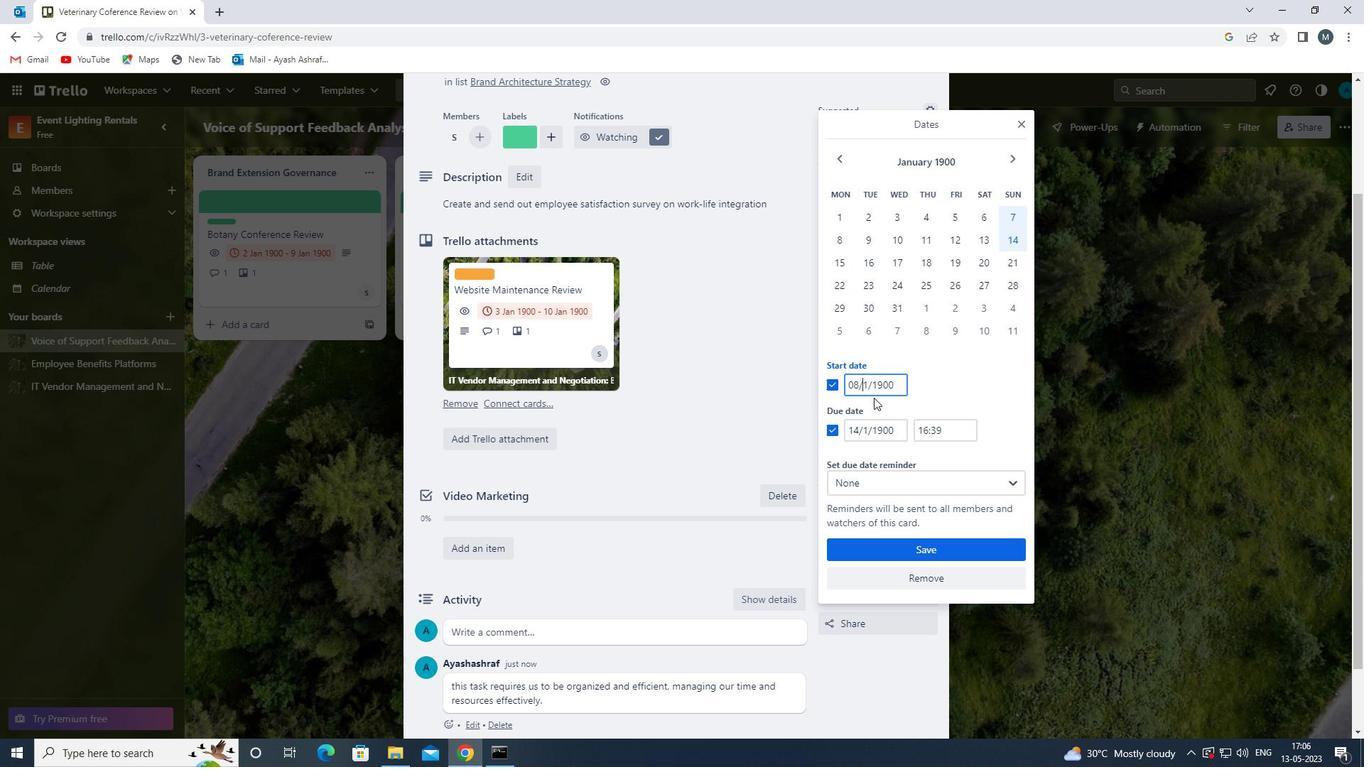 
Action: Key pressed 0
Screenshot: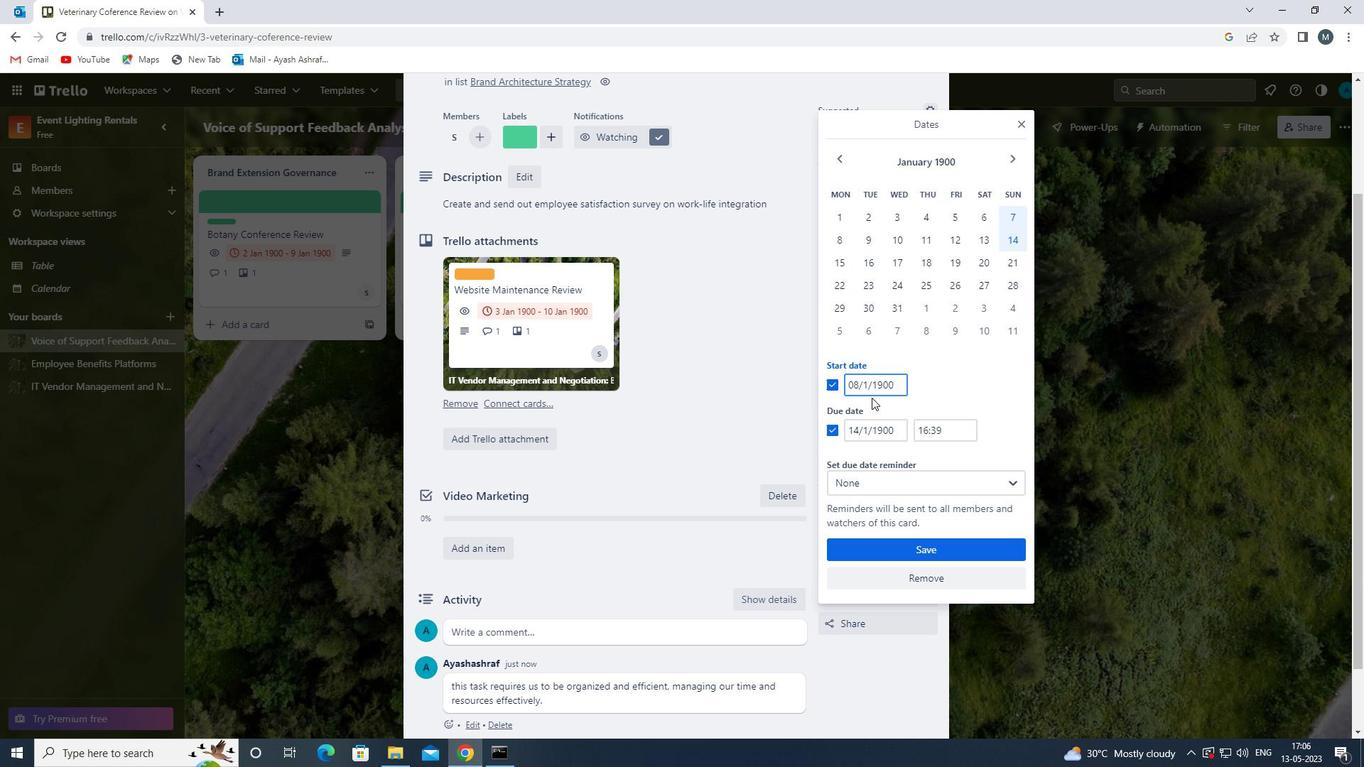 
Action: Mouse moved to (859, 431)
Screenshot: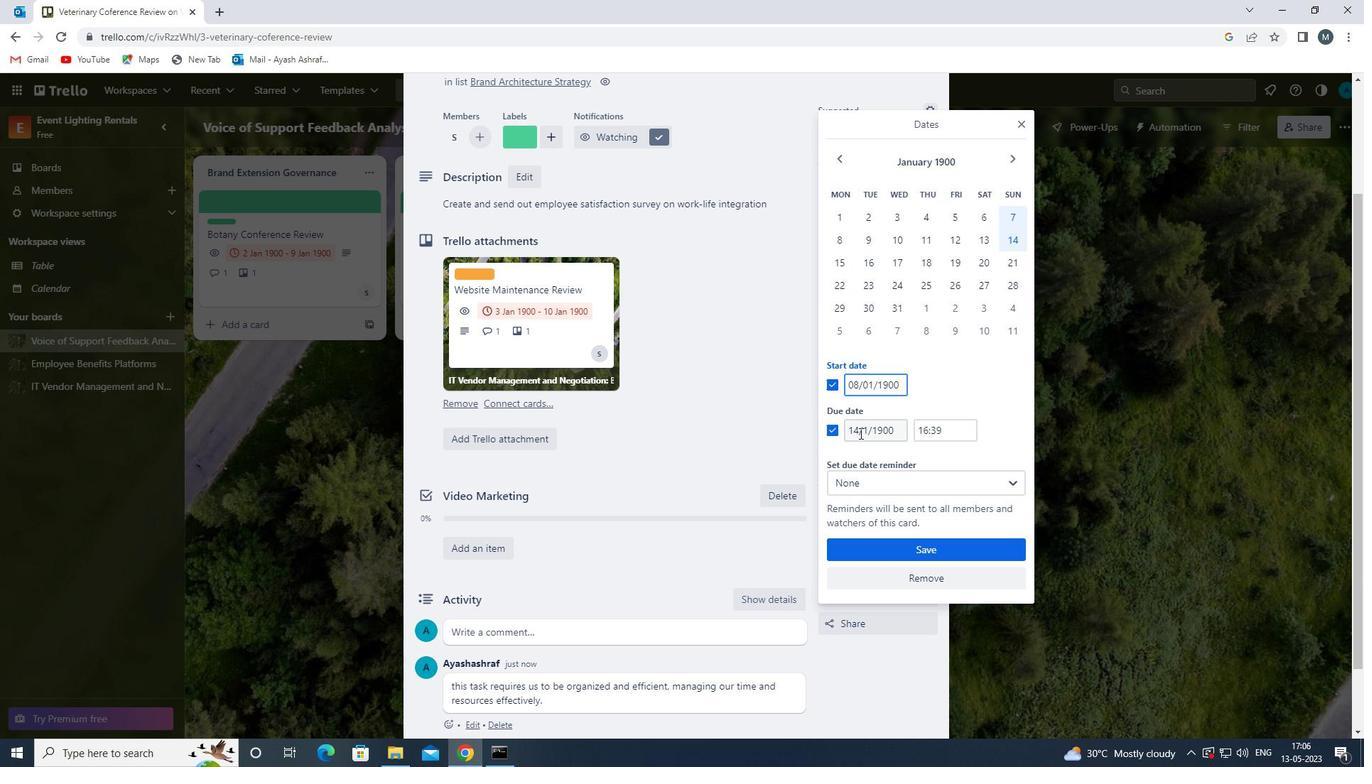 
Action: Mouse pressed left at (859, 431)
Screenshot: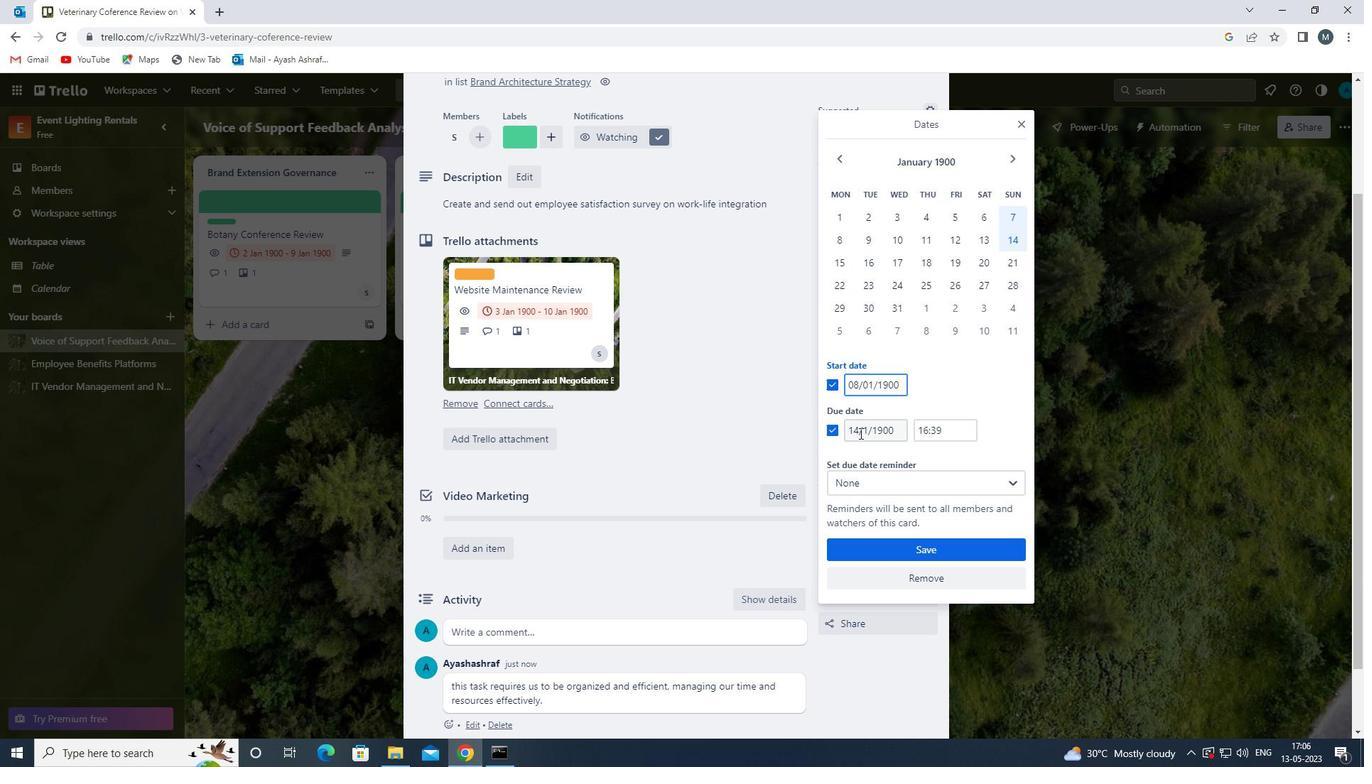 
Action: Mouse moved to (873, 436)
Screenshot: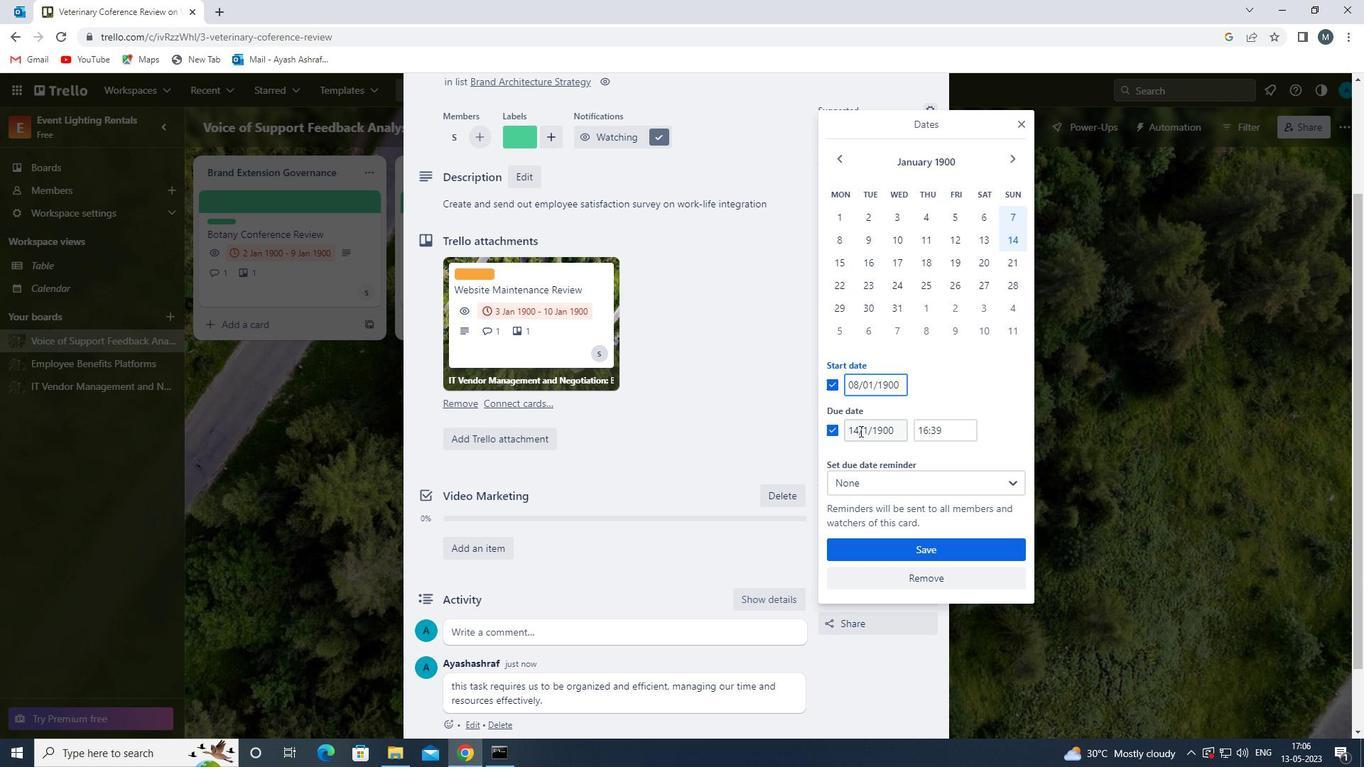 
Action: Key pressed <Key.backspace>5
Screenshot: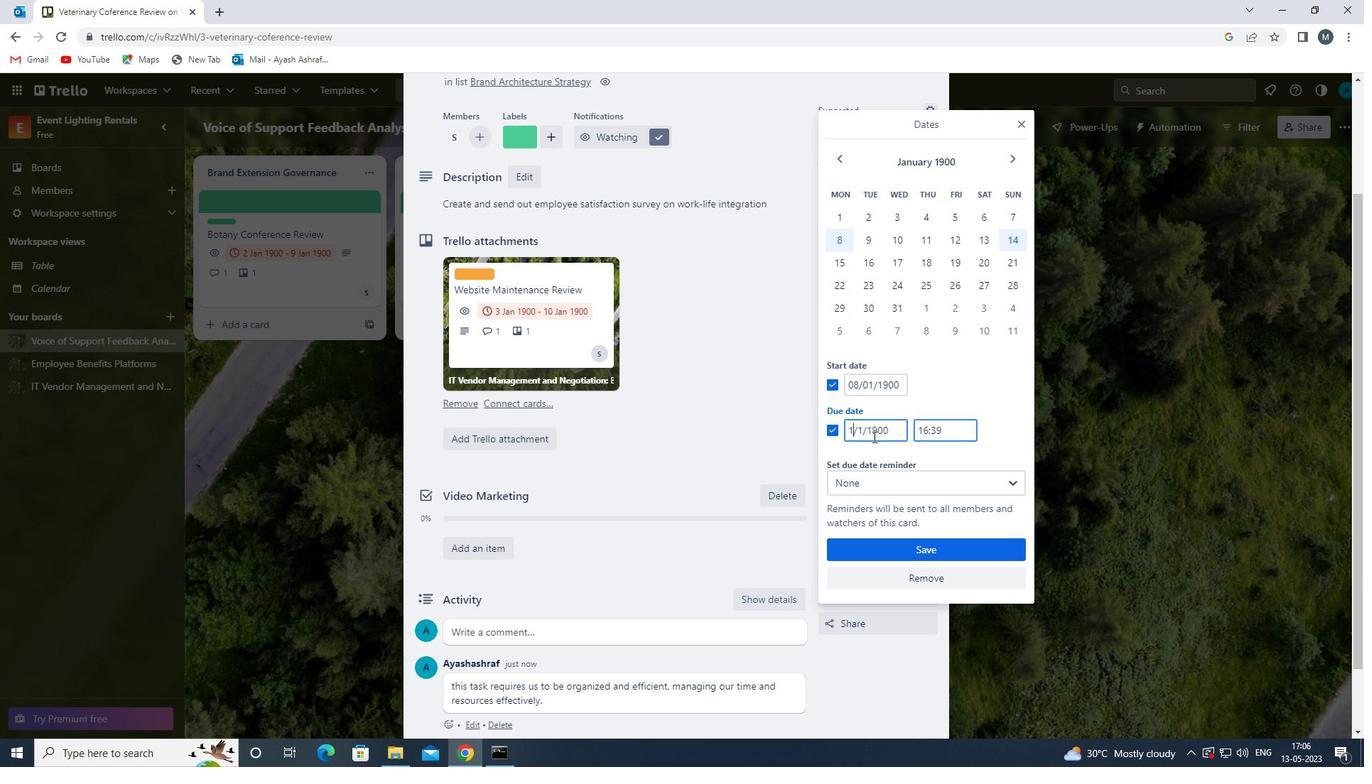 
Action: Mouse moved to (861, 431)
Screenshot: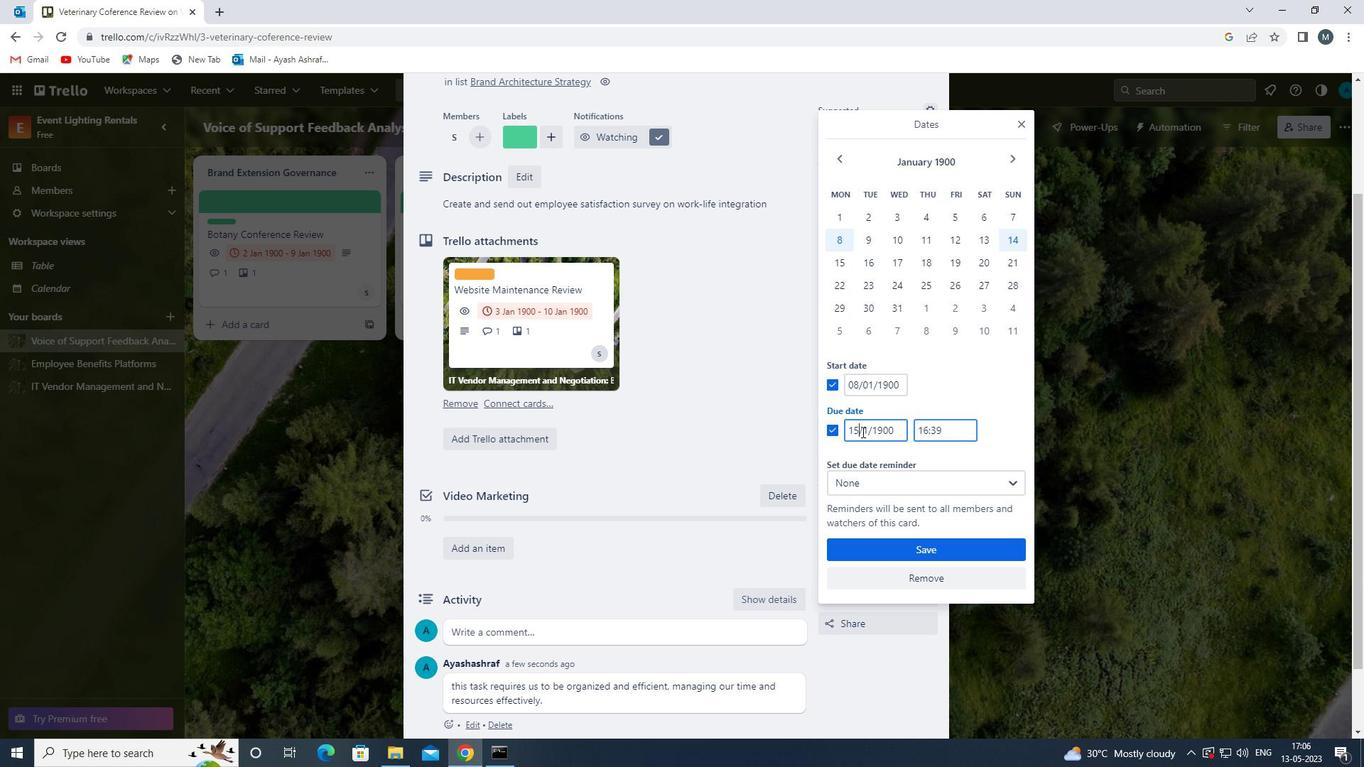 
Action: Mouse pressed left at (861, 431)
Screenshot: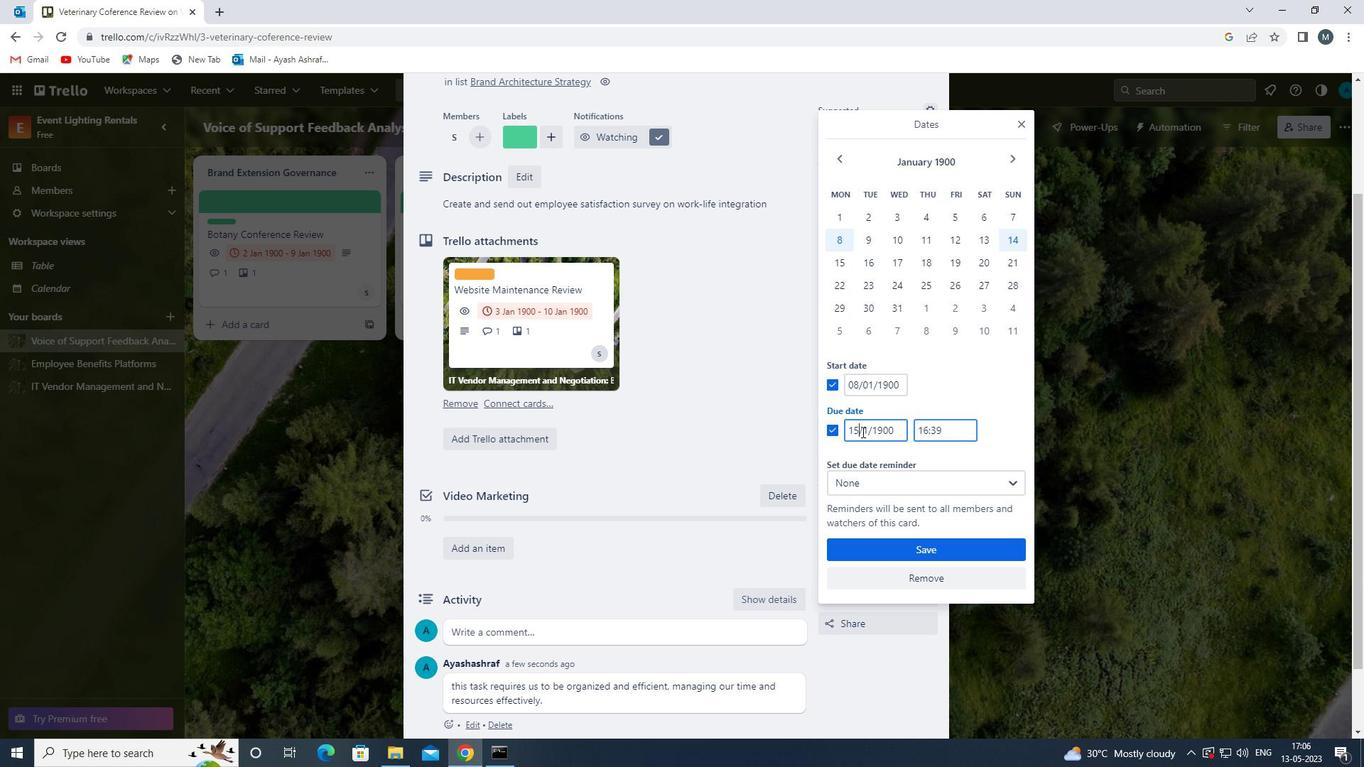 
Action: Mouse moved to (870, 433)
Screenshot: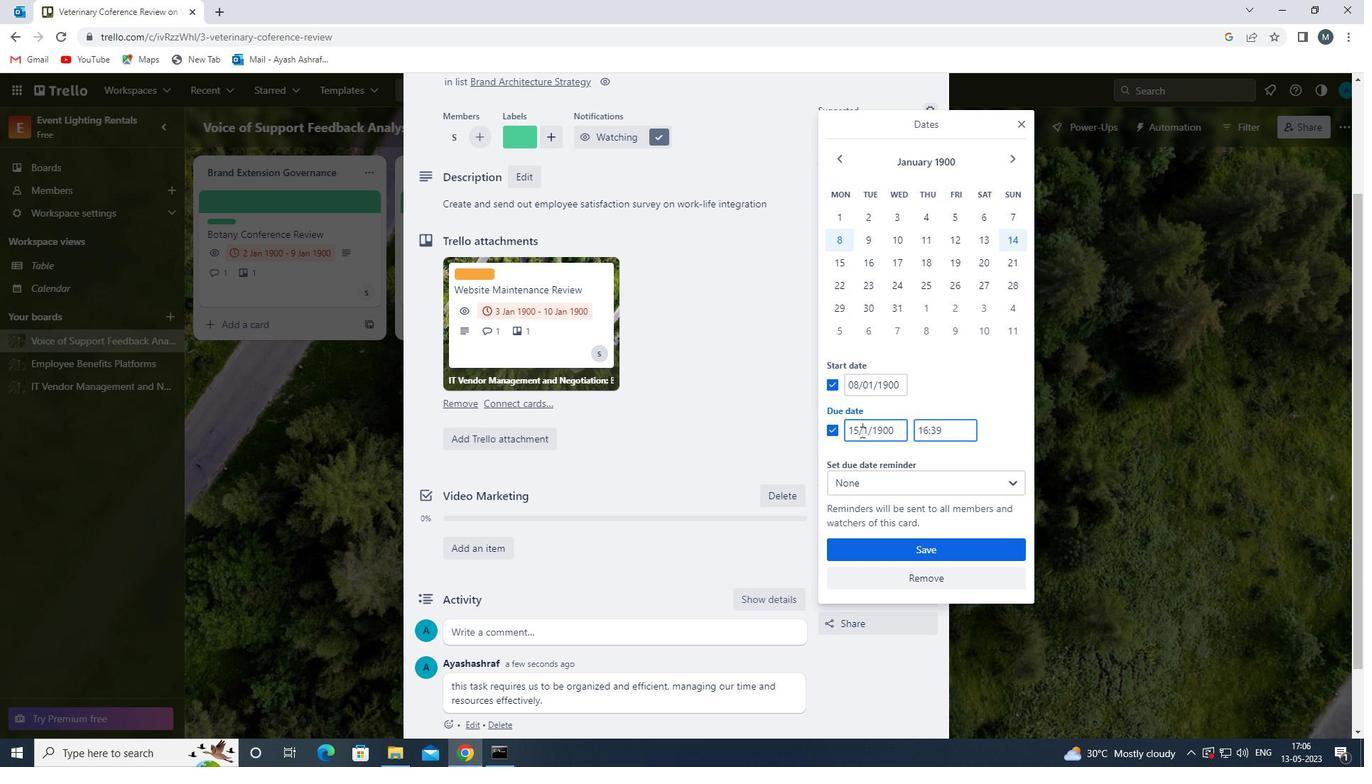 
Action: Key pressed 0
Screenshot: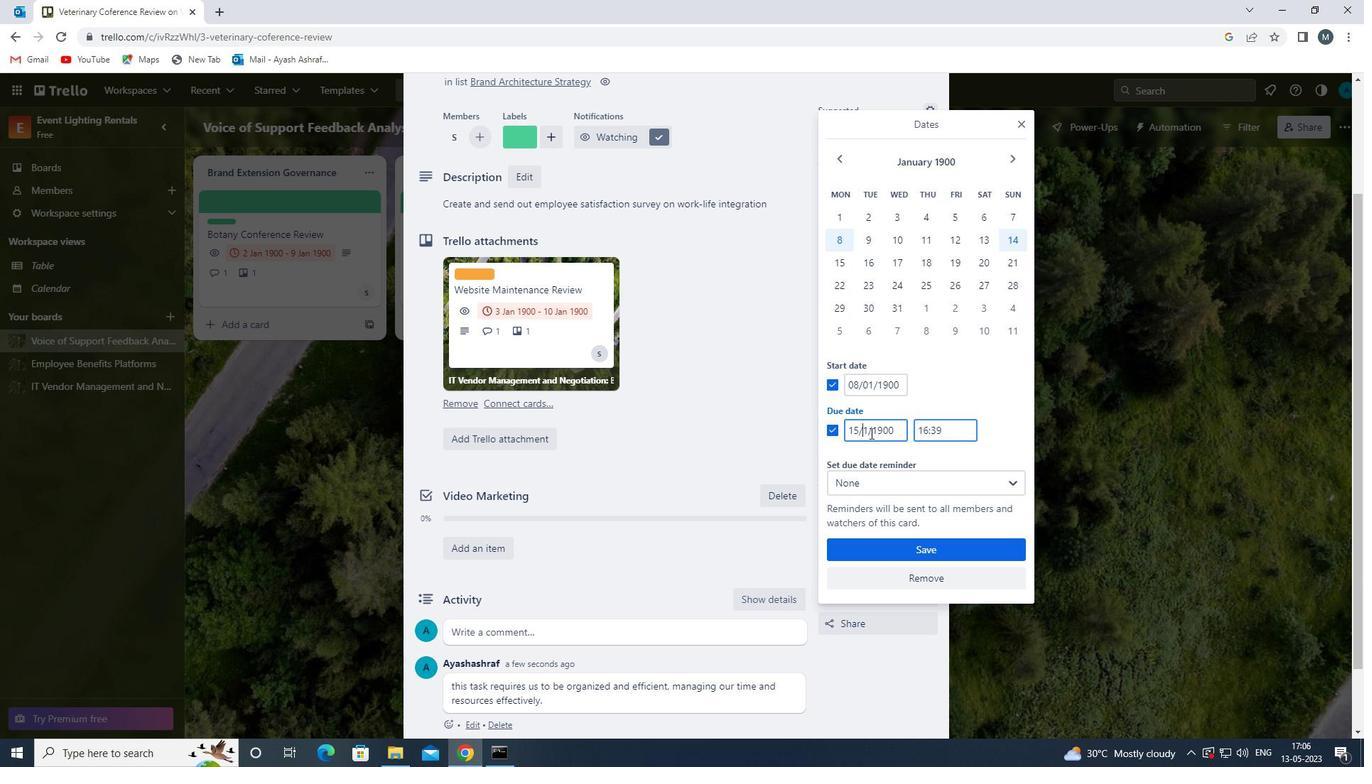 
Action: Mouse moved to (883, 544)
Screenshot: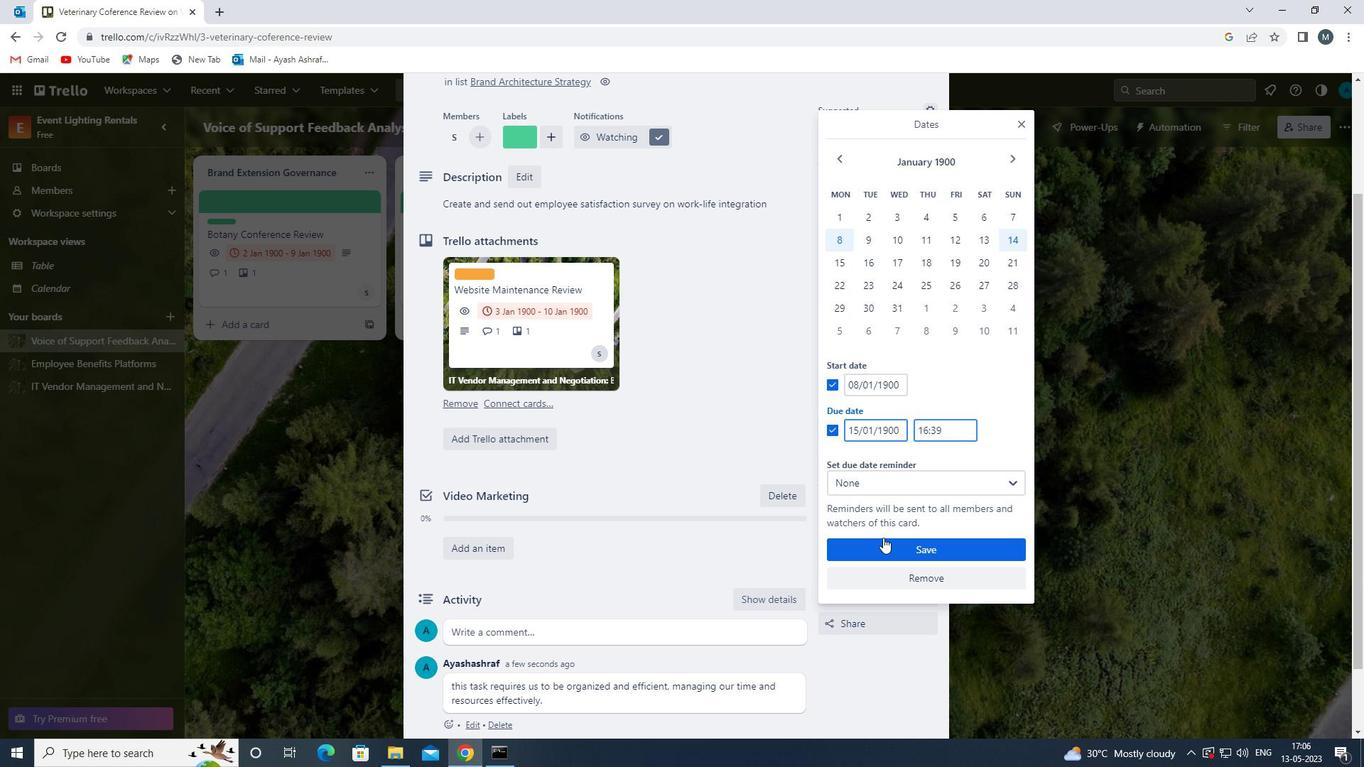 
Action: Mouse pressed left at (883, 544)
Screenshot: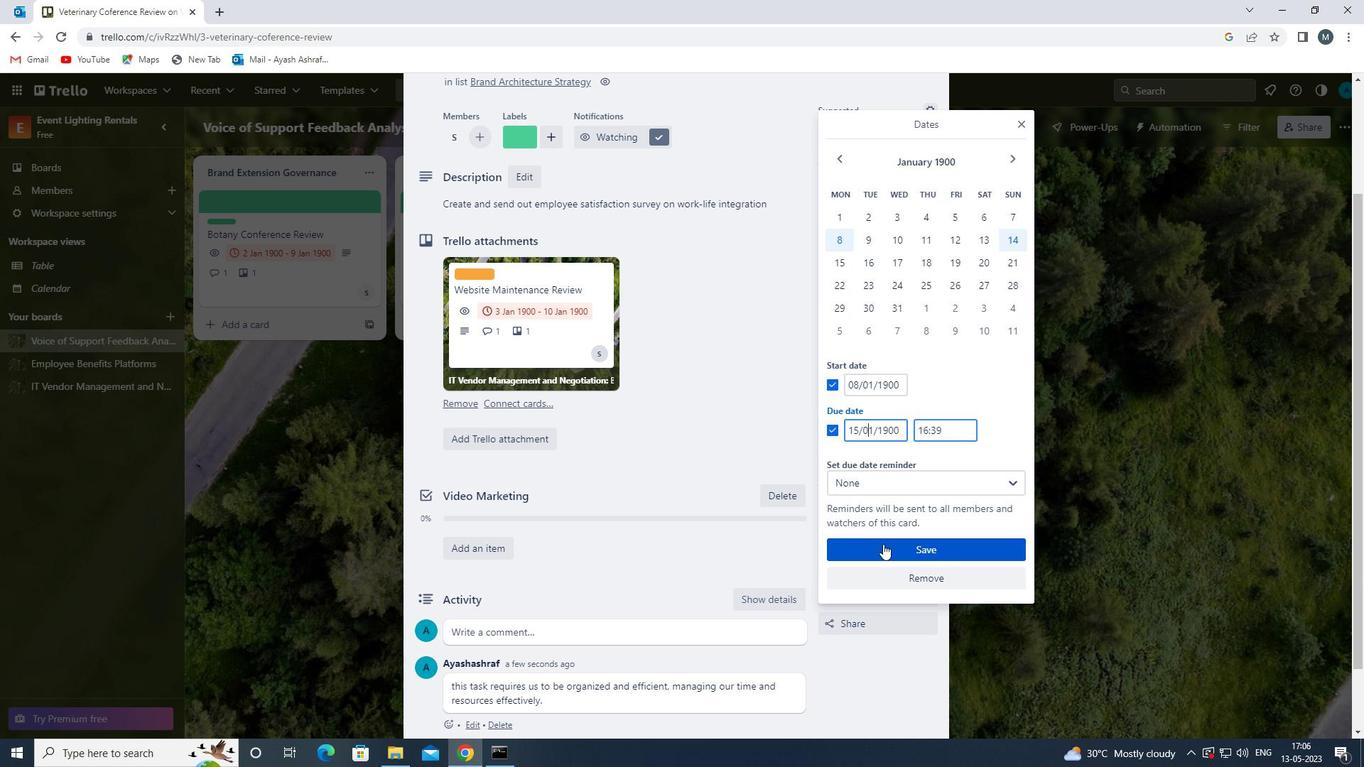 
Action: Mouse moved to (673, 538)
Screenshot: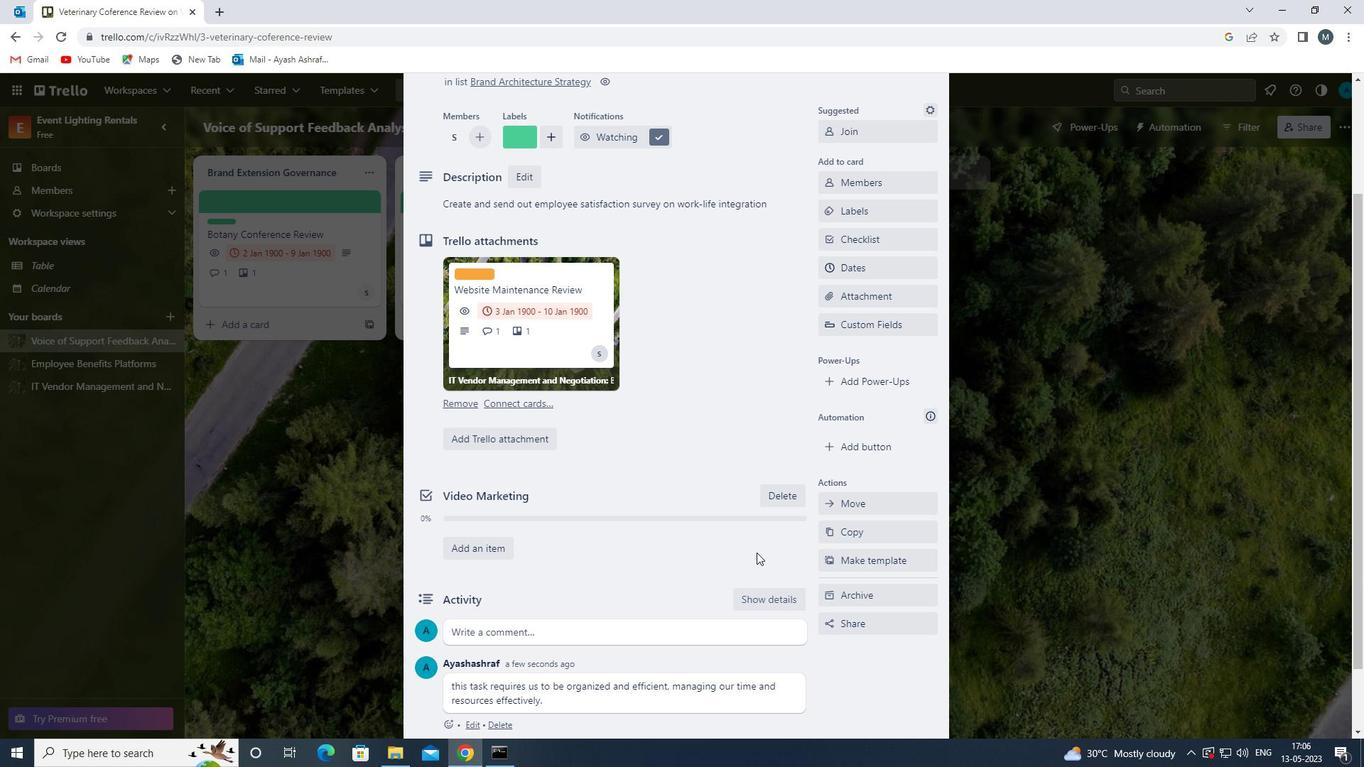 
Action: Mouse scrolled (673, 539) with delta (0, 0)
Screenshot: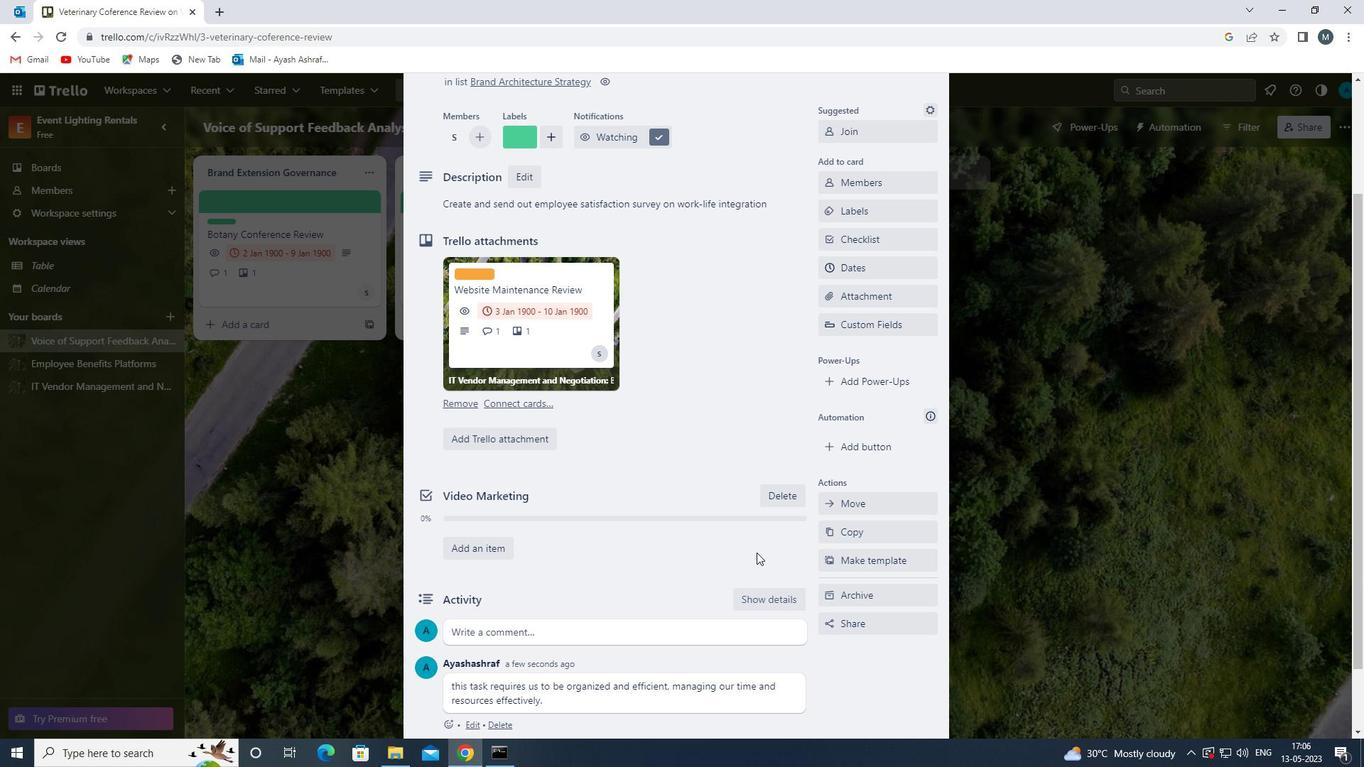 
Action: Mouse scrolled (673, 539) with delta (0, 0)
Screenshot: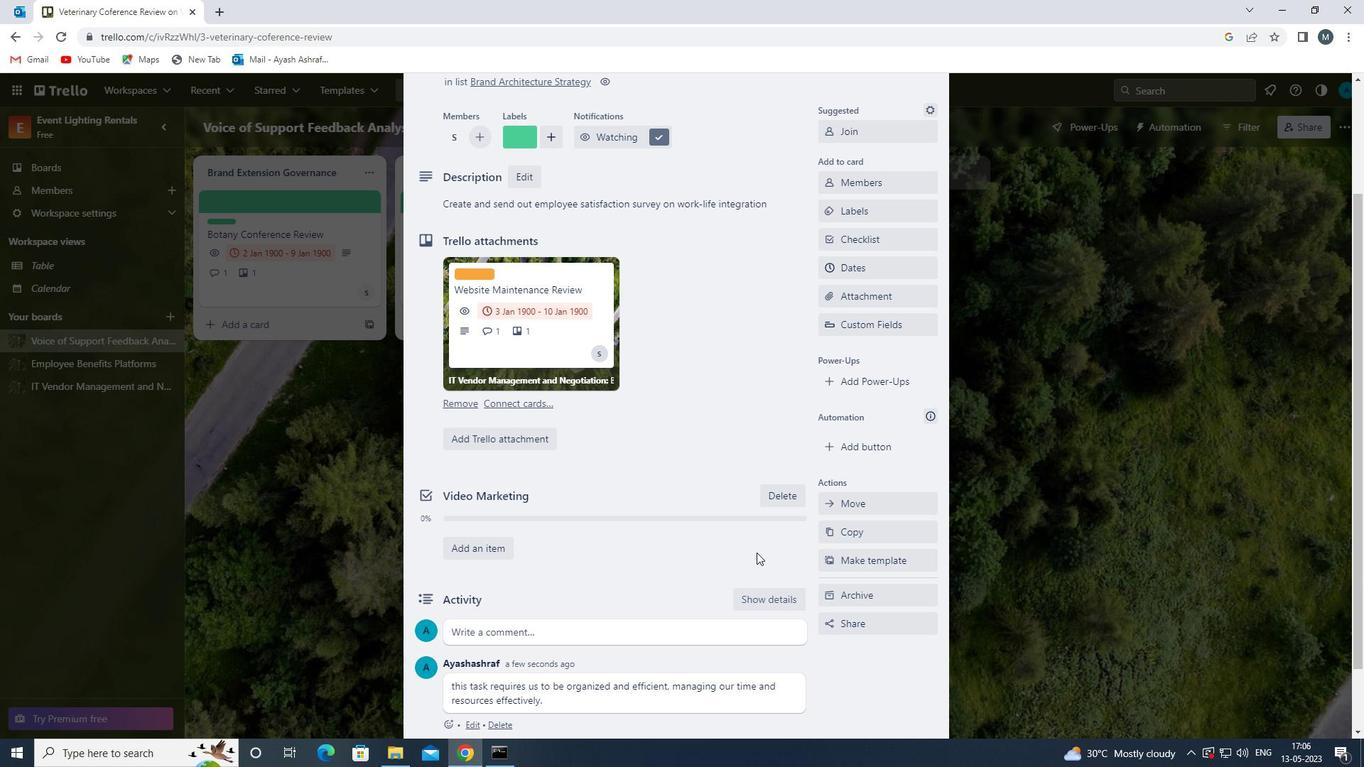 
Action: Mouse scrolled (673, 539) with delta (0, 0)
Screenshot: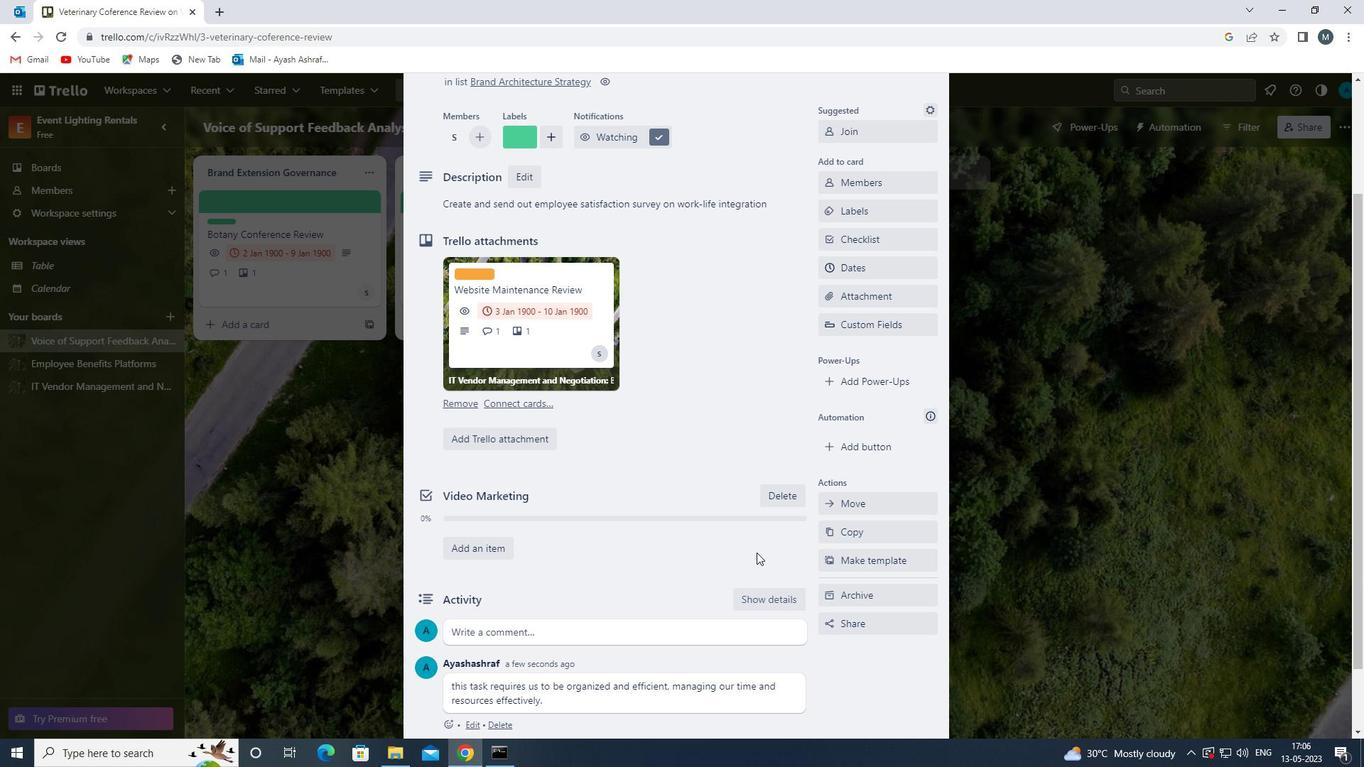 
Action: Mouse scrolled (673, 539) with delta (0, 0)
Screenshot: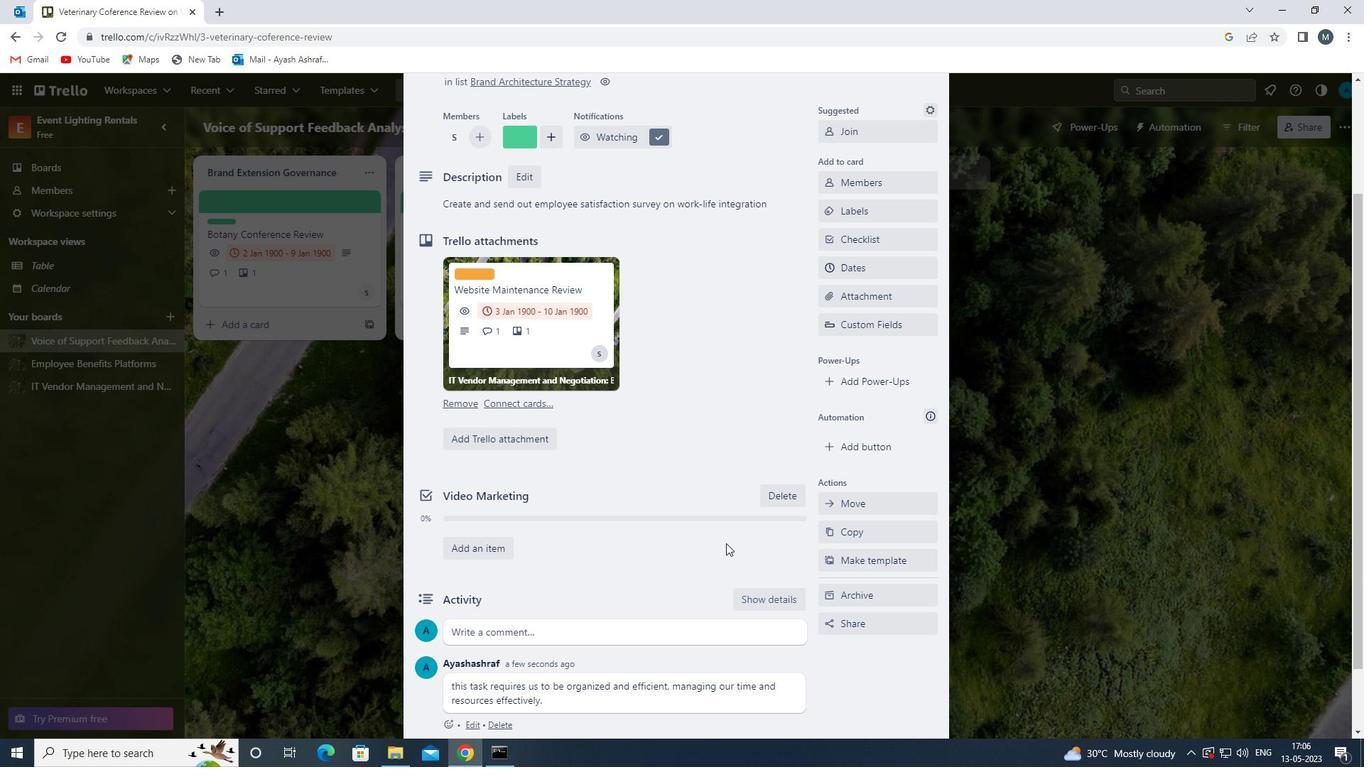 
Action: Mouse scrolled (673, 539) with delta (0, 0)
Screenshot: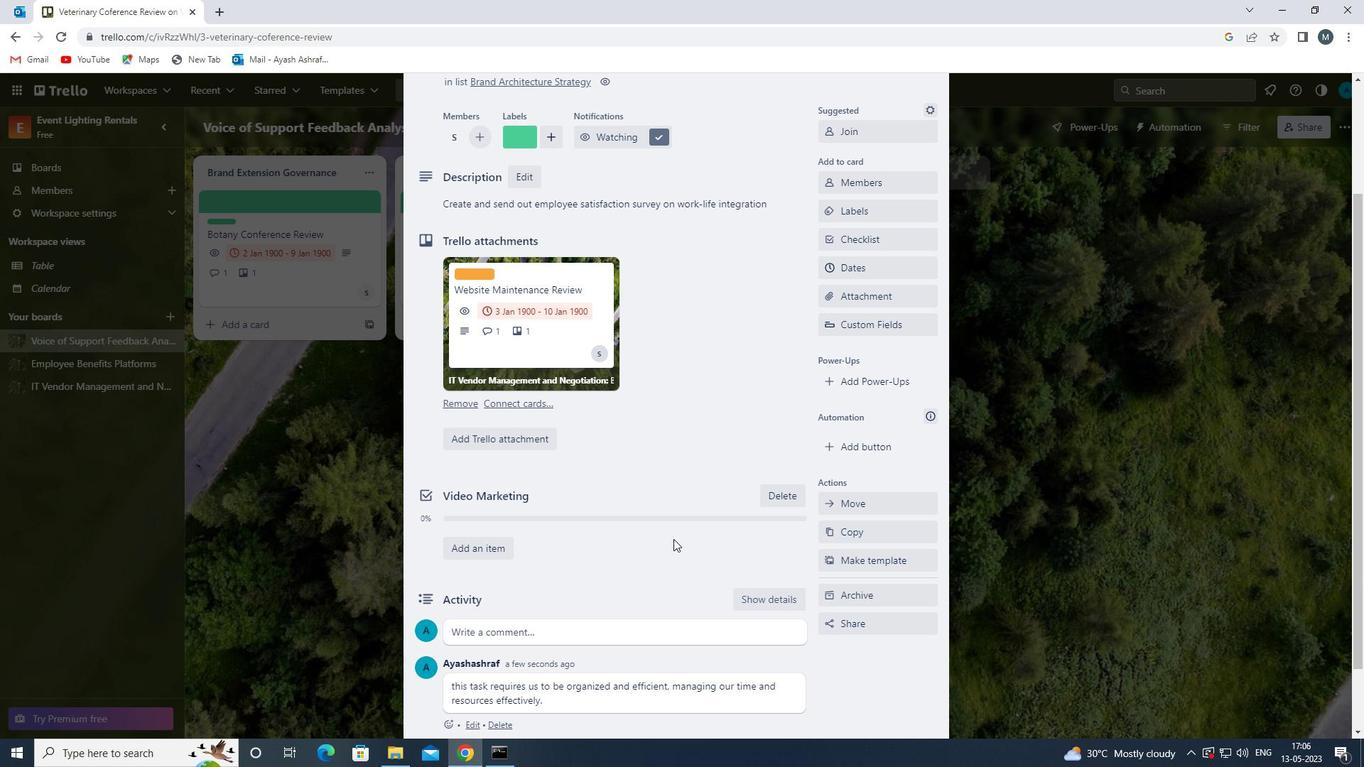
Action: Mouse scrolled (673, 539) with delta (0, 0)
Screenshot: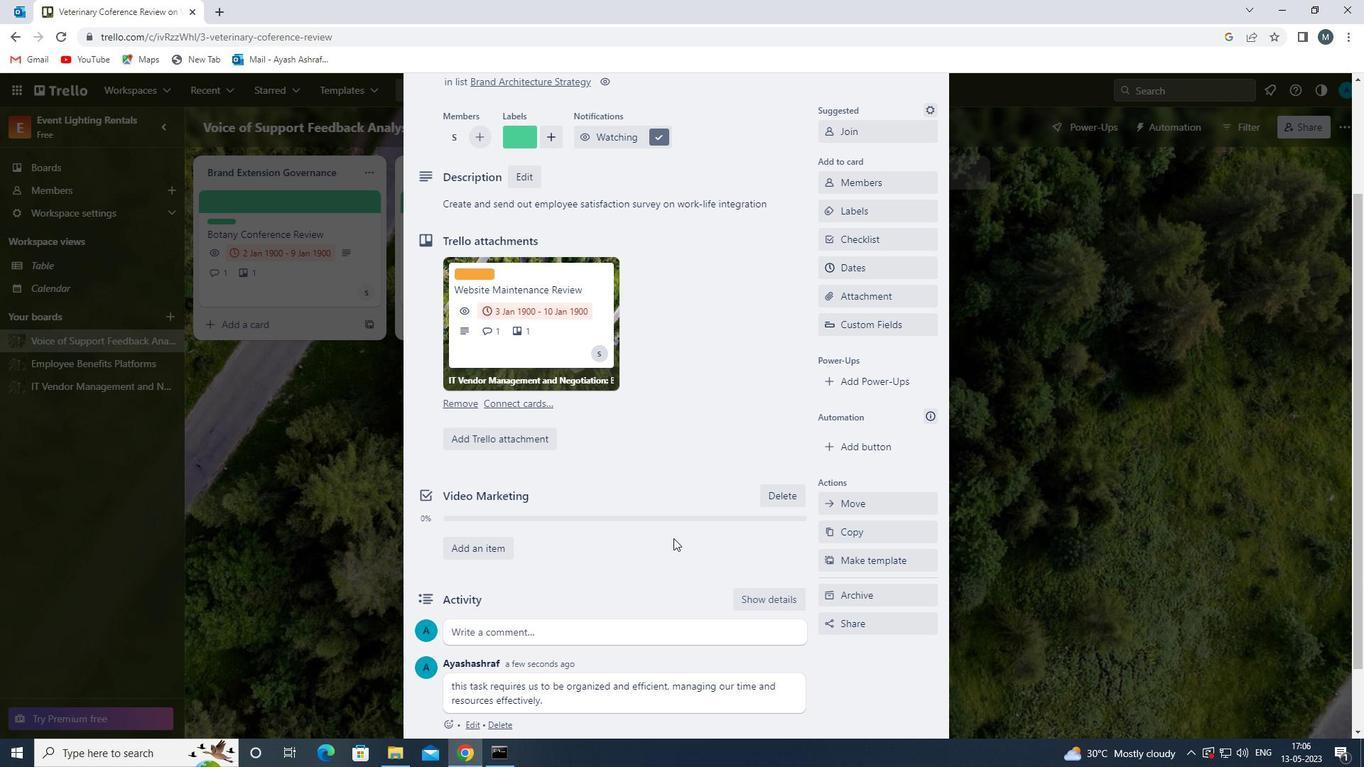 
Action: Mouse moved to (668, 535)
Screenshot: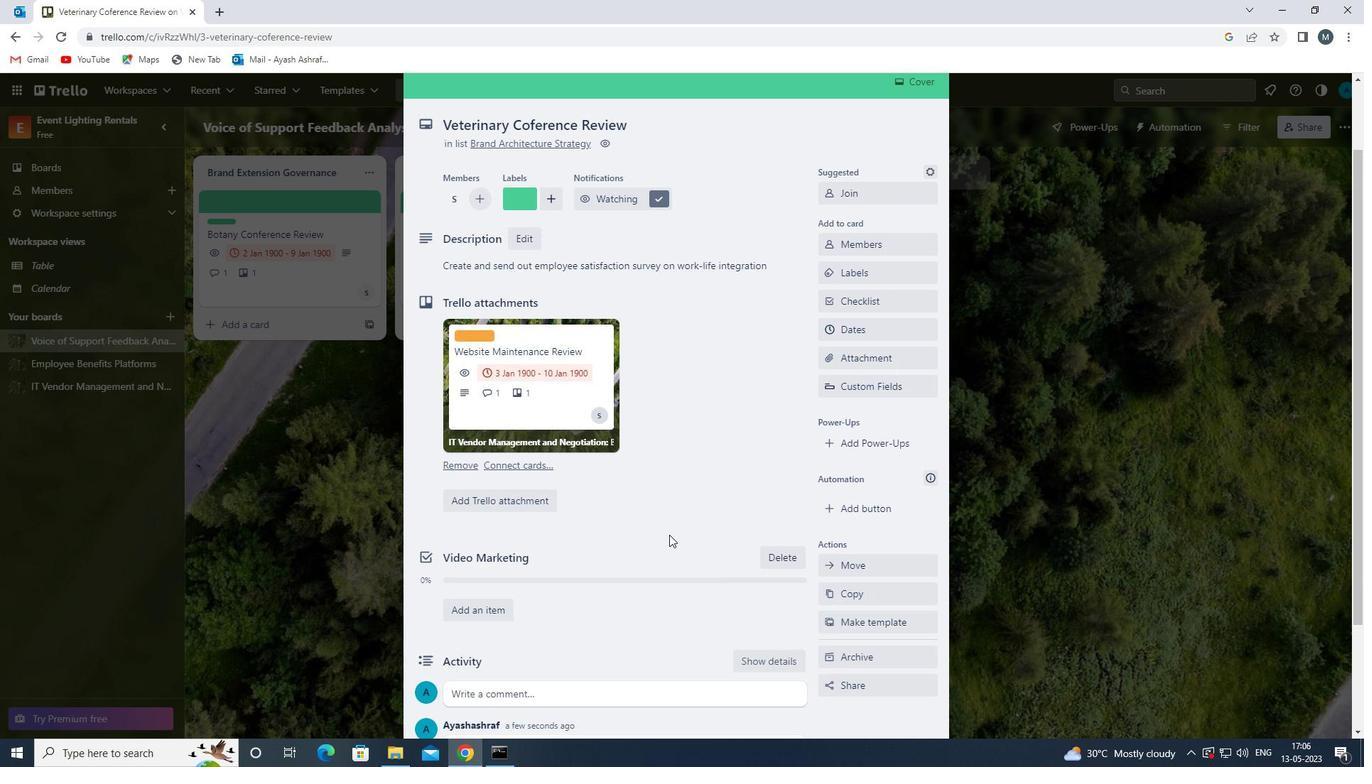 
Action: Mouse scrolled (668, 535) with delta (0, 0)
Screenshot: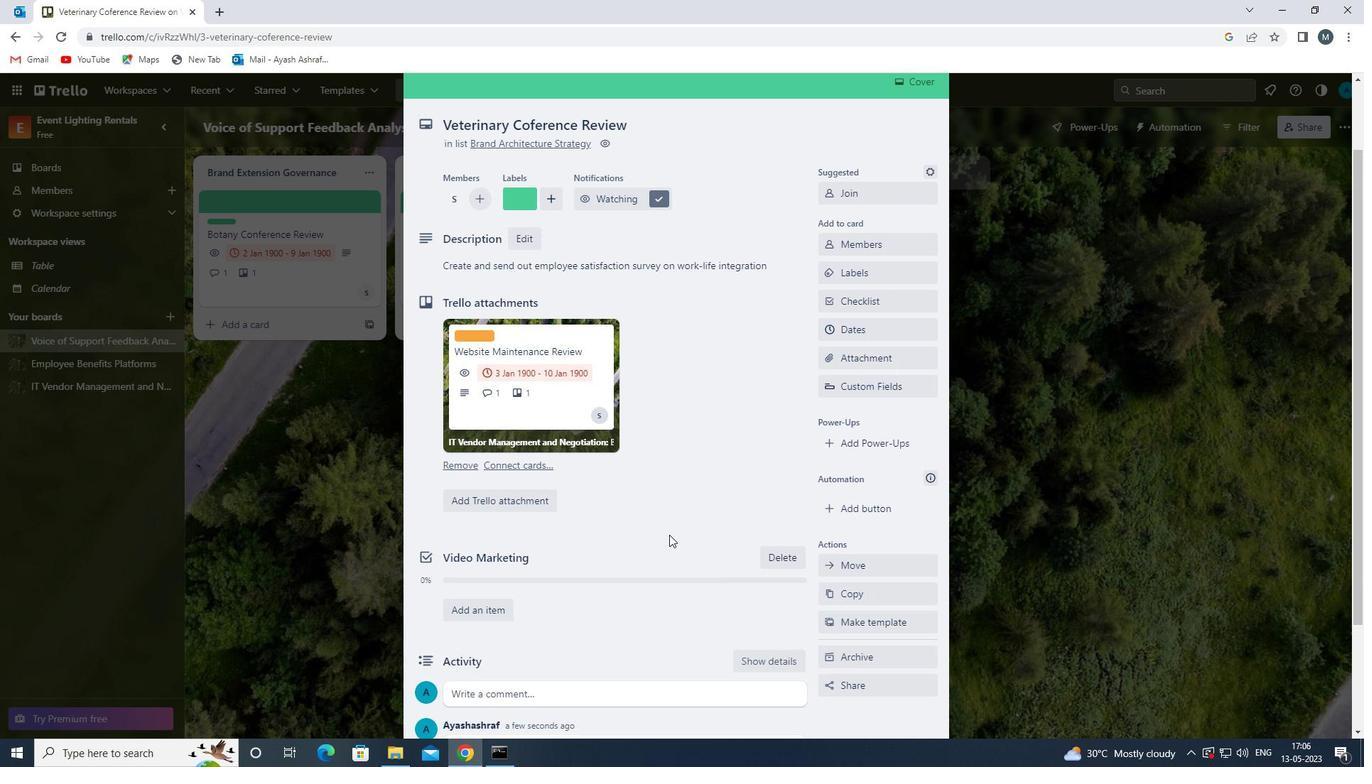 
Action: Mouse scrolled (668, 535) with delta (0, 0)
Screenshot: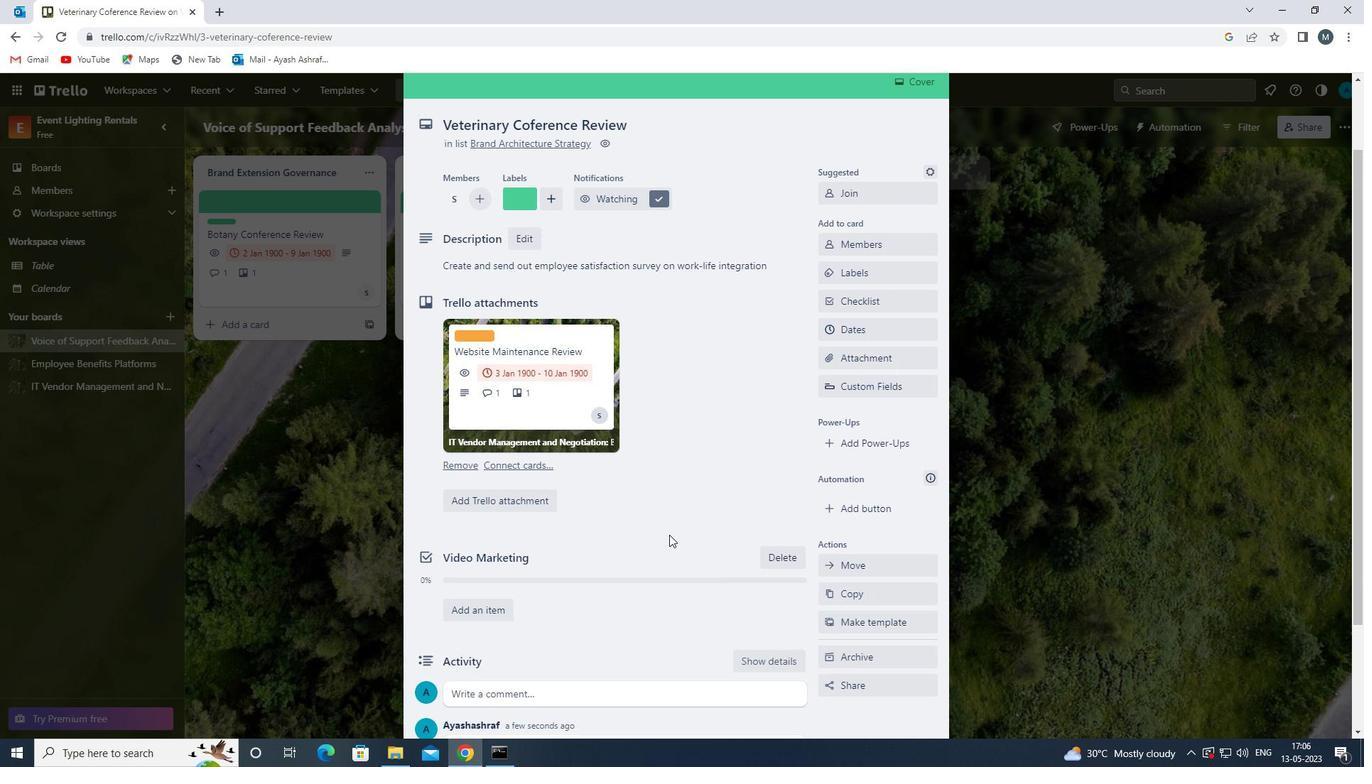 
Action: Mouse scrolled (668, 535) with delta (0, 0)
Screenshot: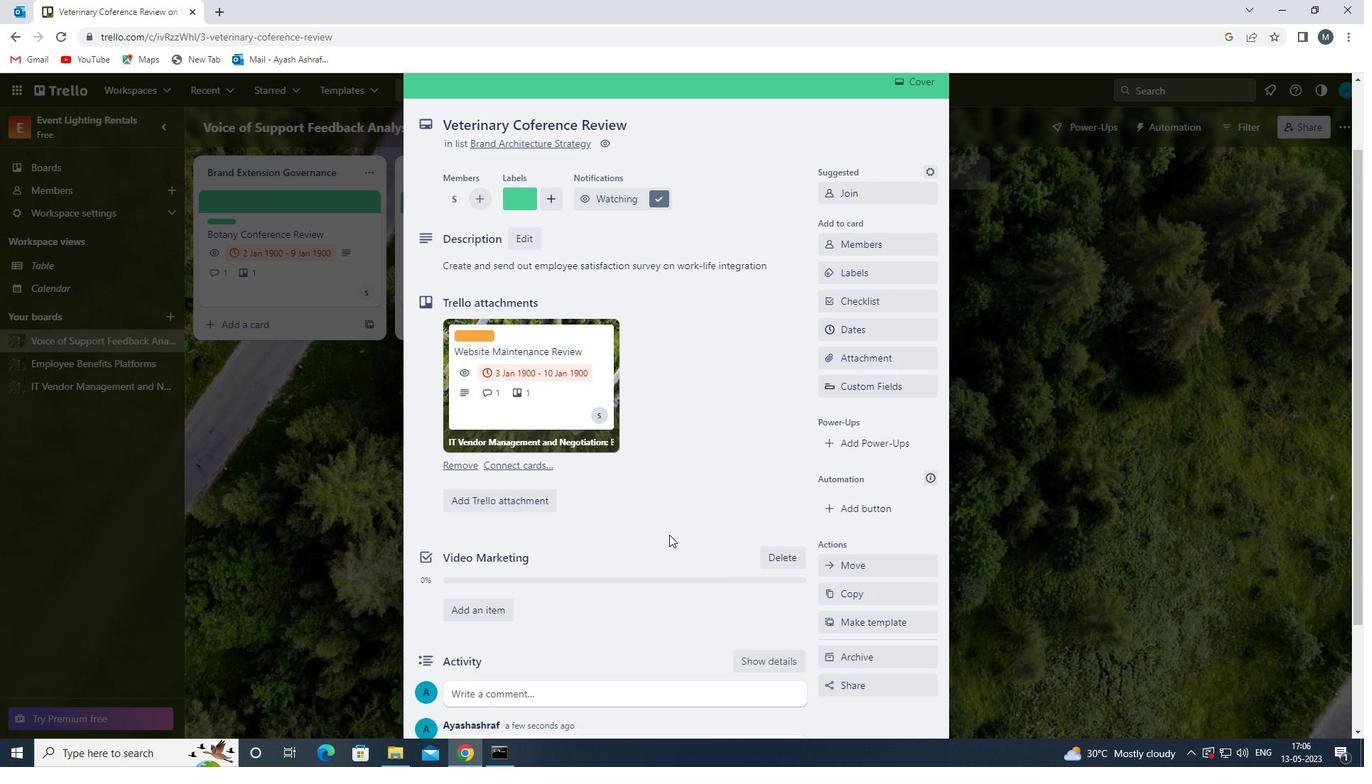 
